 Task: Look for space in Yogyakarta, Indonesia from 1st June, 2023 to 4th June, 2023 for 1 adult in price range Rs.6000 to Rs.16000. Place can be private room with 1  bedroom having 1 bed and 1 bathroom. Property type can be house, flat, guest house. Amenities needed are: wifi. Booking option can be shelf check-in. Required host language is English.
Action: Mouse moved to (614, 96)
Screenshot: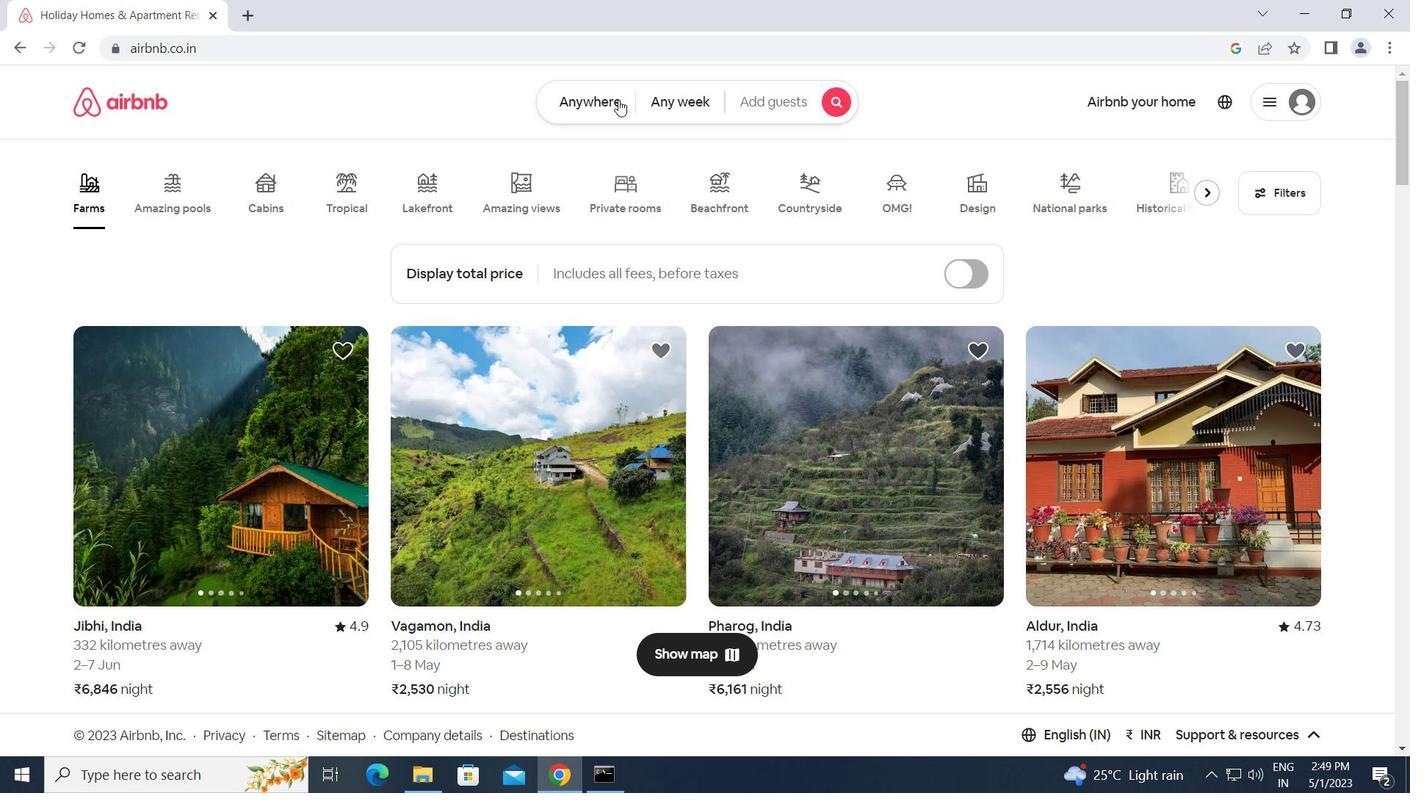 
Action: Mouse pressed left at (614, 96)
Screenshot: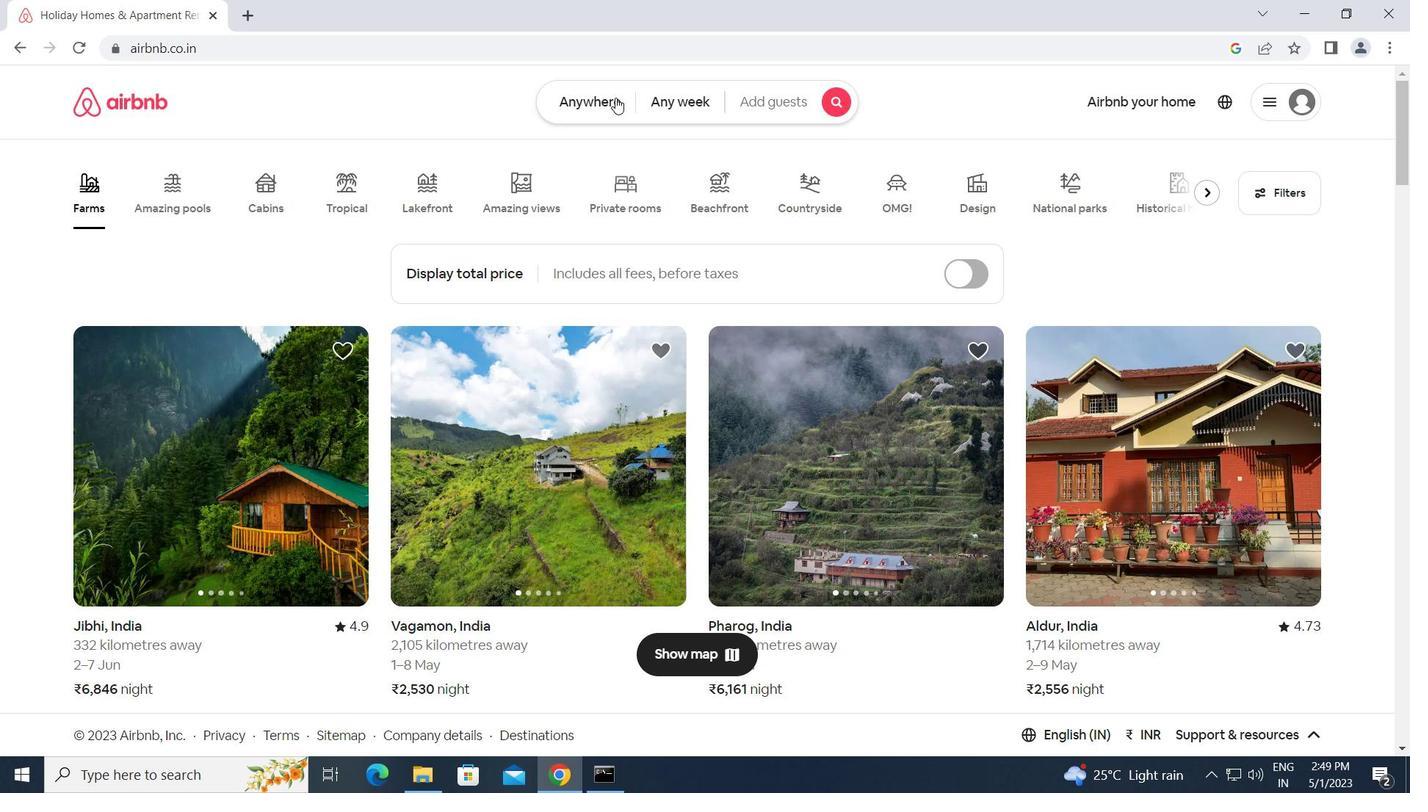 
Action: Mouse moved to (521, 147)
Screenshot: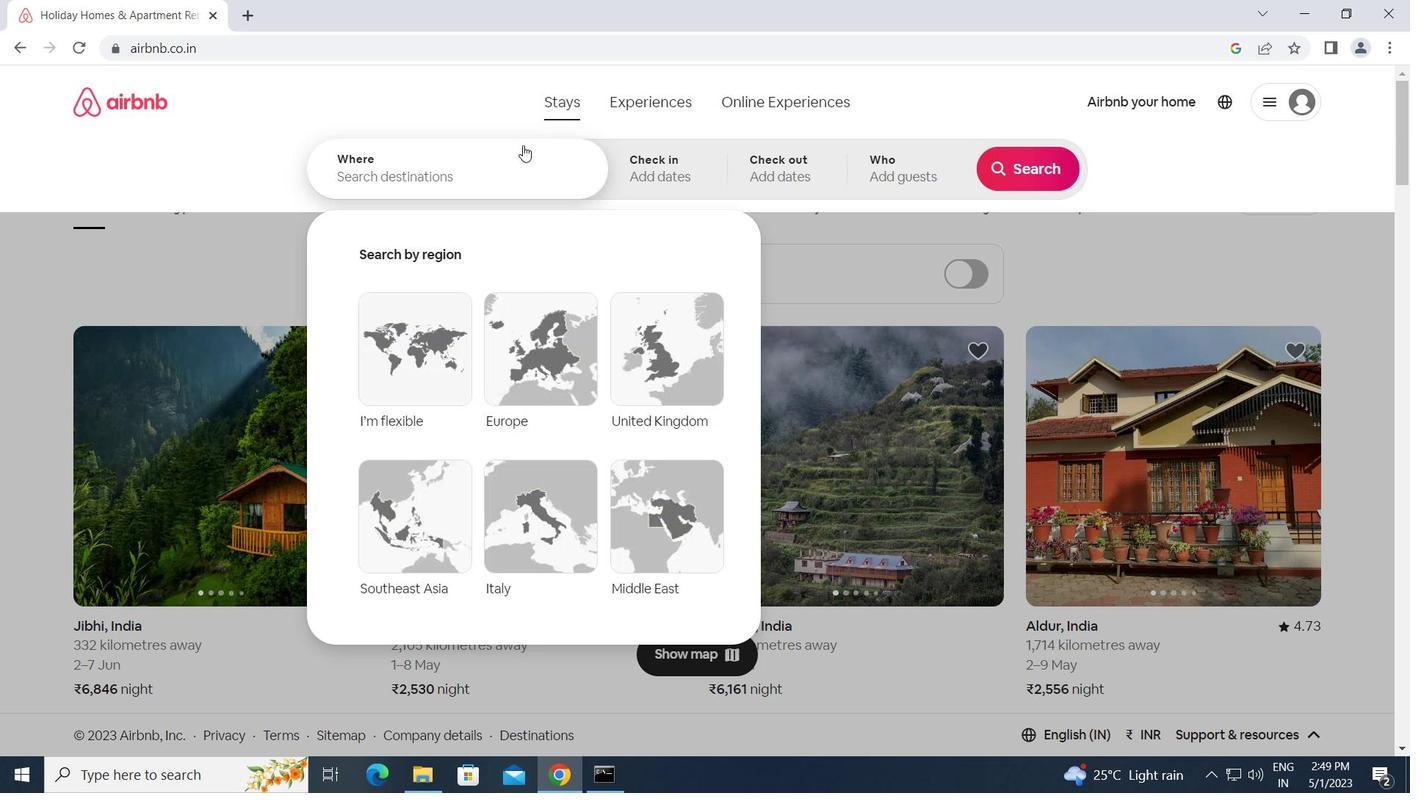 
Action: Mouse pressed left at (521, 147)
Screenshot: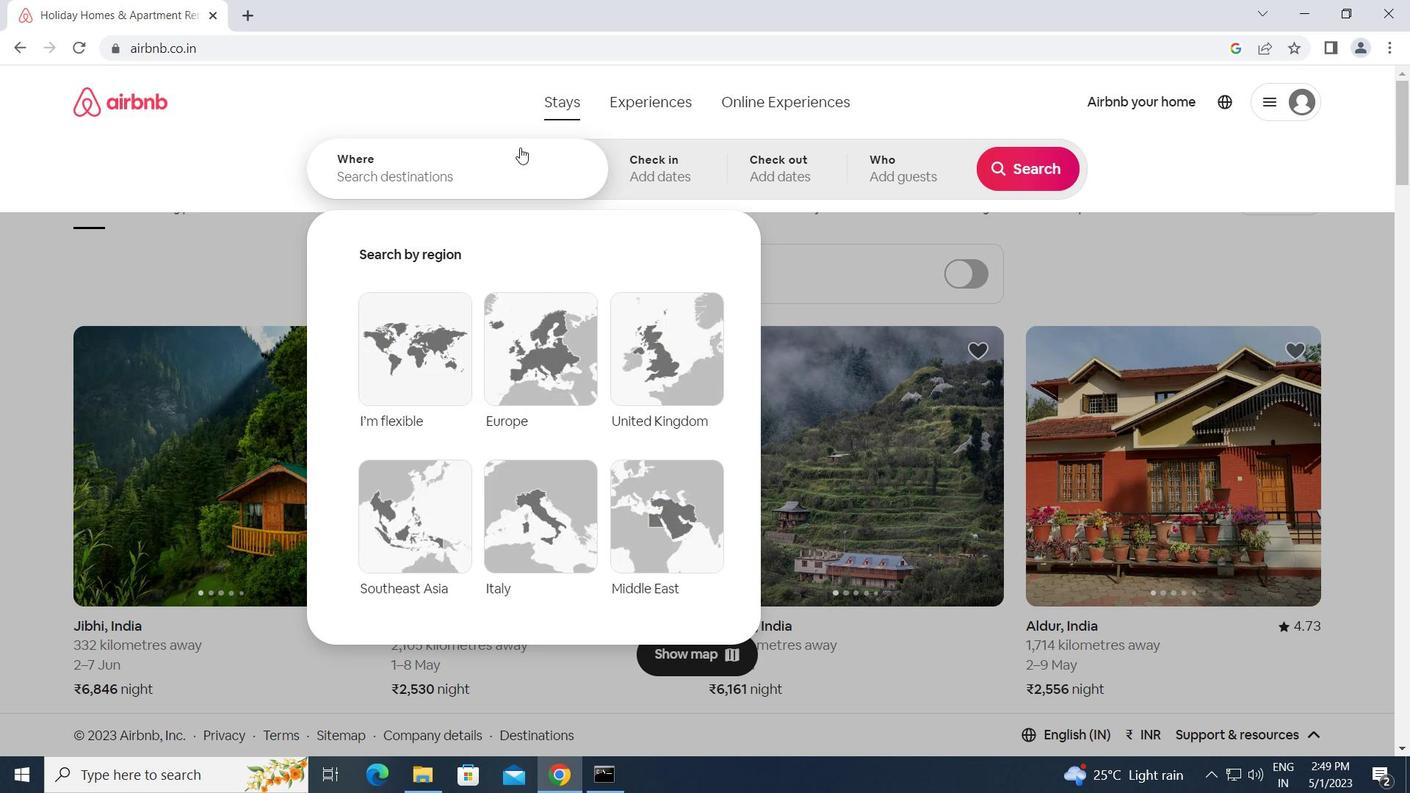
Action: Key pressed y<Key.caps_lock>ogyakarta,<Key.space><Key.caps_lock>i<Key.caps_lock>ndonesia<Key.enter>
Screenshot: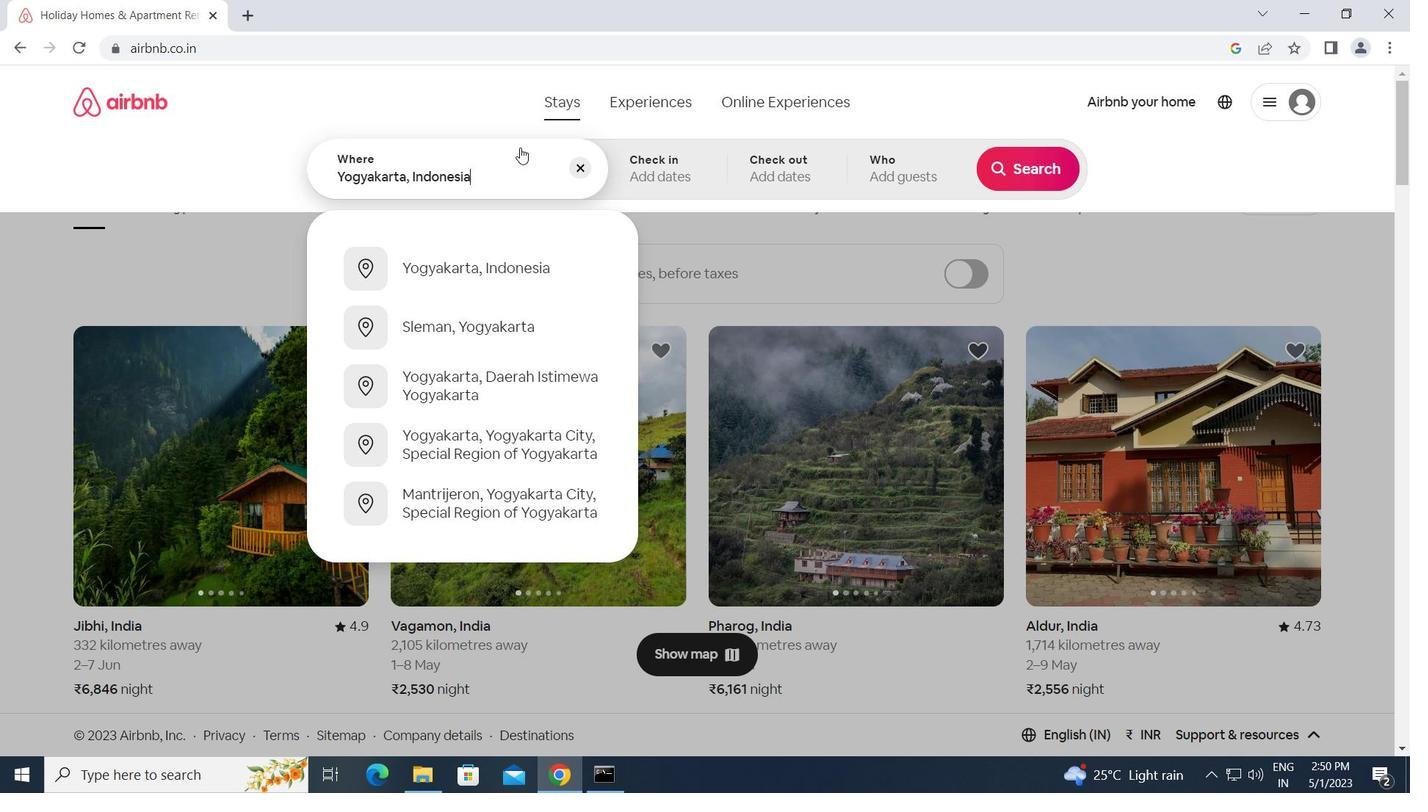 
Action: Mouse moved to (922, 398)
Screenshot: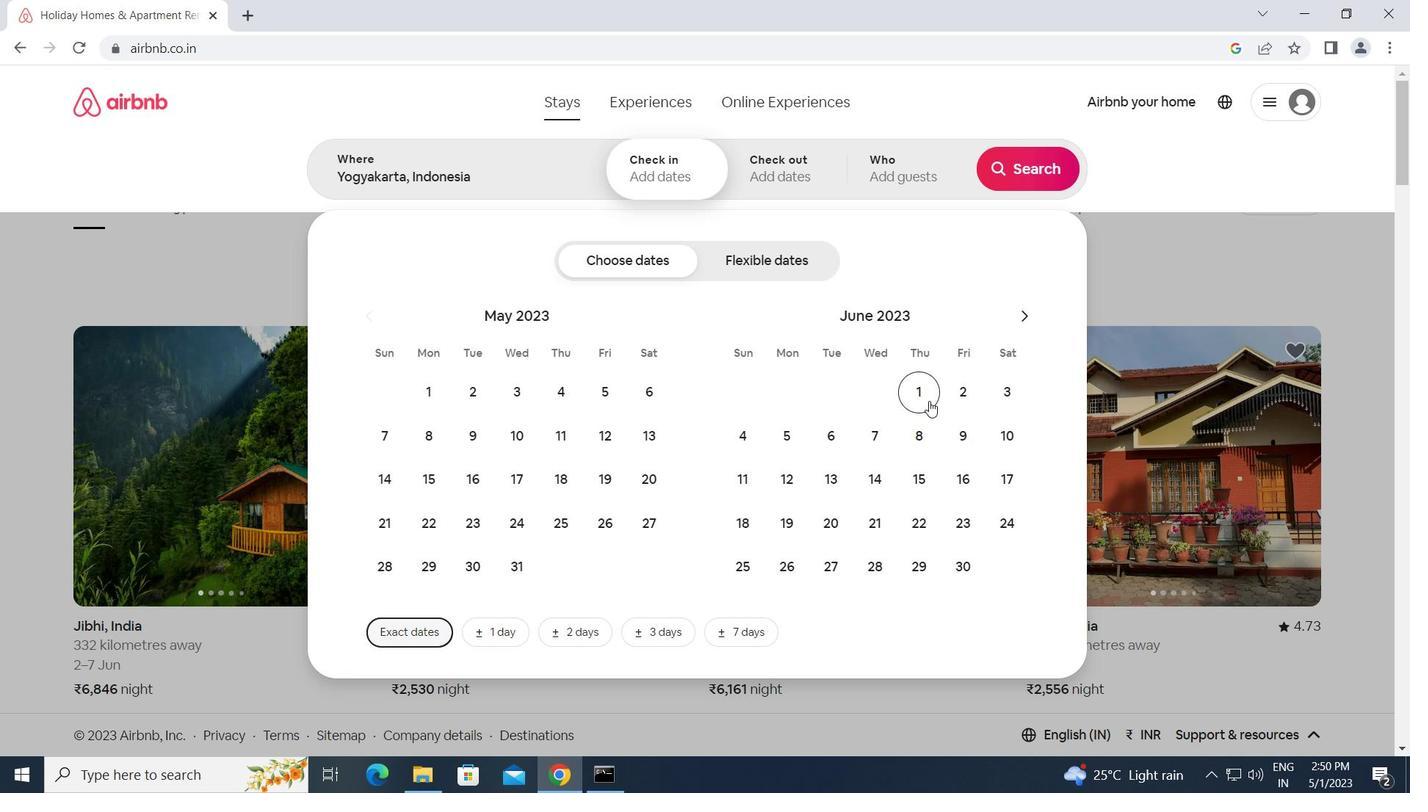
Action: Mouse pressed left at (922, 398)
Screenshot: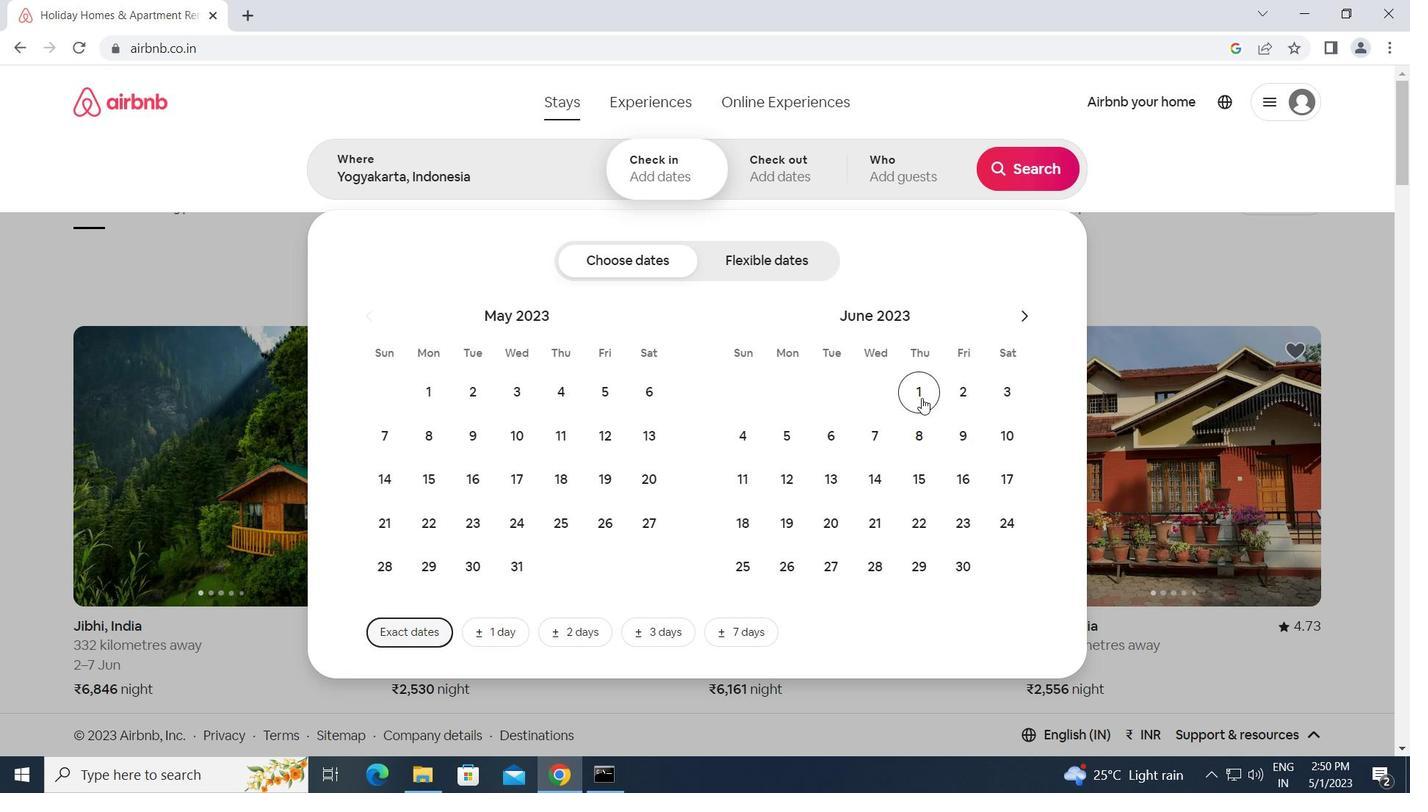 
Action: Mouse moved to (751, 437)
Screenshot: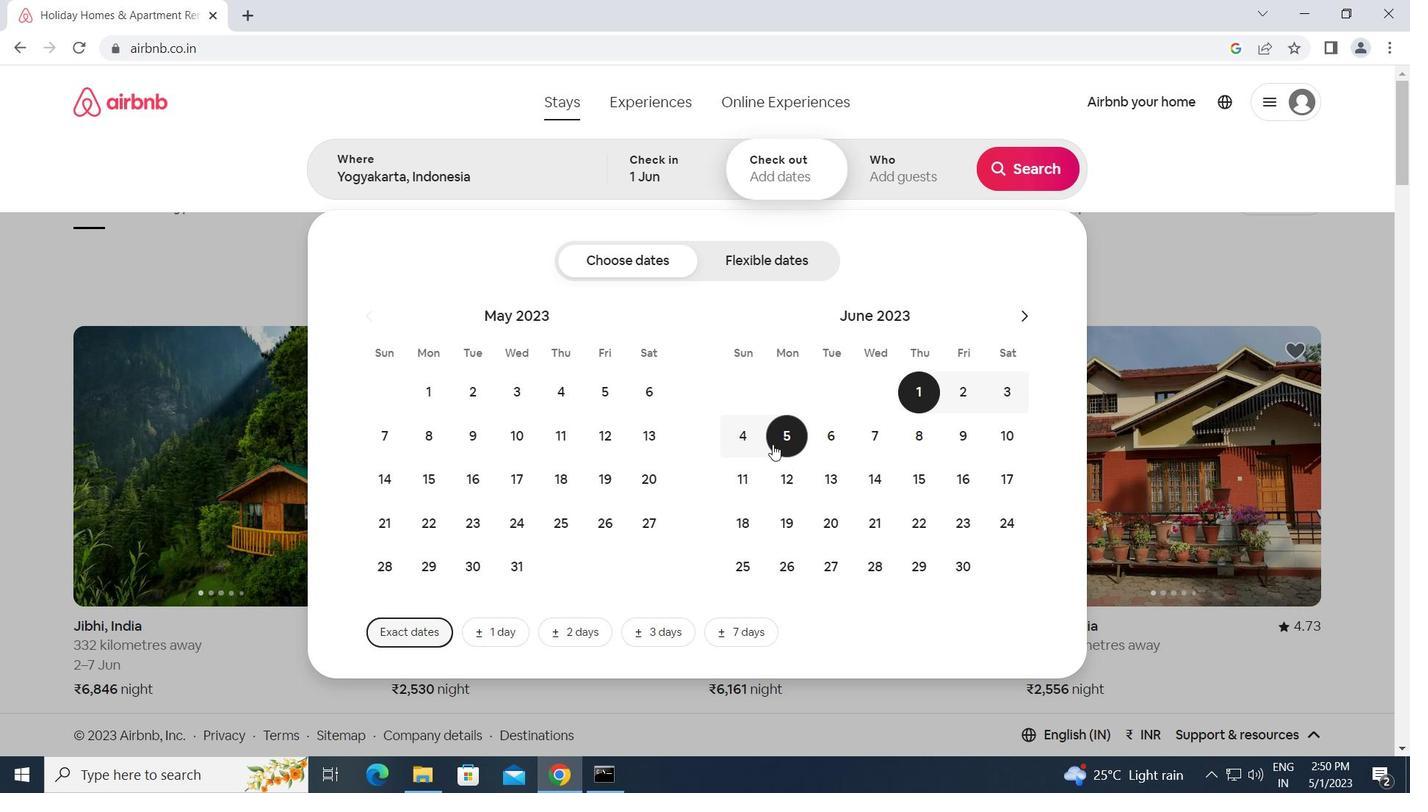 
Action: Mouse pressed left at (751, 437)
Screenshot: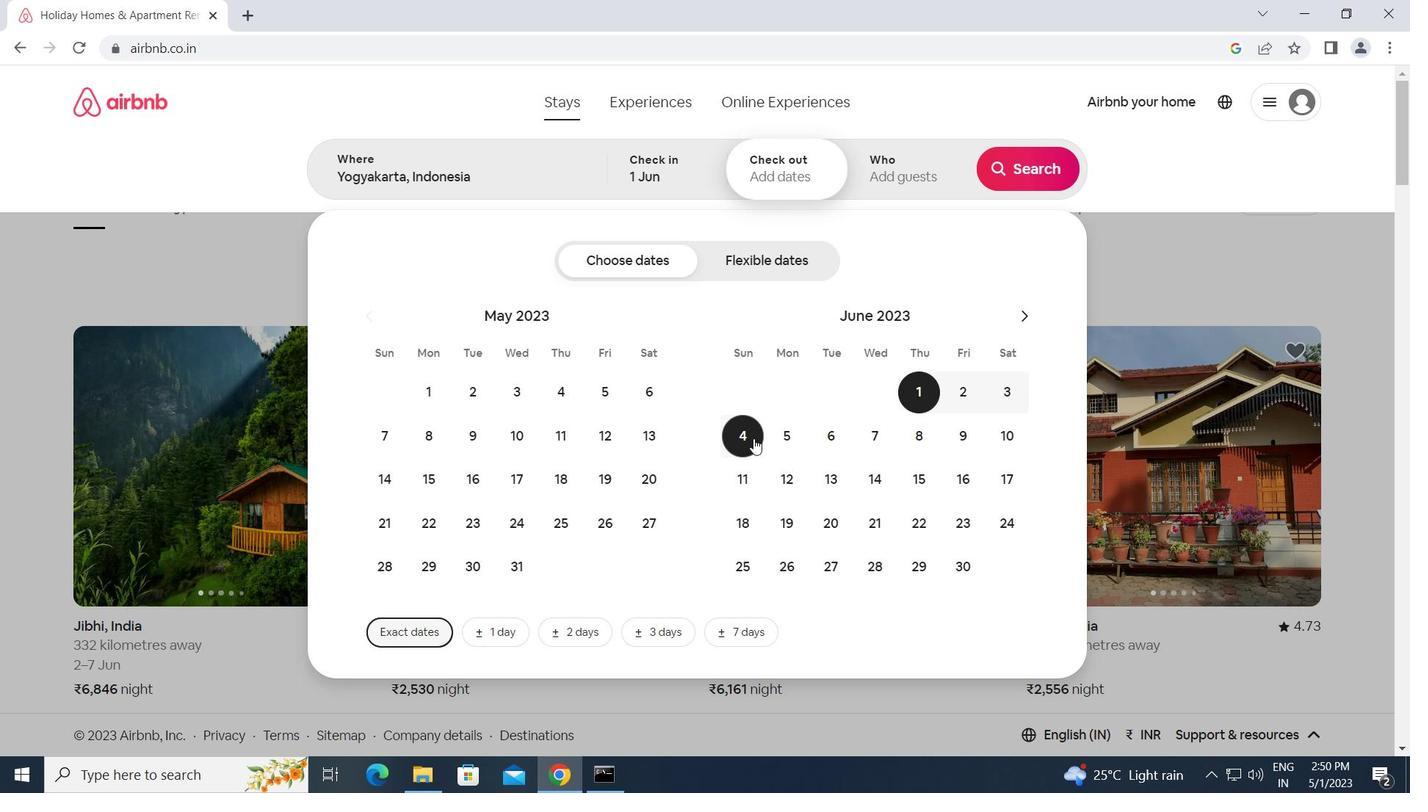 
Action: Mouse moved to (878, 169)
Screenshot: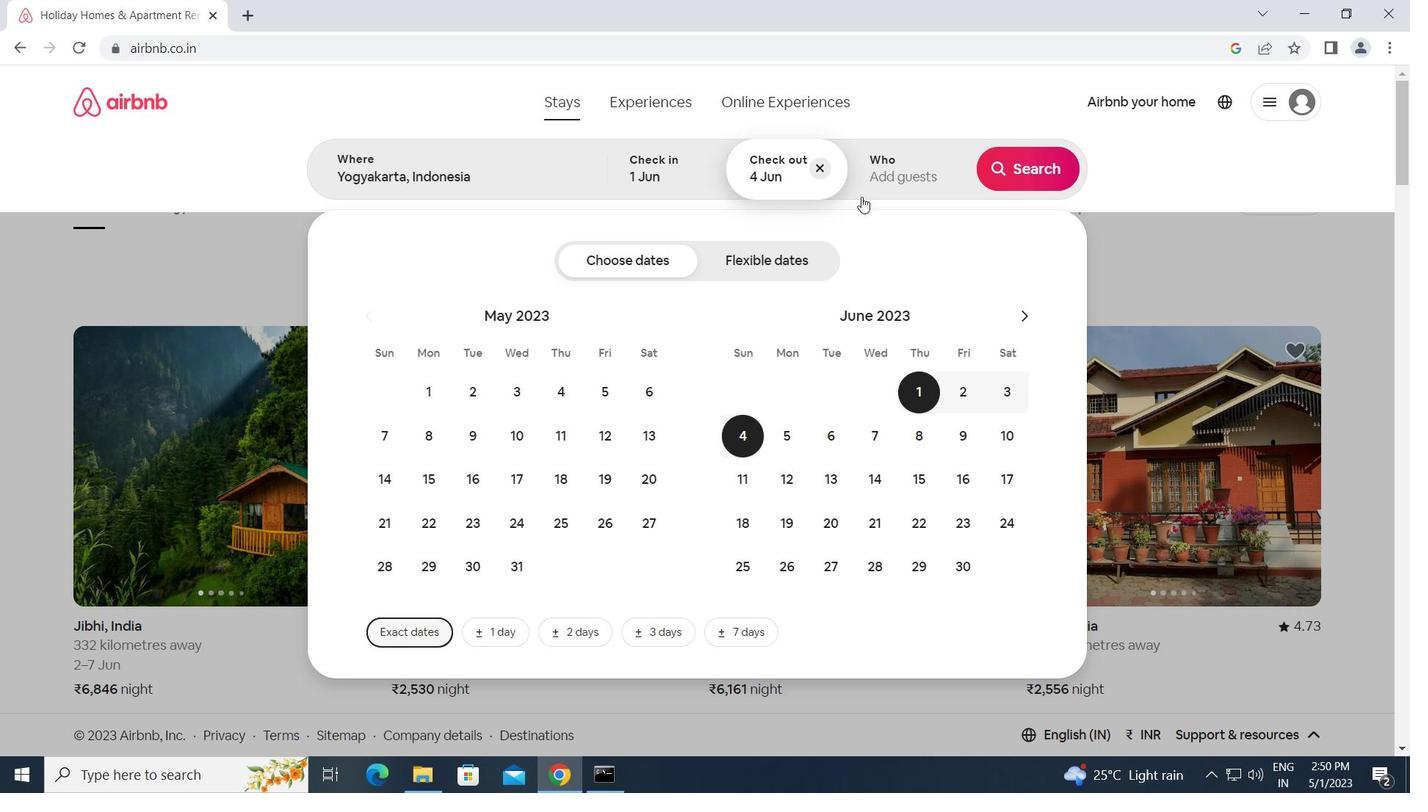
Action: Mouse pressed left at (878, 169)
Screenshot: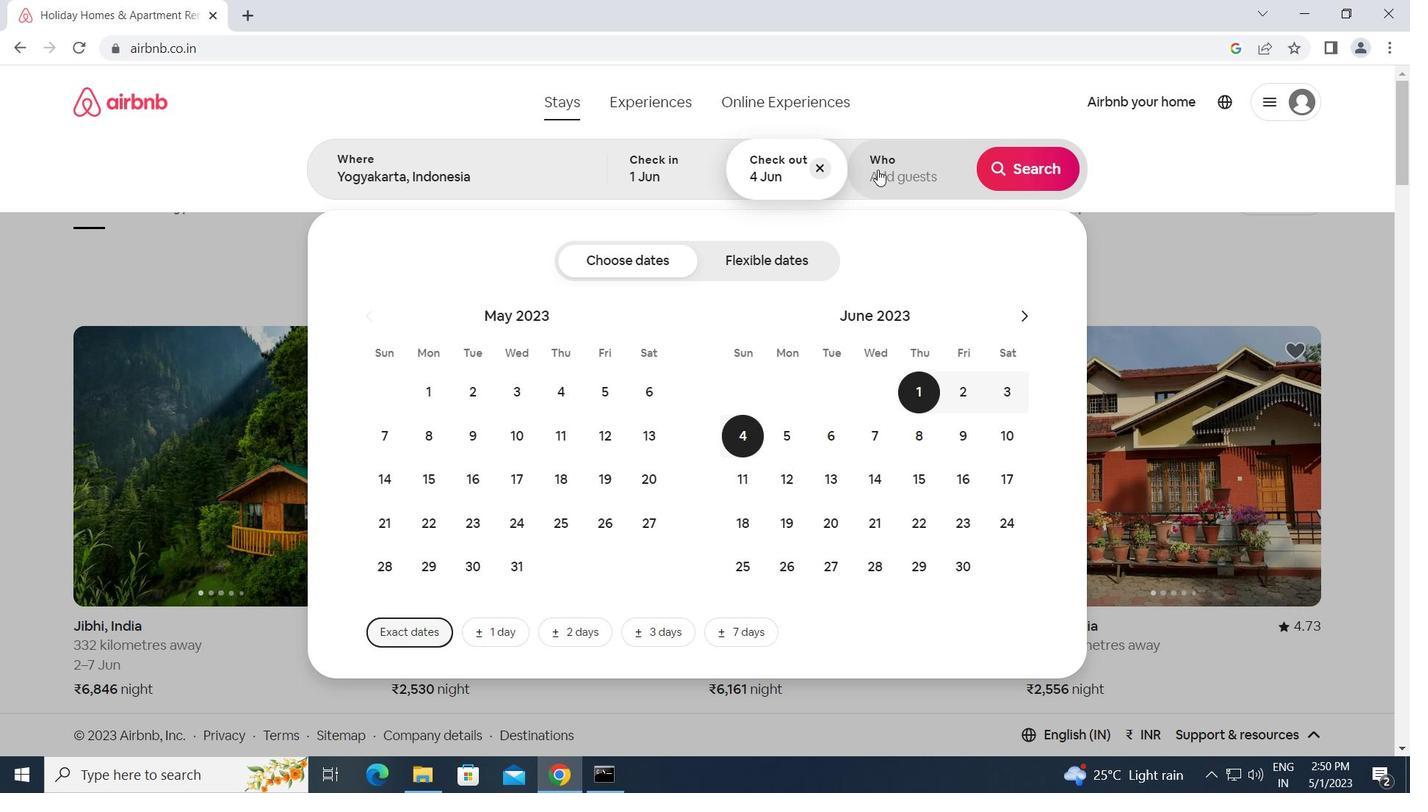 
Action: Mouse moved to (1029, 263)
Screenshot: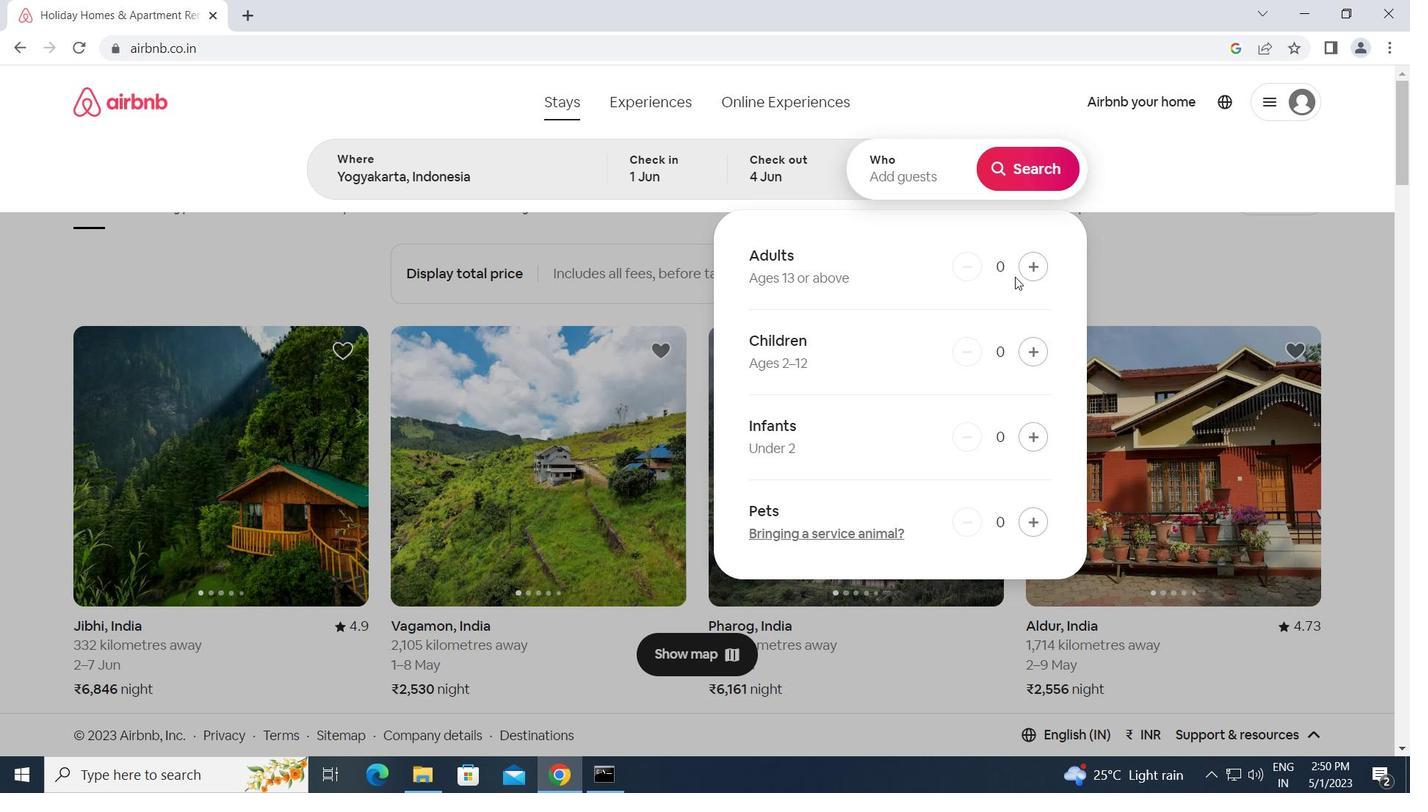 
Action: Mouse pressed left at (1029, 263)
Screenshot: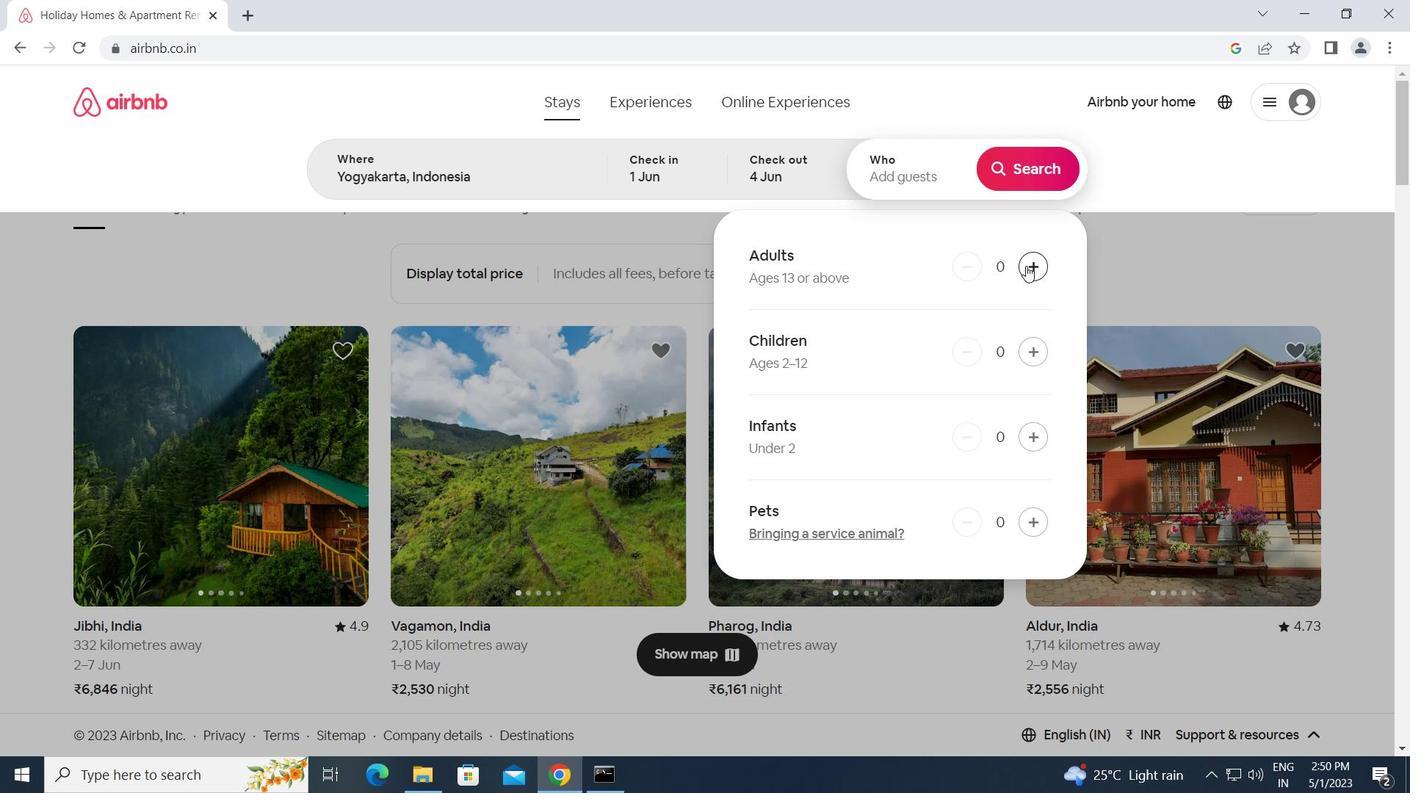 
Action: Mouse moved to (1026, 169)
Screenshot: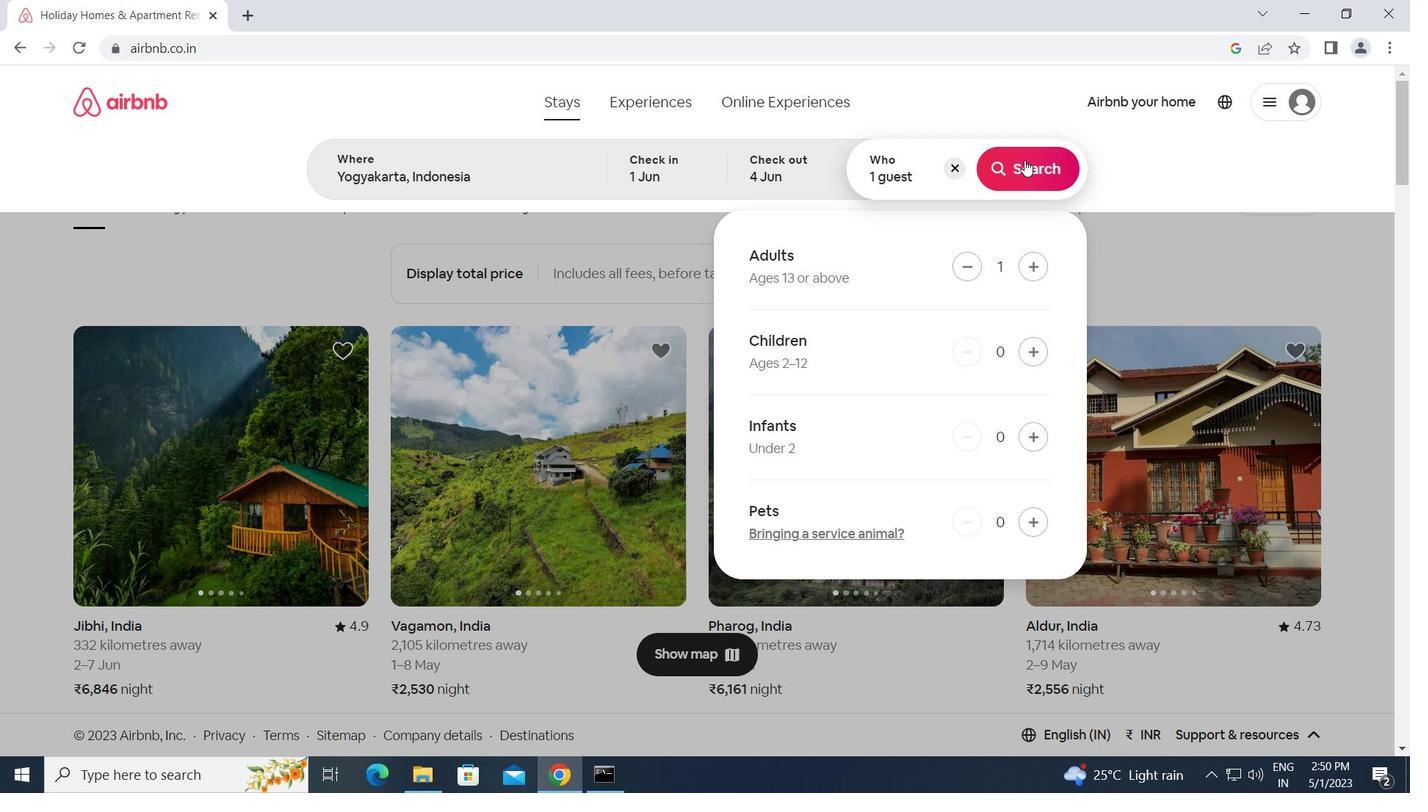
Action: Mouse pressed left at (1026, 169)
Screenshot: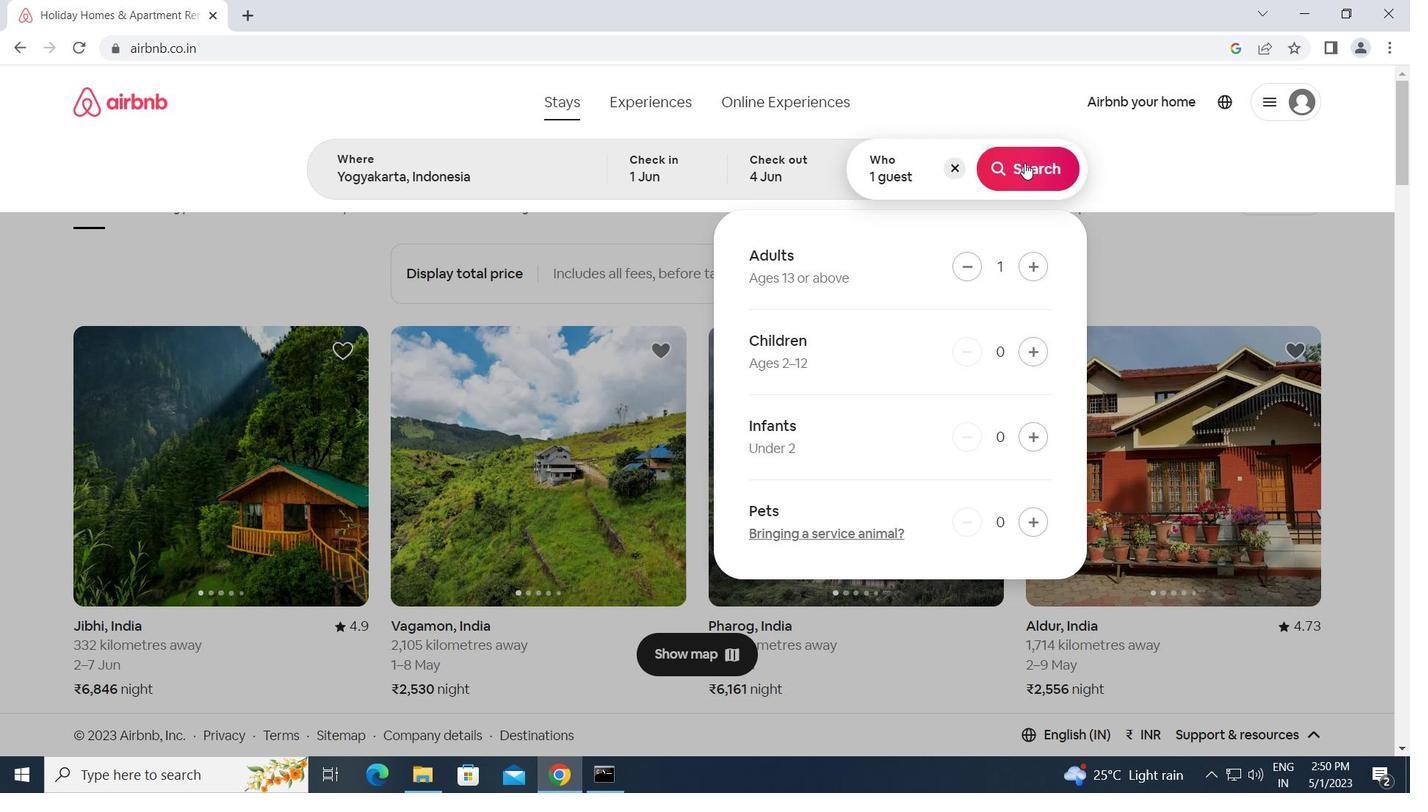 
Action: Mouse moved to (1338, 171)
Screenshot: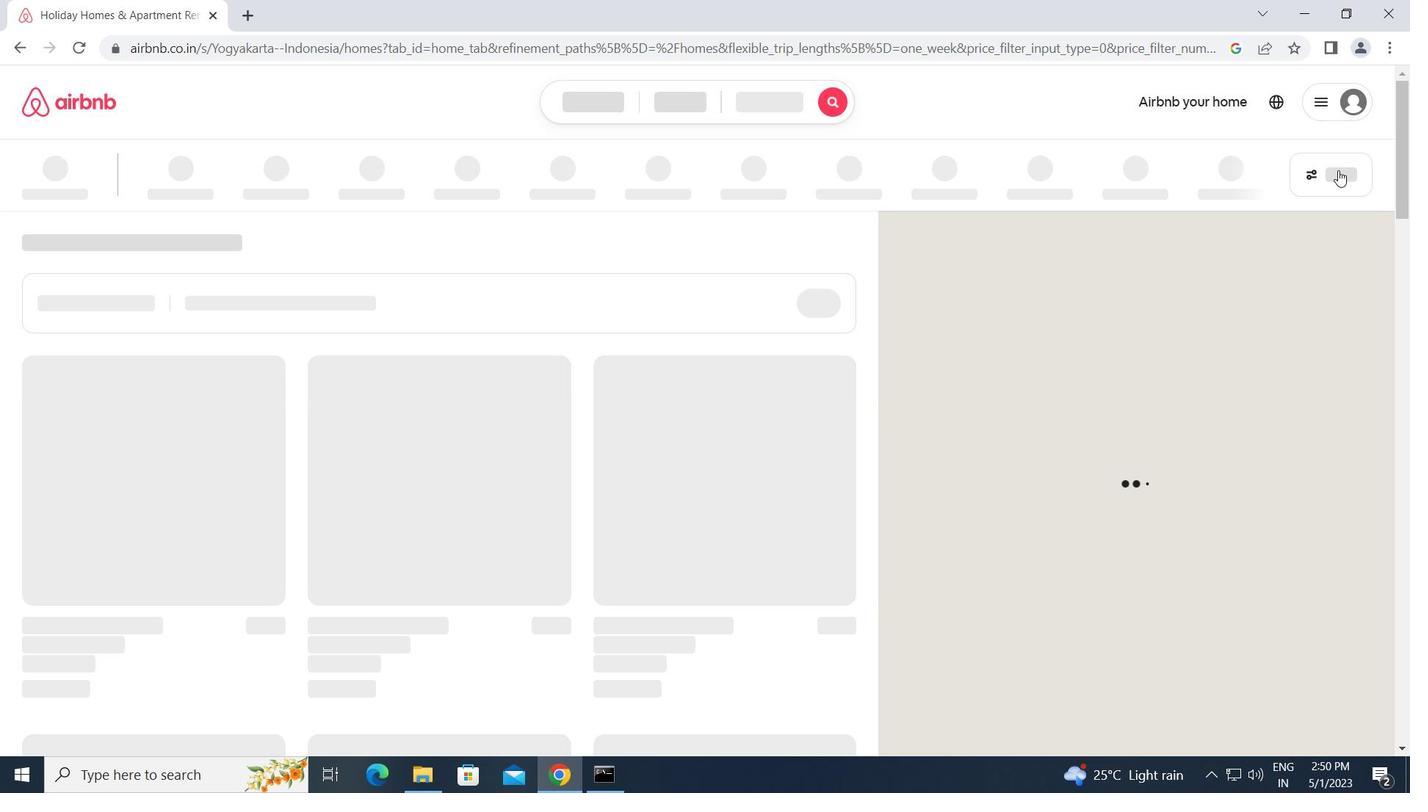 
Action: Mouse pressed left at (1338, 171)
Screenshot: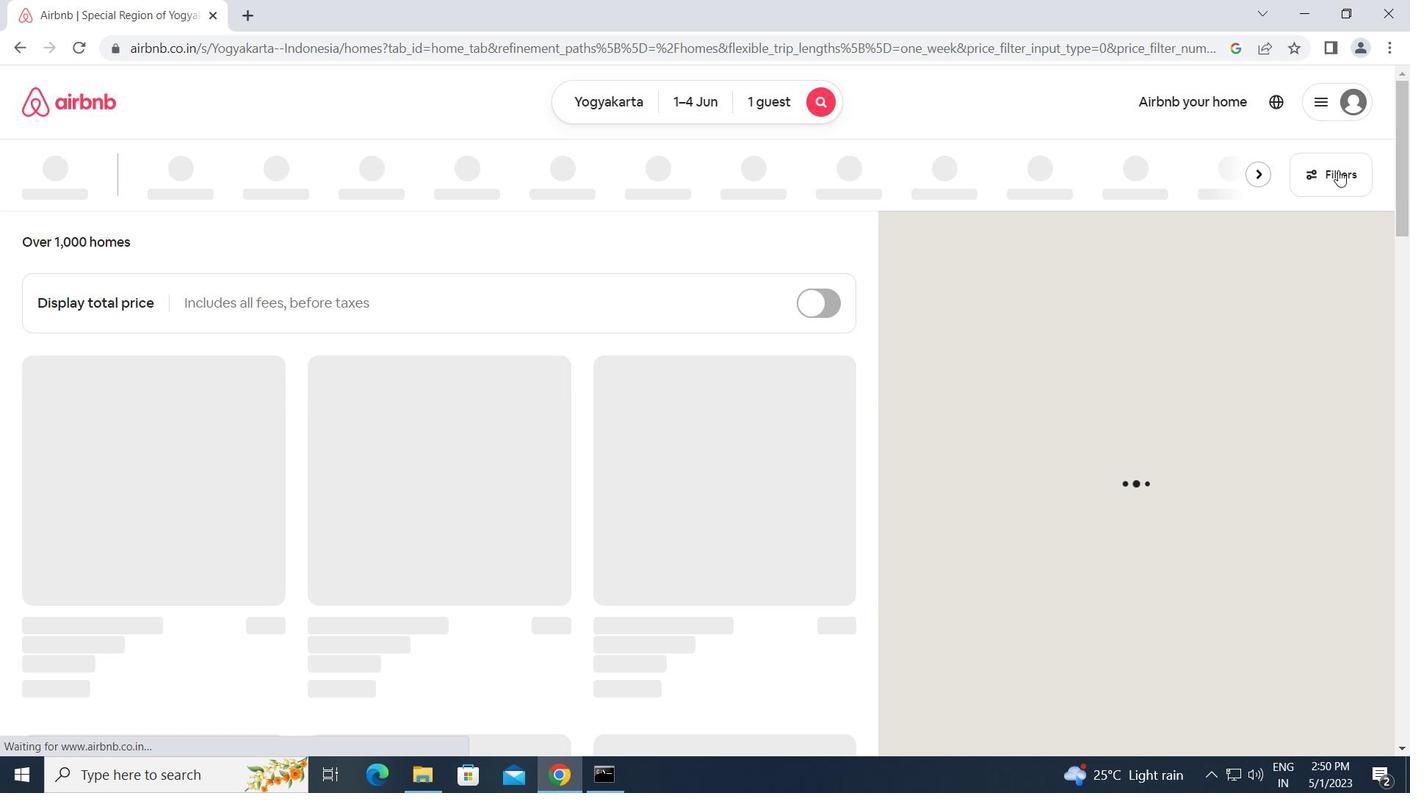 
Action: Mouse moved to (483, 409)
Screenshot: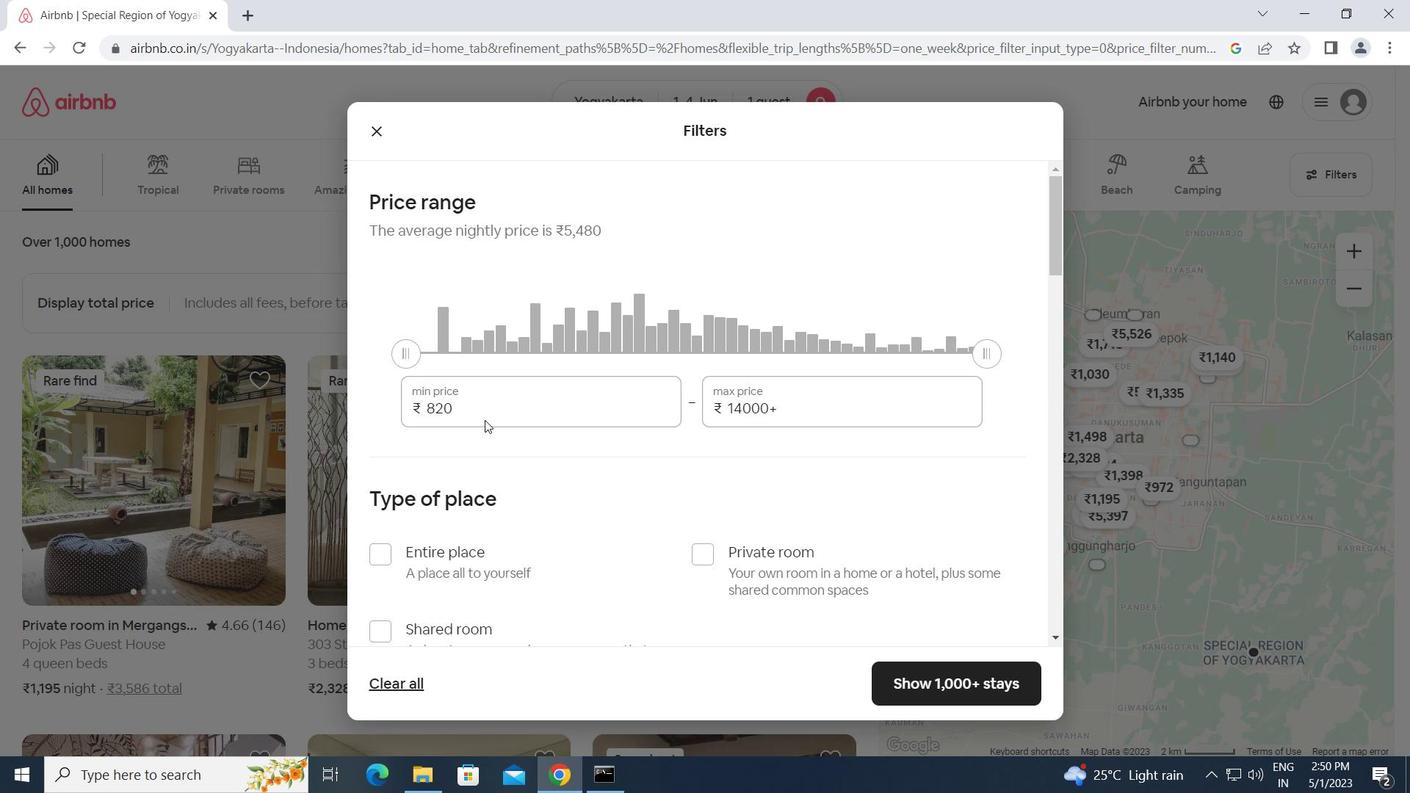 
Action: Mouse pressed left at (483, 409)
Screenshot: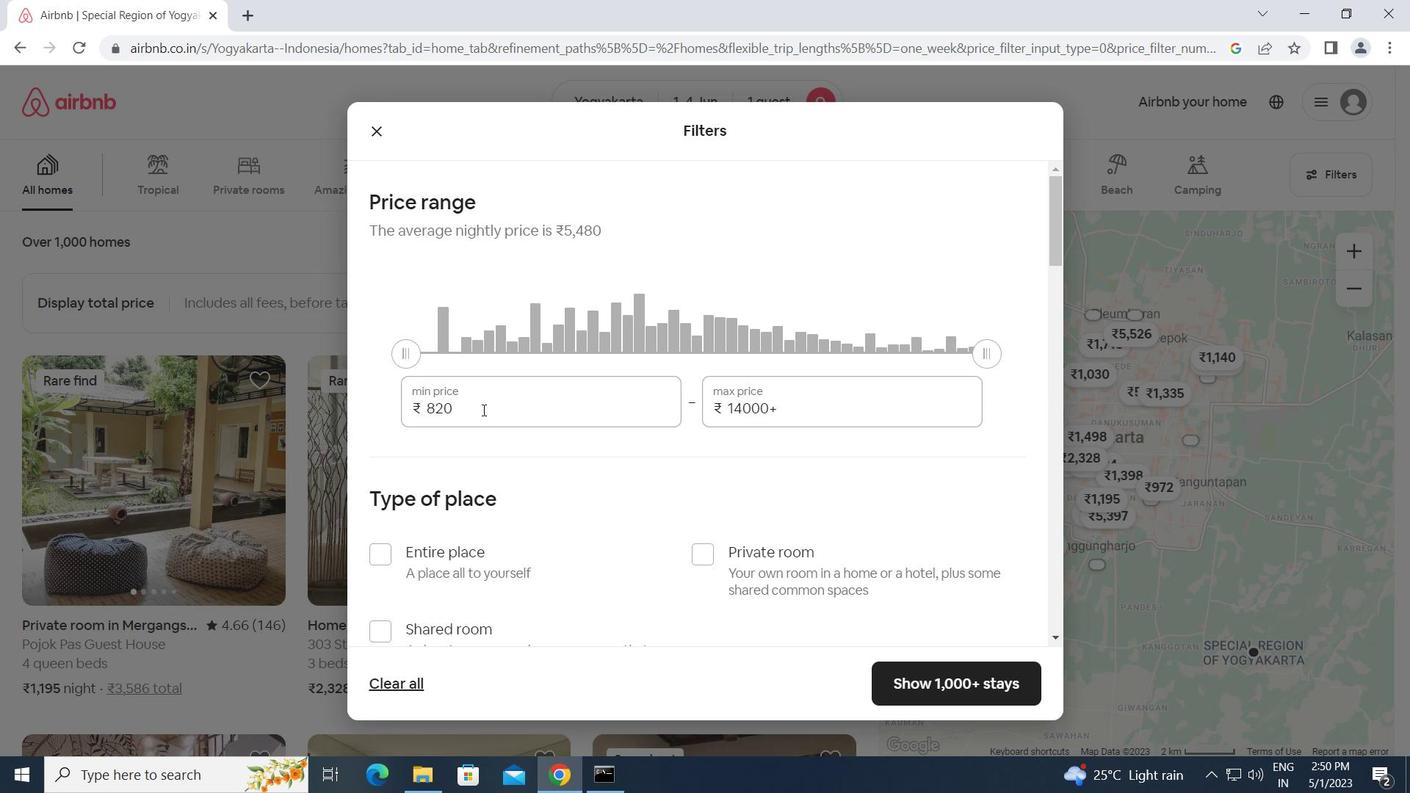 
Action: Mouse moved to (380, 416)
Screenshot: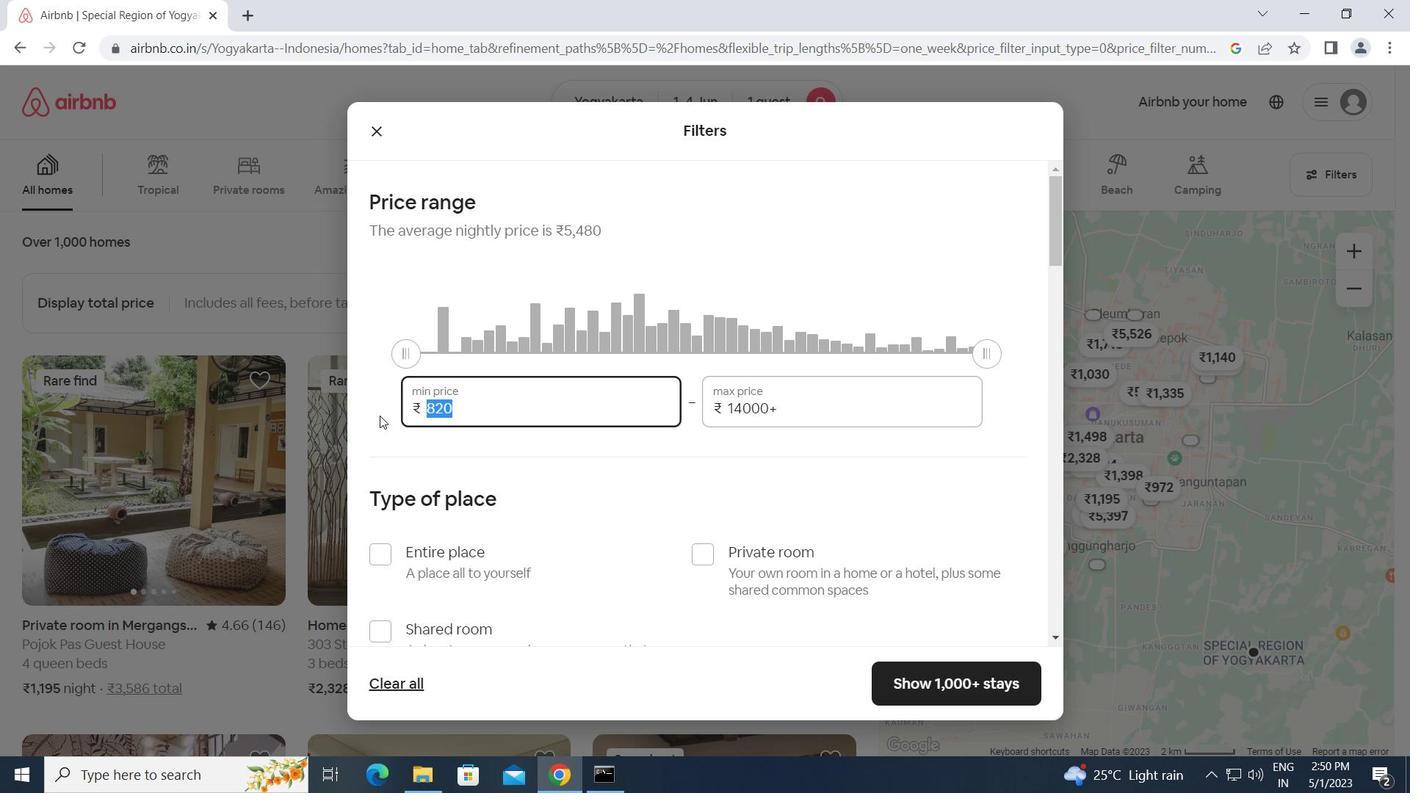 
Action: Key pressed 6000<Key.tab><Key.backspace><Key.backspace><Key.backspace><Key.backspace><Key.backspace><Key.backspace><Key.backspace><Key.backspace><Key.backspace><Key.backspace><Key.backspace><Key.backspace><Key.backspace><Key.backspace>16000
Screenshot: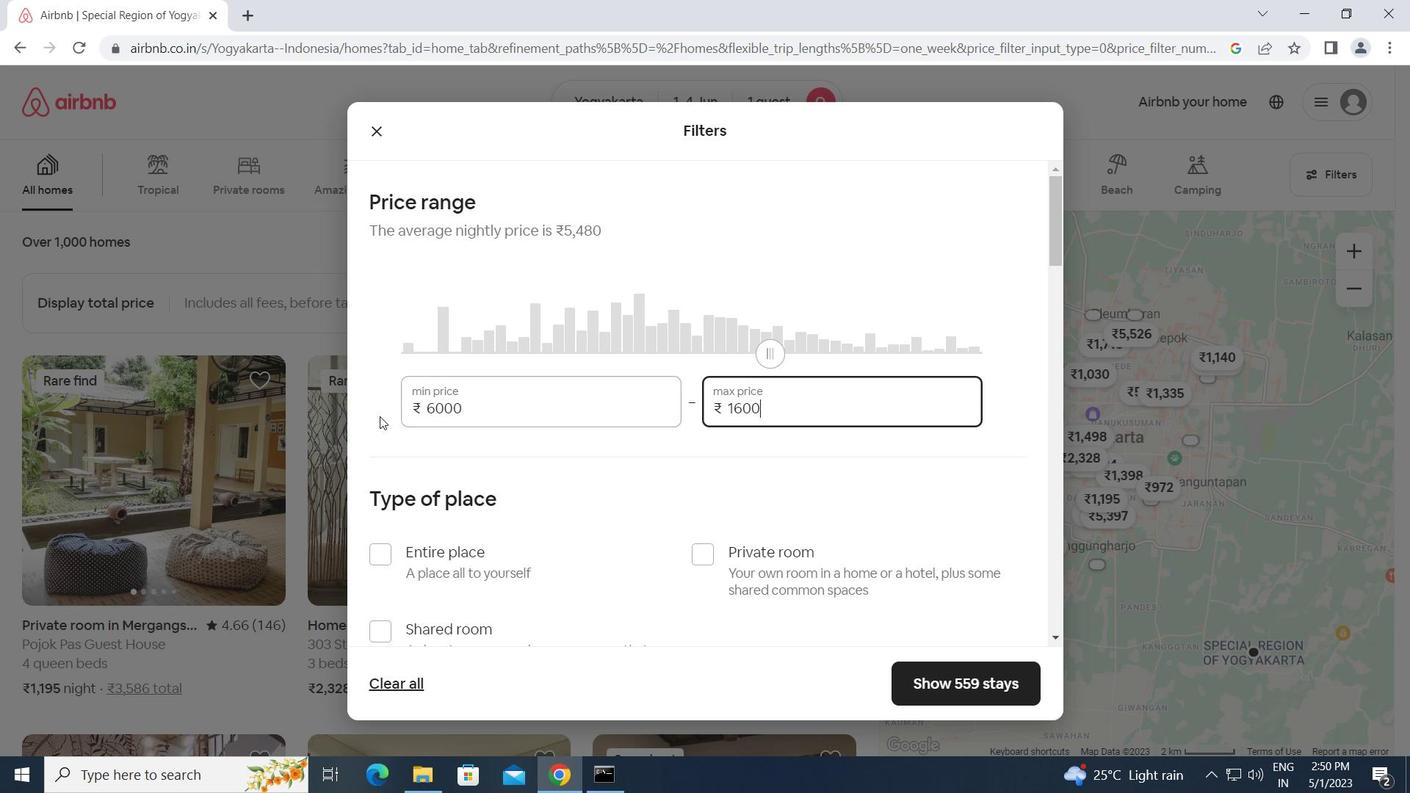 
Action: Mouse moved to (388, 424)
Screenshot: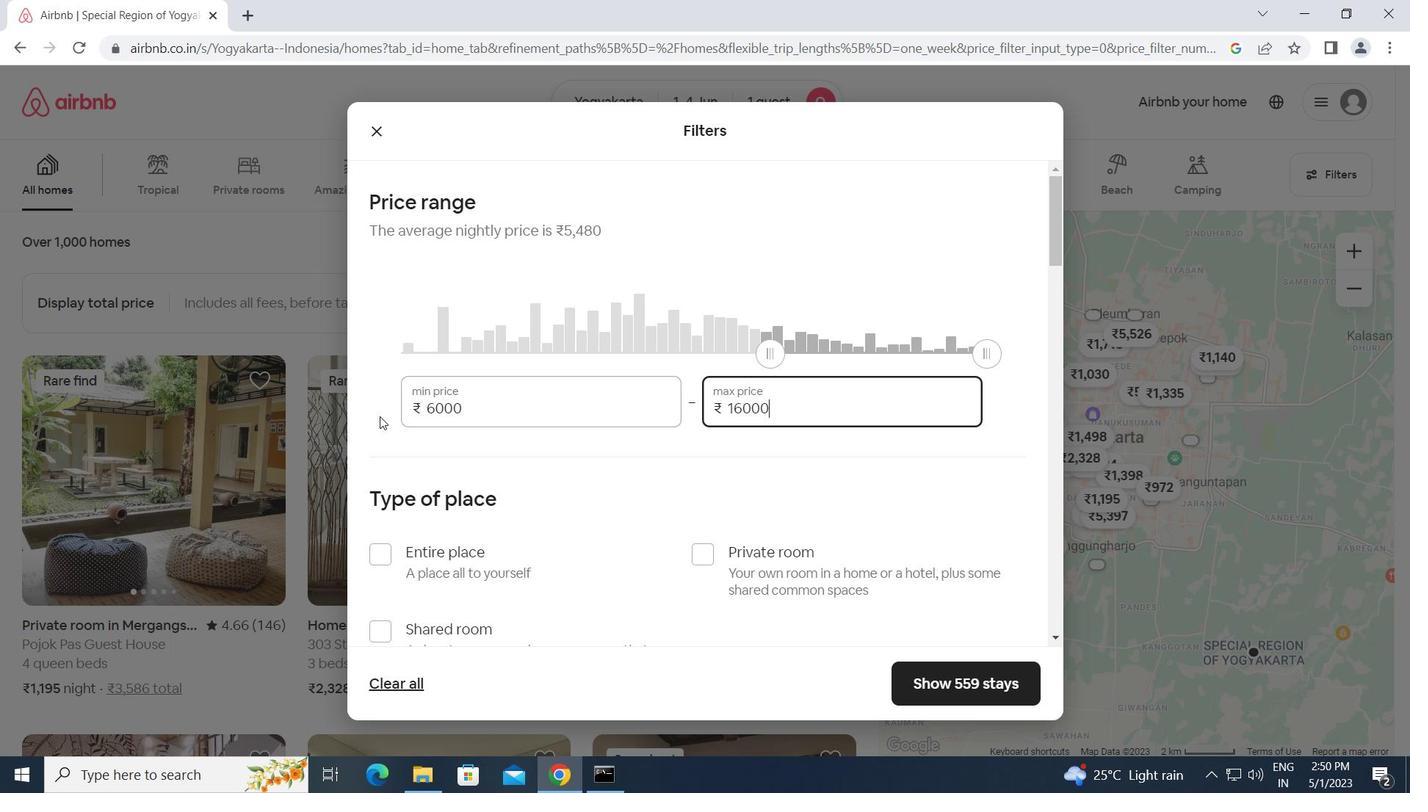 
Action: Mouse scrolled (388, 424) with delta (0, 0)
Screenshot: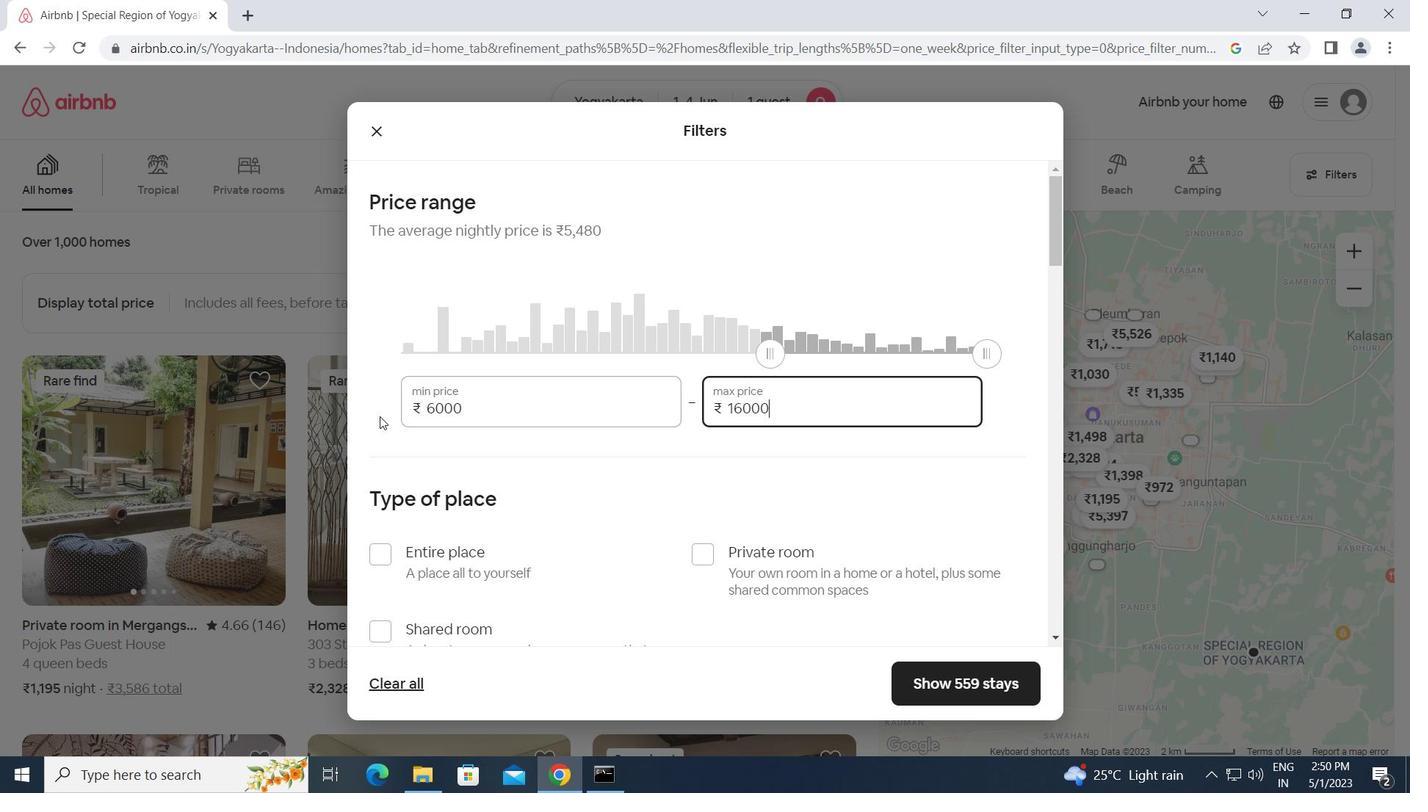 
Action: Mouse moved to (393, 428)
Screenshot: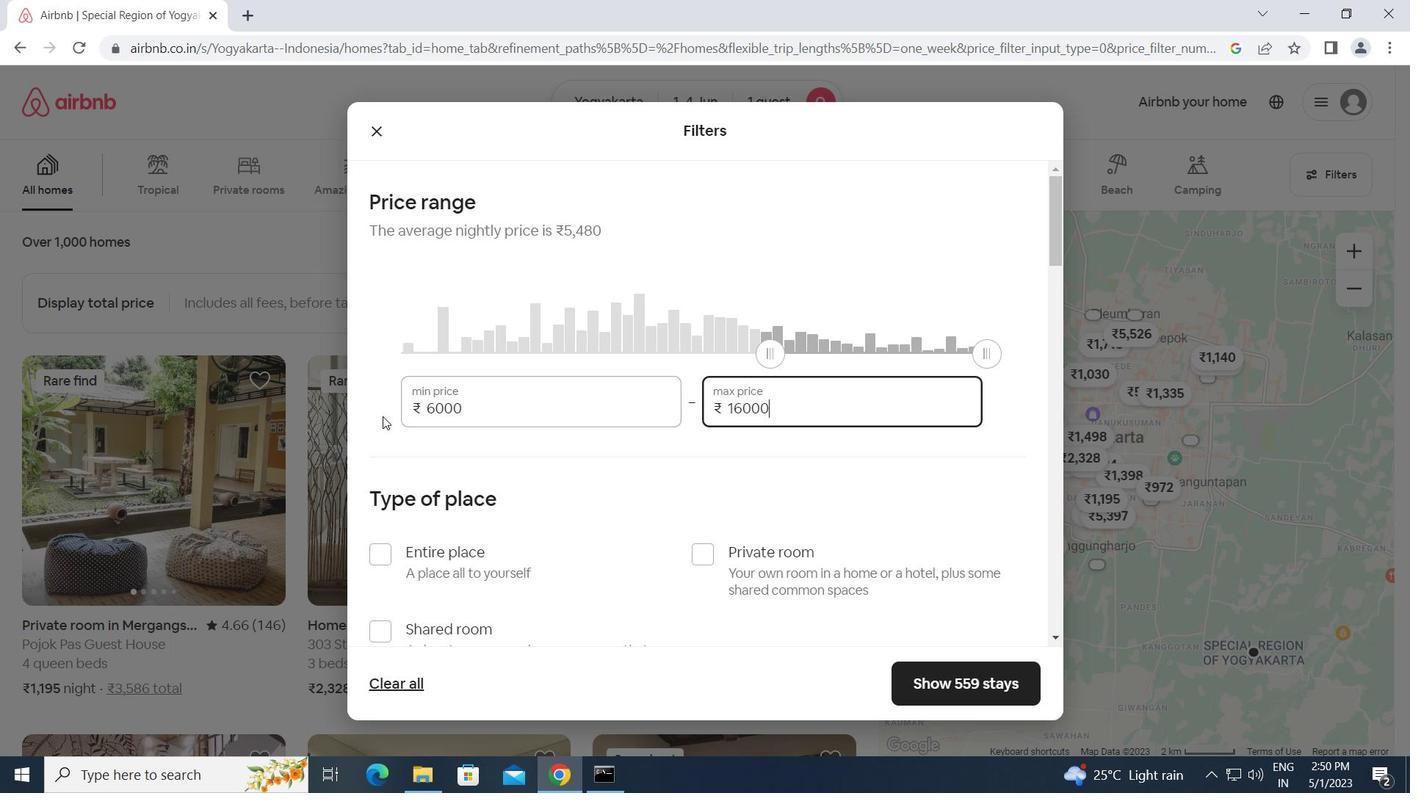 
Action: Mouse scrolled (393, 427) with delta (0, 0)
Screenshot: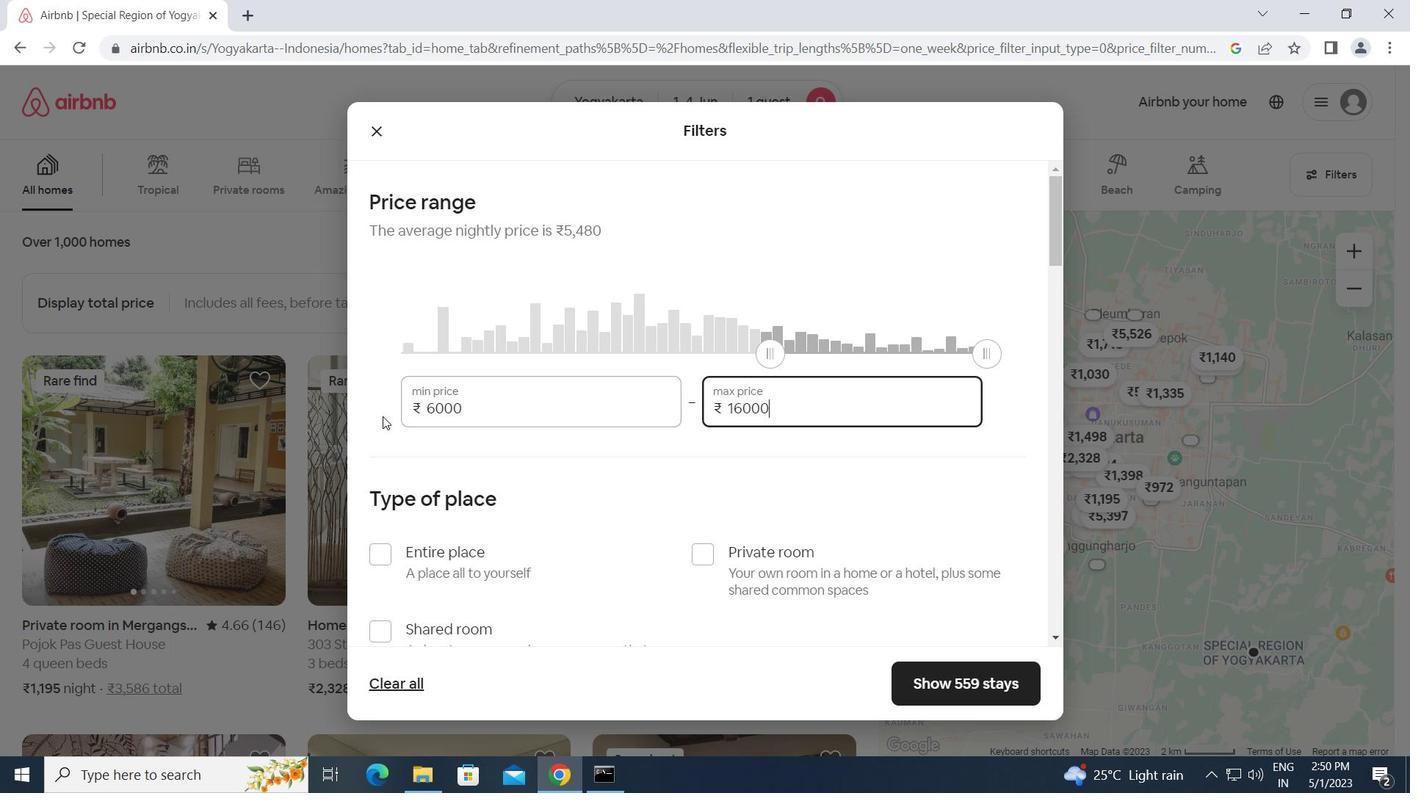 
Action: Mouse moved to (701, 370)
Screenshot: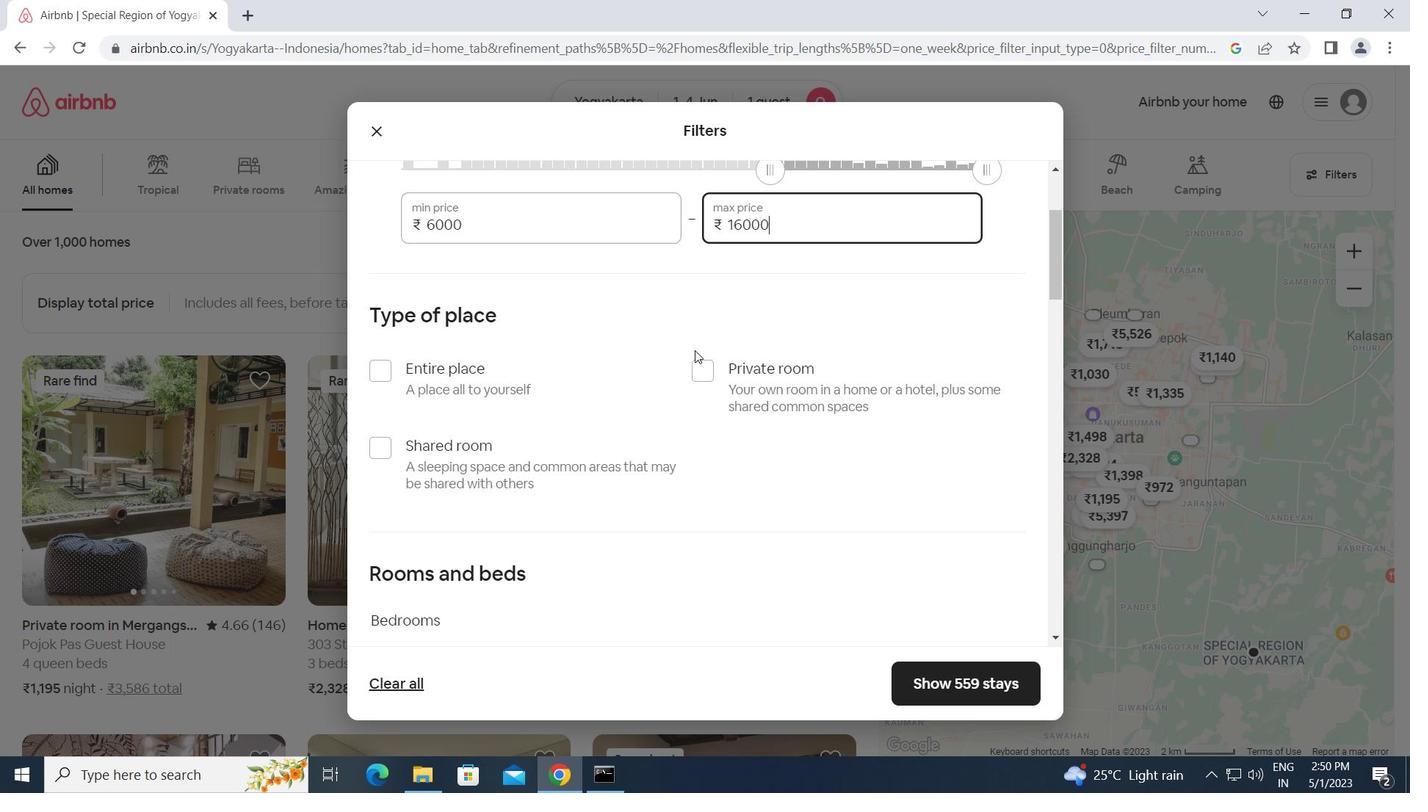 
Action: Mouse pressed left at (701, 370)
Screenshot: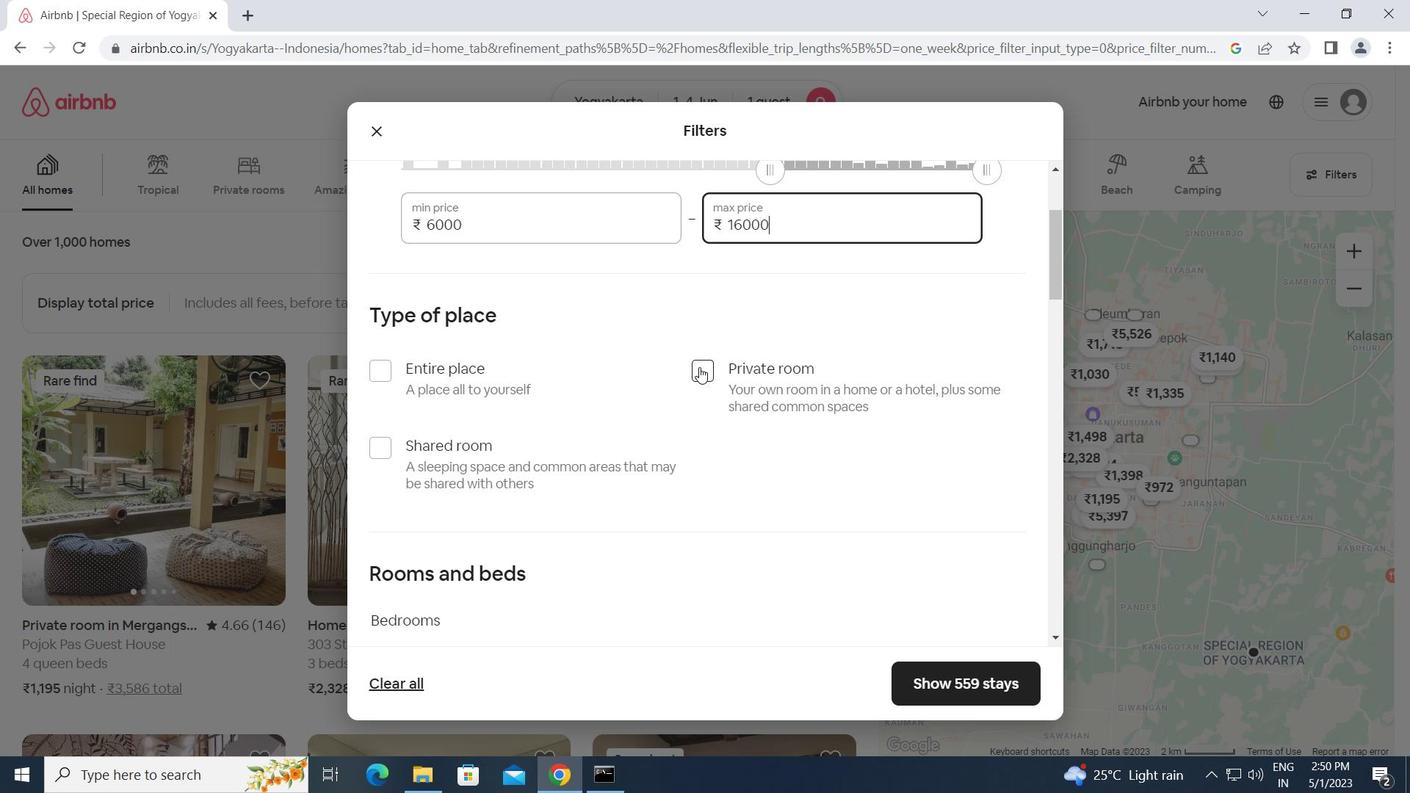 
Action: Mouse moved to (641, 432)
Screenshot: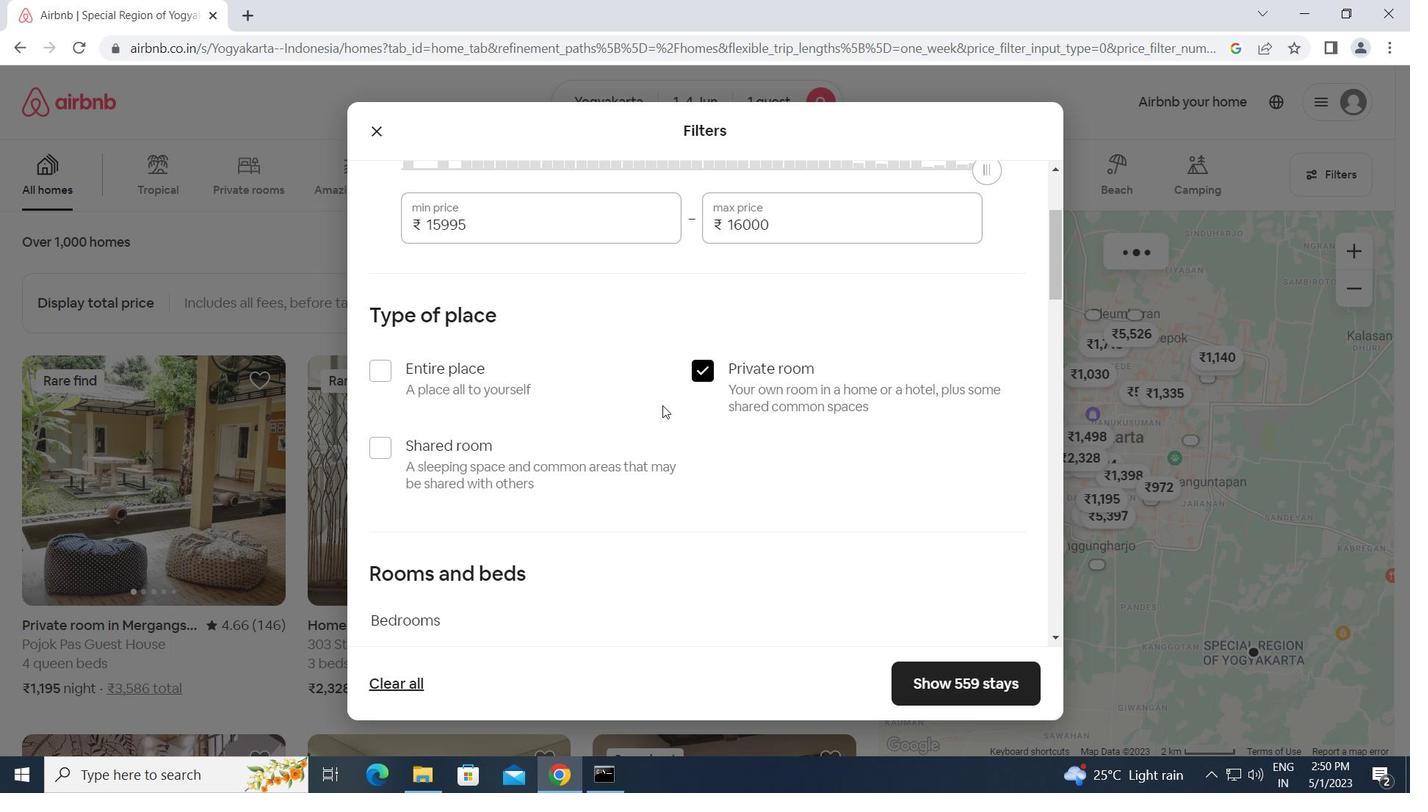 
Action: Mouse scrolled (641, 431) with delta (0, 0)
Screenshot: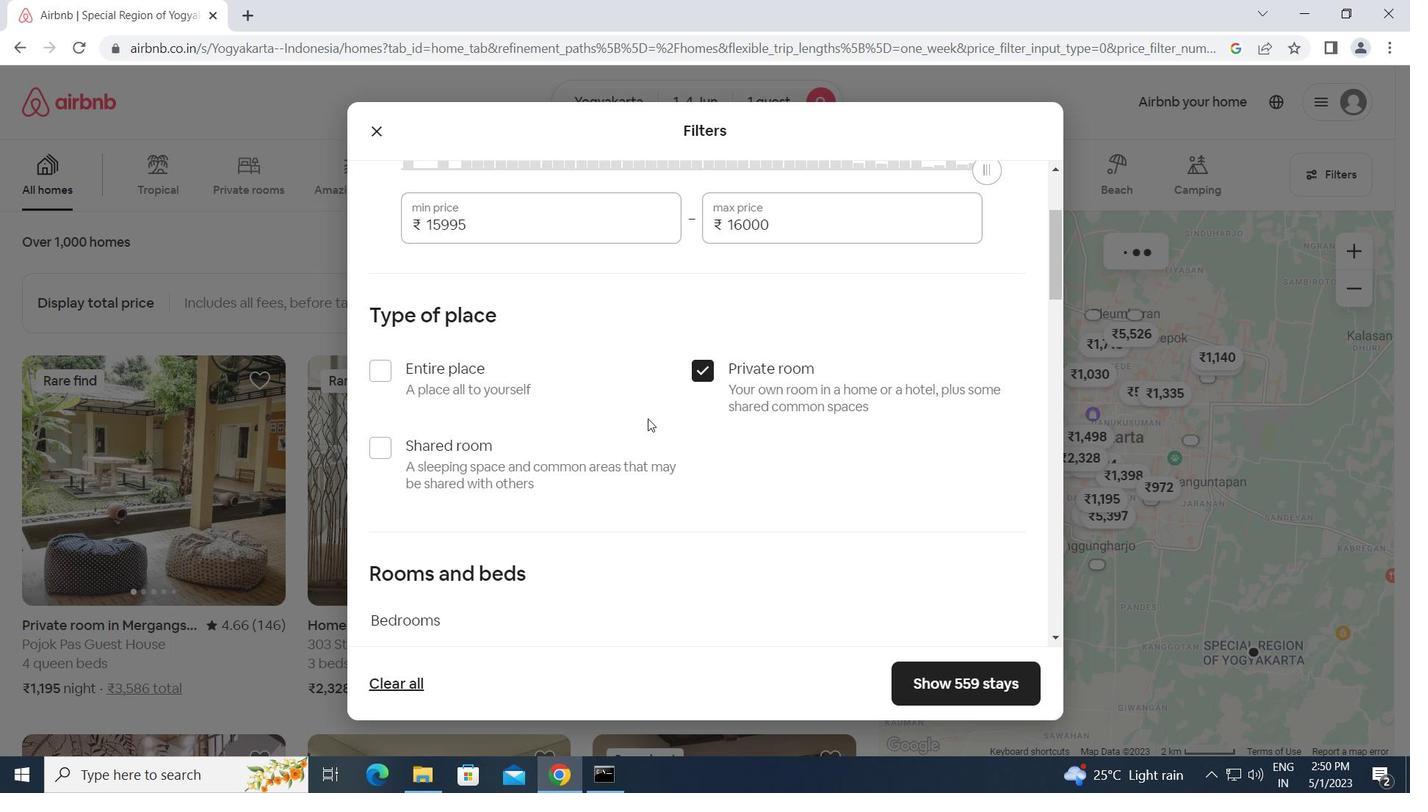 
Action: Mouse scrolled (641, 431) with delta (0, 0)
Screenshot: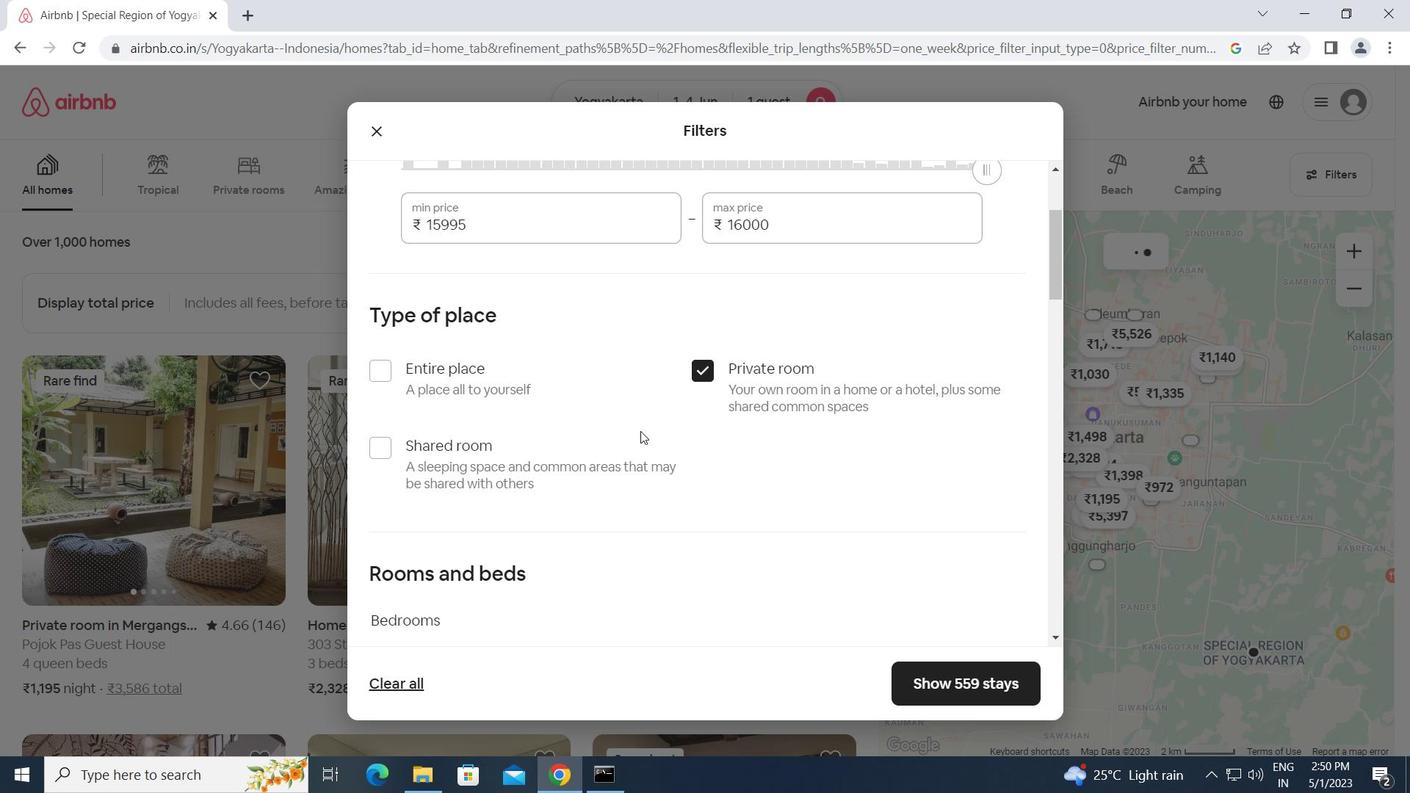 
Action: Mouse scrolled (641, 431) with delta (0, 0)
Screenshot: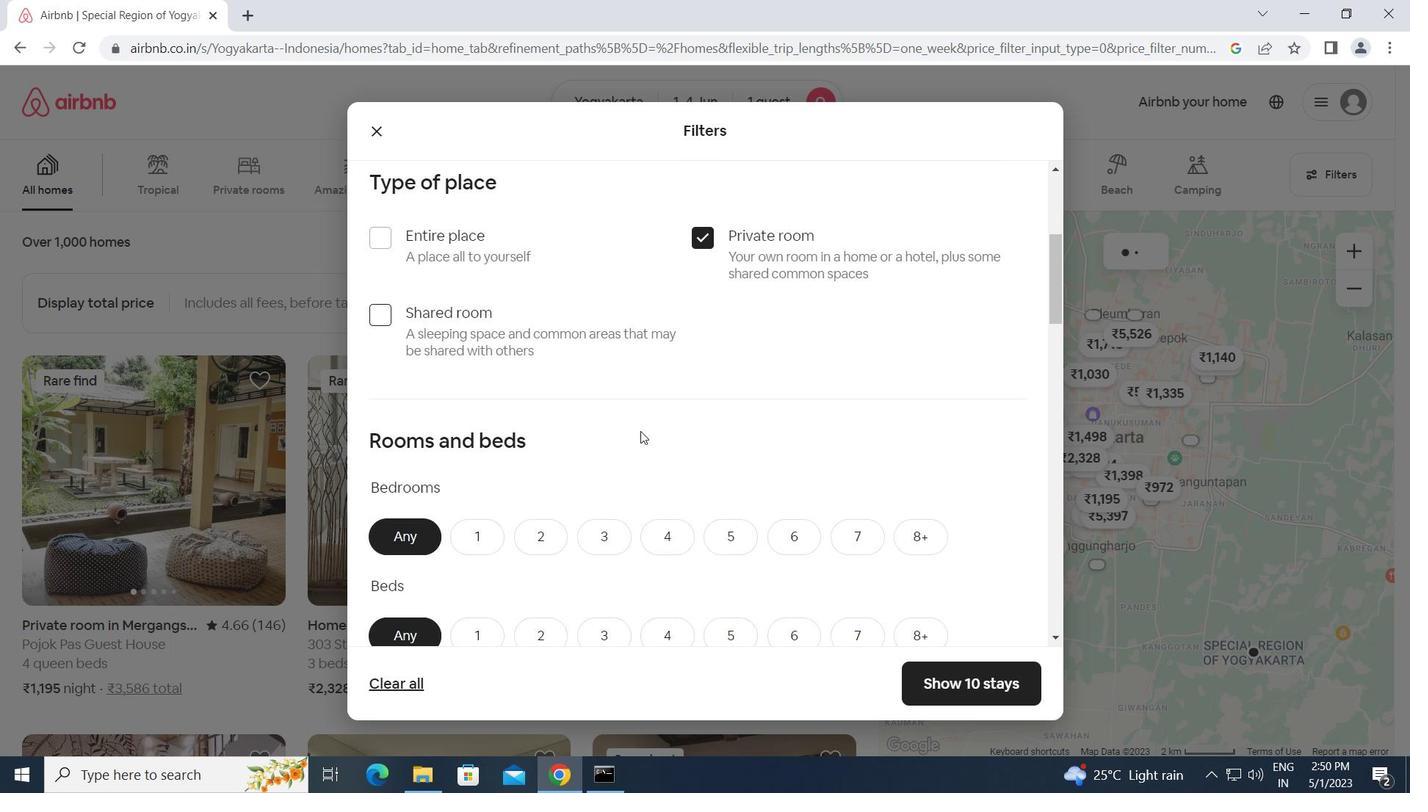 
Action: Mouse moved to (491, 408)
Screenshot: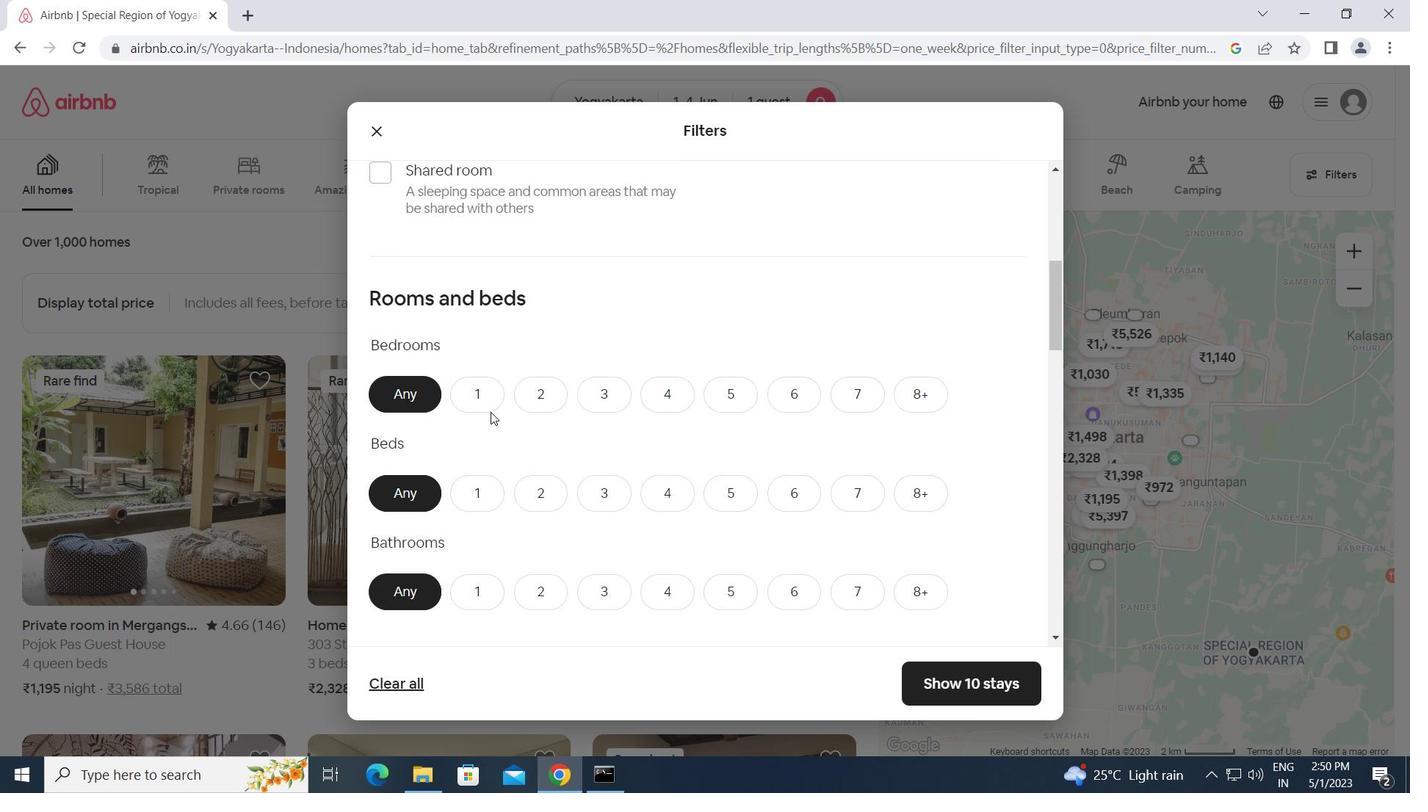 
Action: Mouse pressed left at (491, 408)
Screenshot: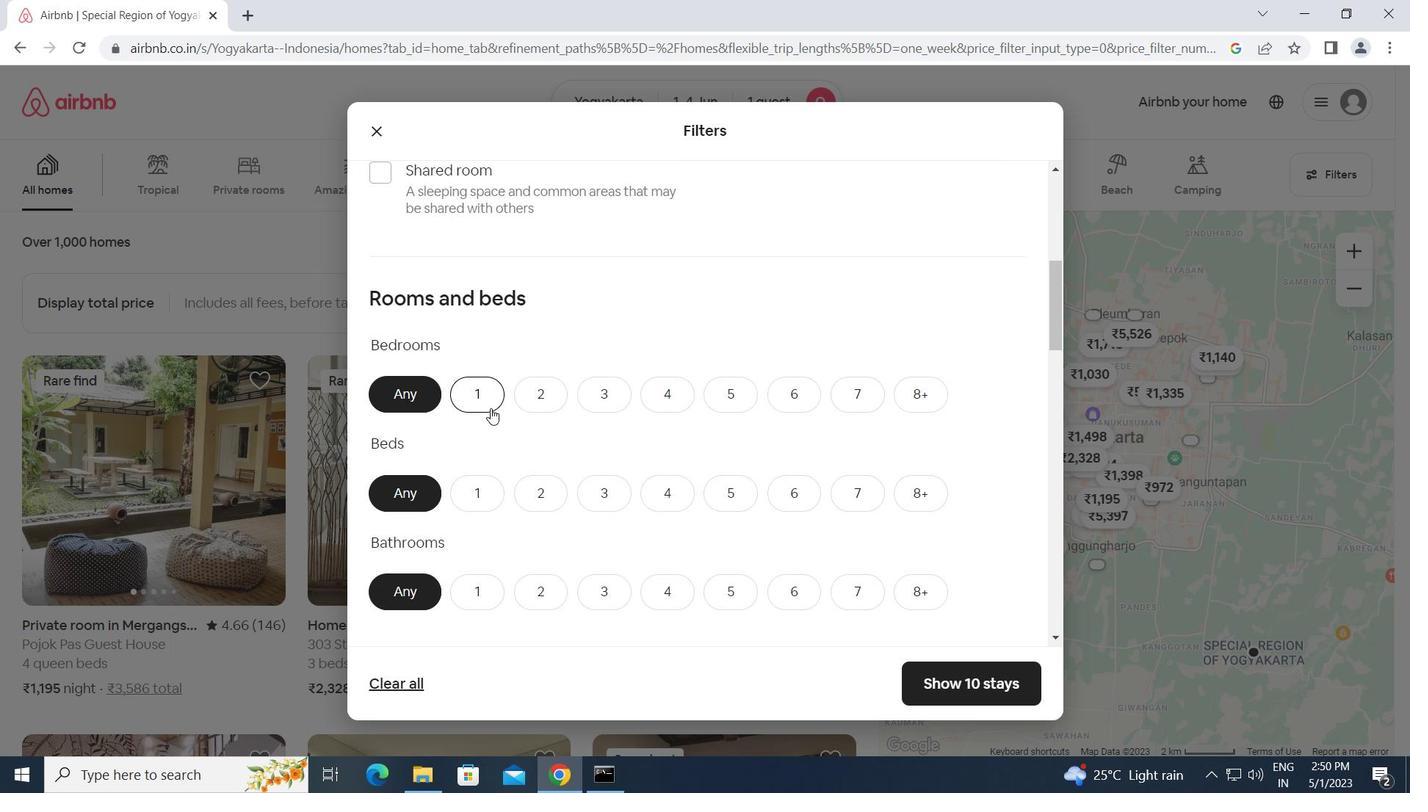 
Action: Mouse moved to (498, 482)
Screenshot: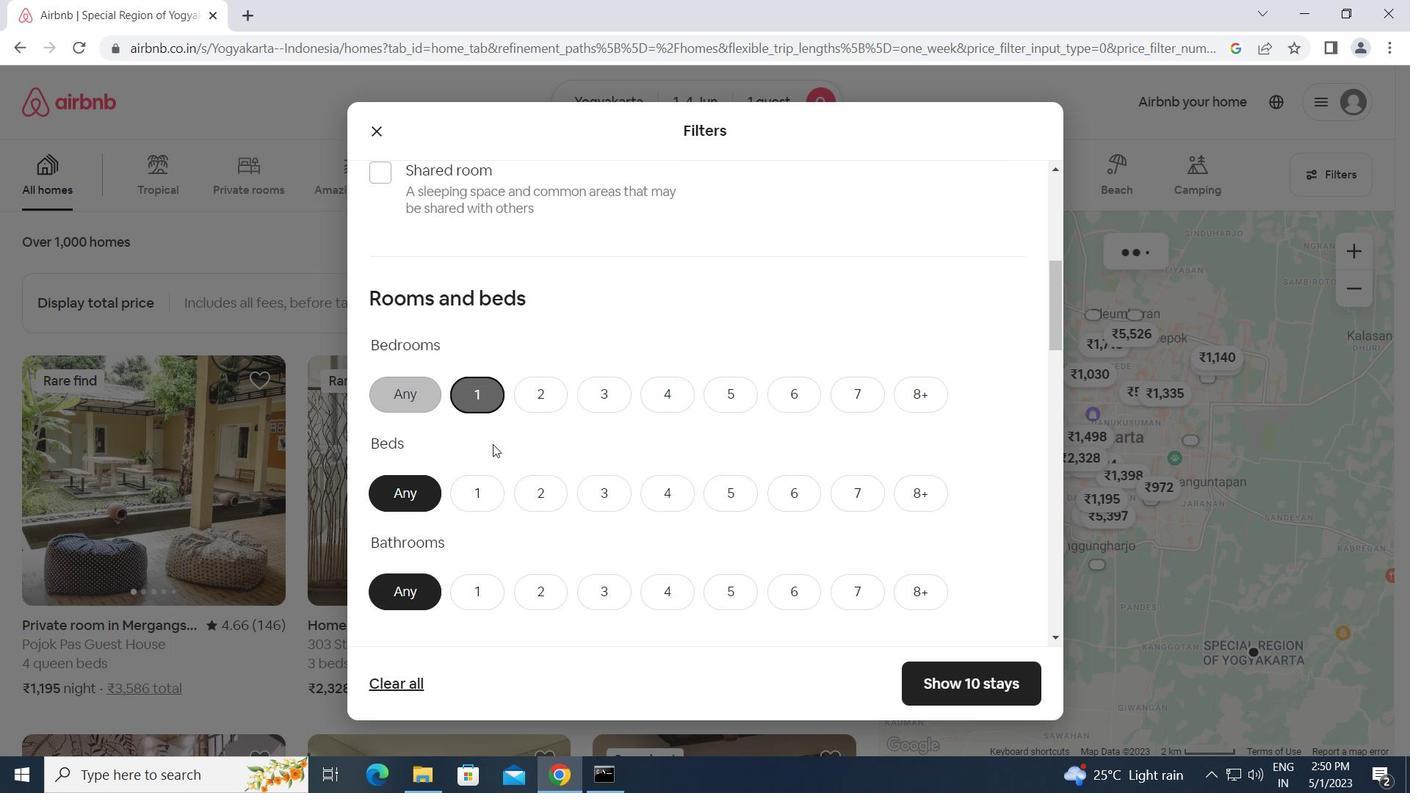 
Action: Mouse pressed left at (498, 482)
Screenshot: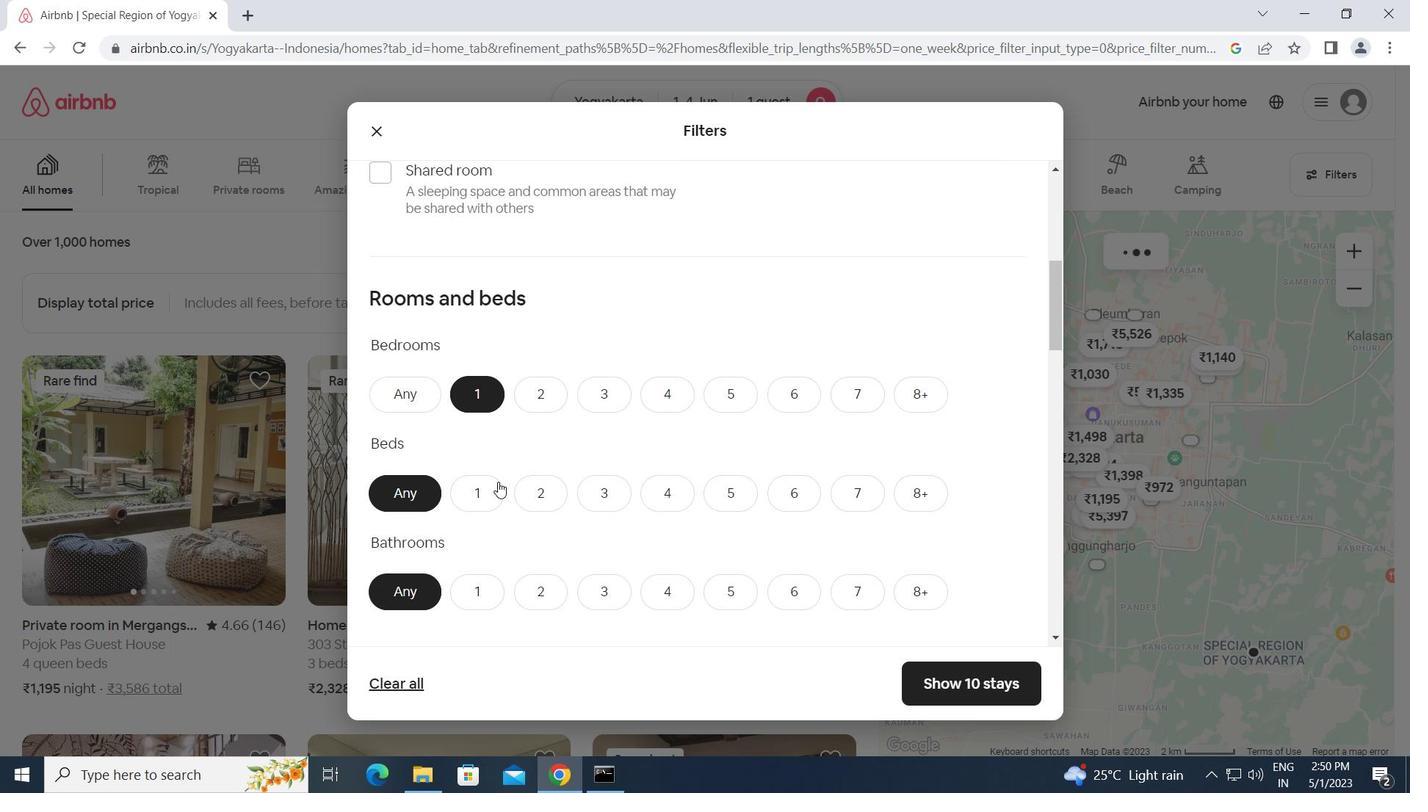 
Action: Mouse moved to (487, 574)
Screenshot: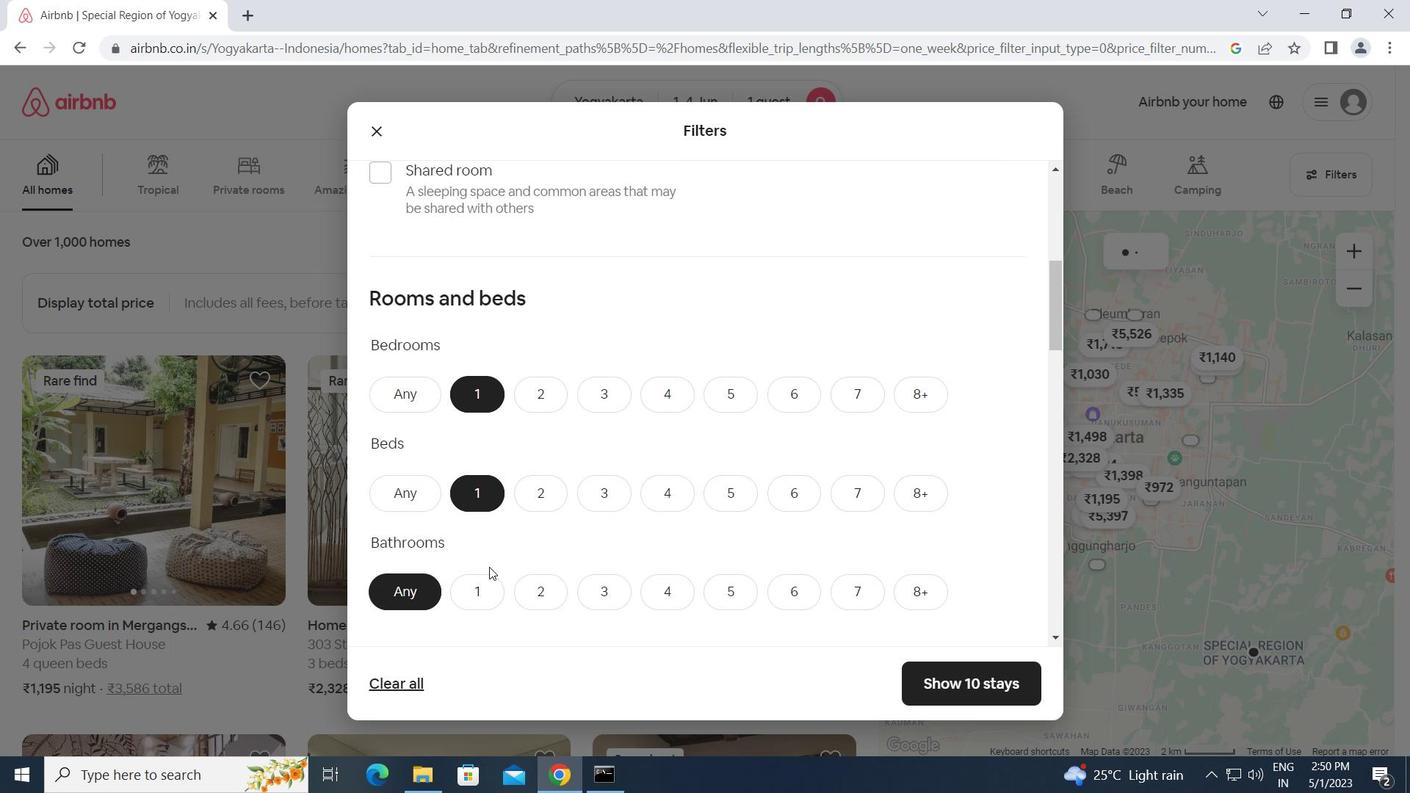 
Action: Mouse pressed left at (487, 574)
Screenshot: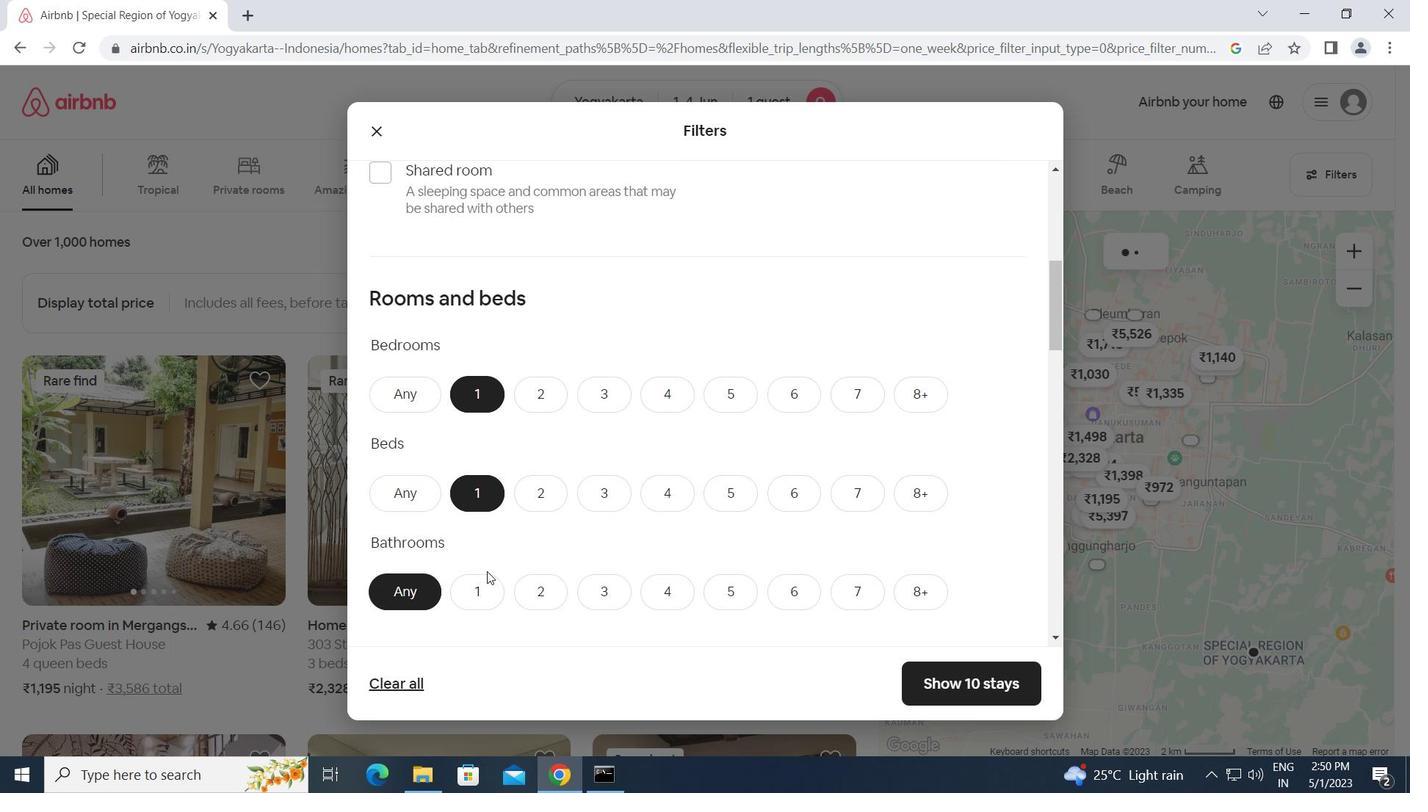 
Action: Mouse moved to (490, 576)
Screenshot: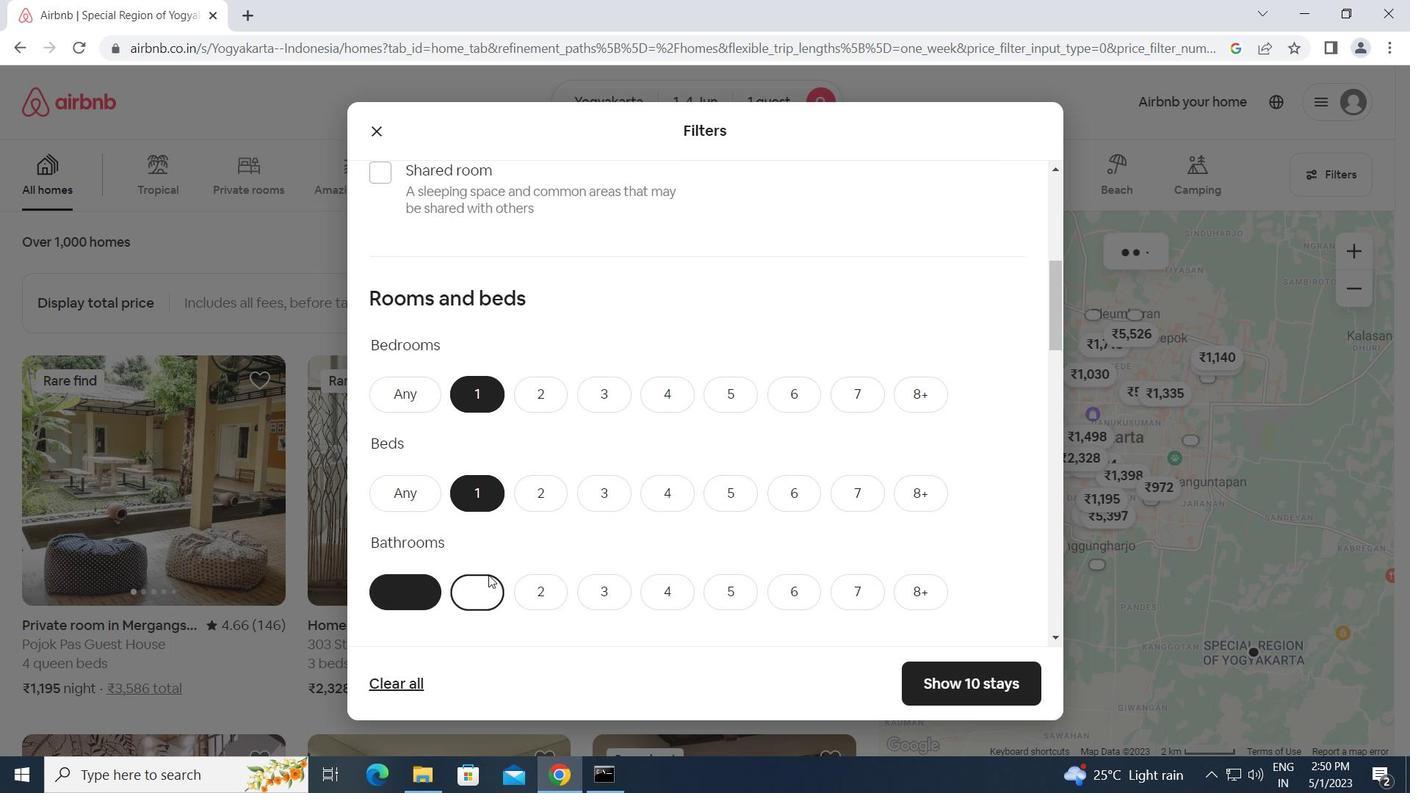 
Action: Mouse scrolled (490, 576) with delta (0, 0)
Screenshot: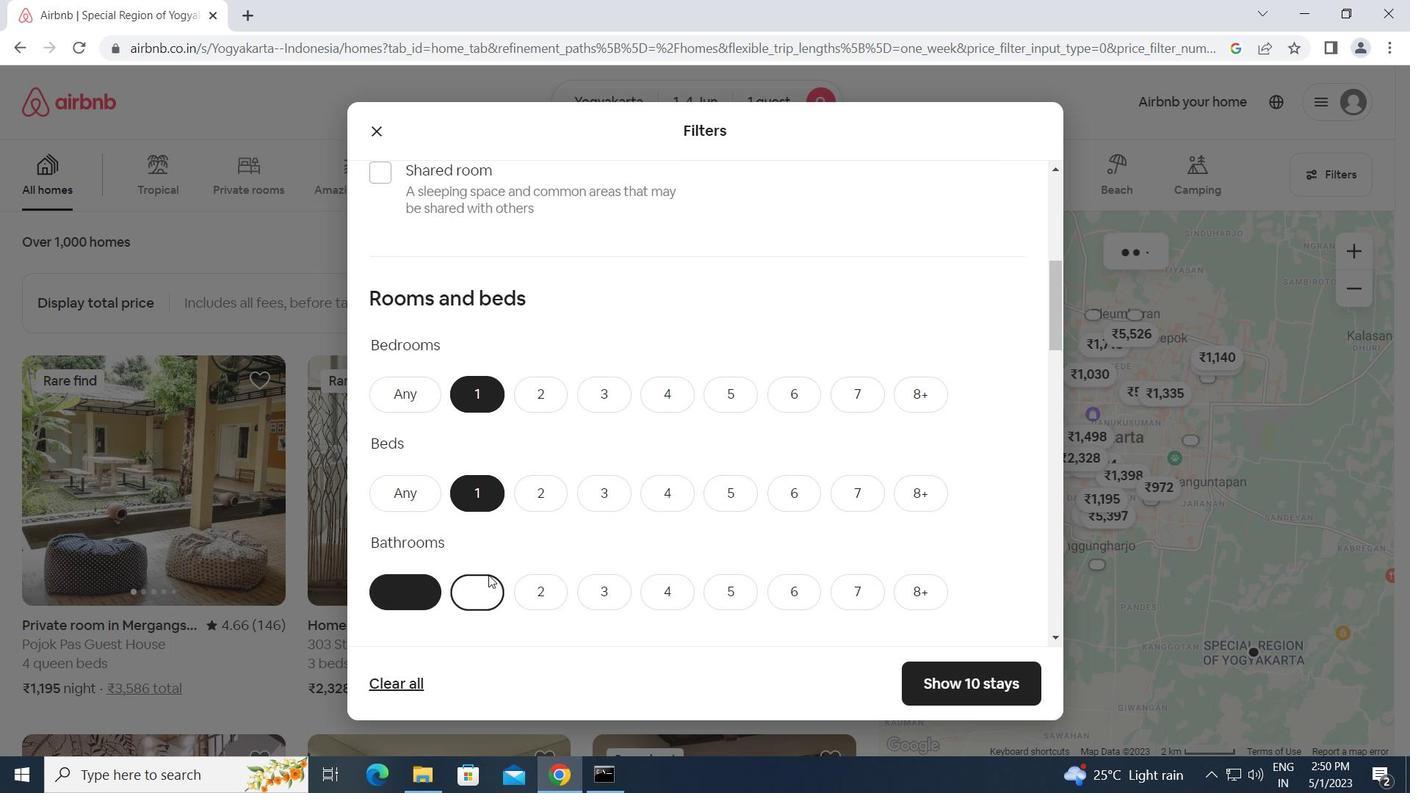 
Action: Mouse moved to (490, 577)
Screenshot: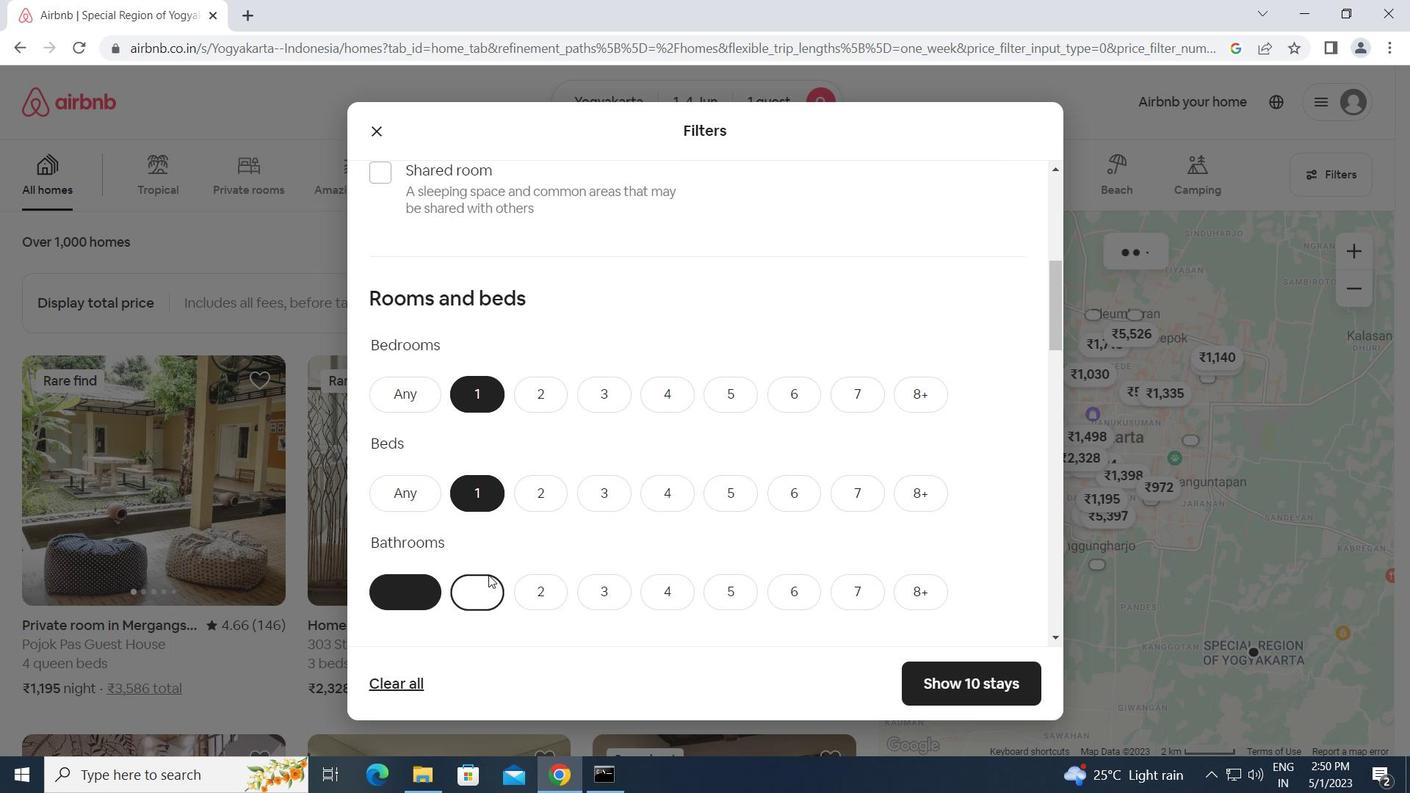 
Action: Mouse scrolled (490, 576) with delta (0, 0)
Screenshot: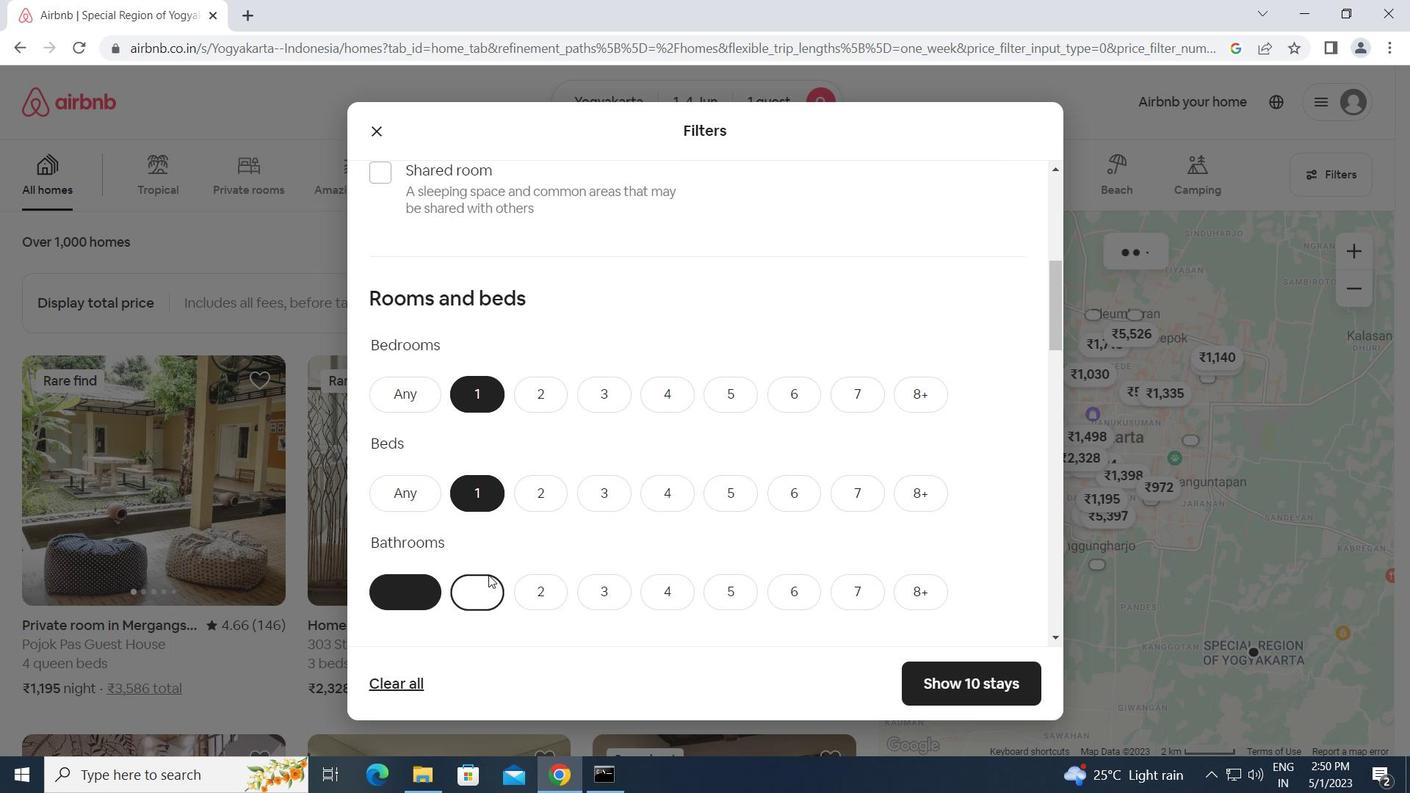 
Action: Mouse scrolled (490, 576) with delta (0, 0)
Screenshot: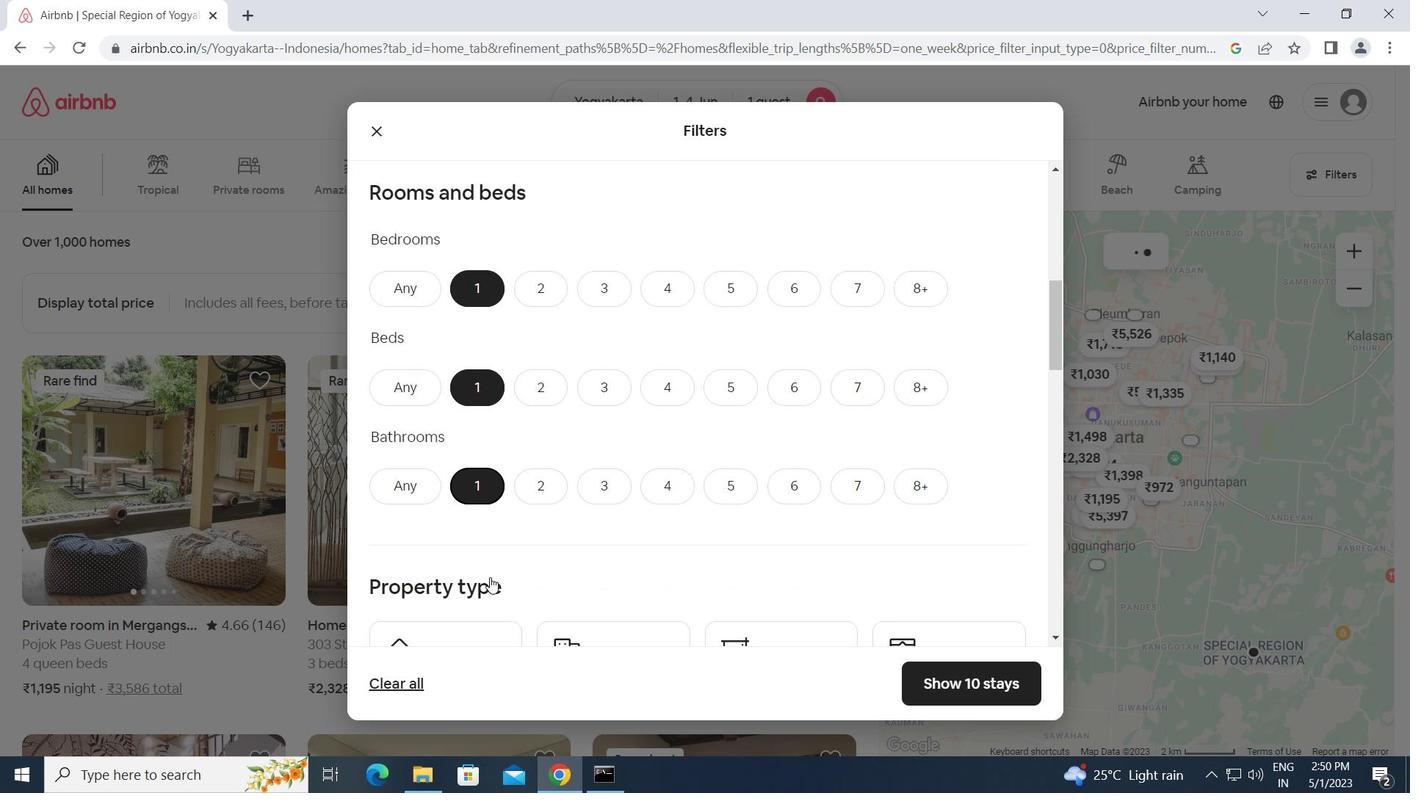 
Action: Mouse moved to (468, 534)
Screenshot: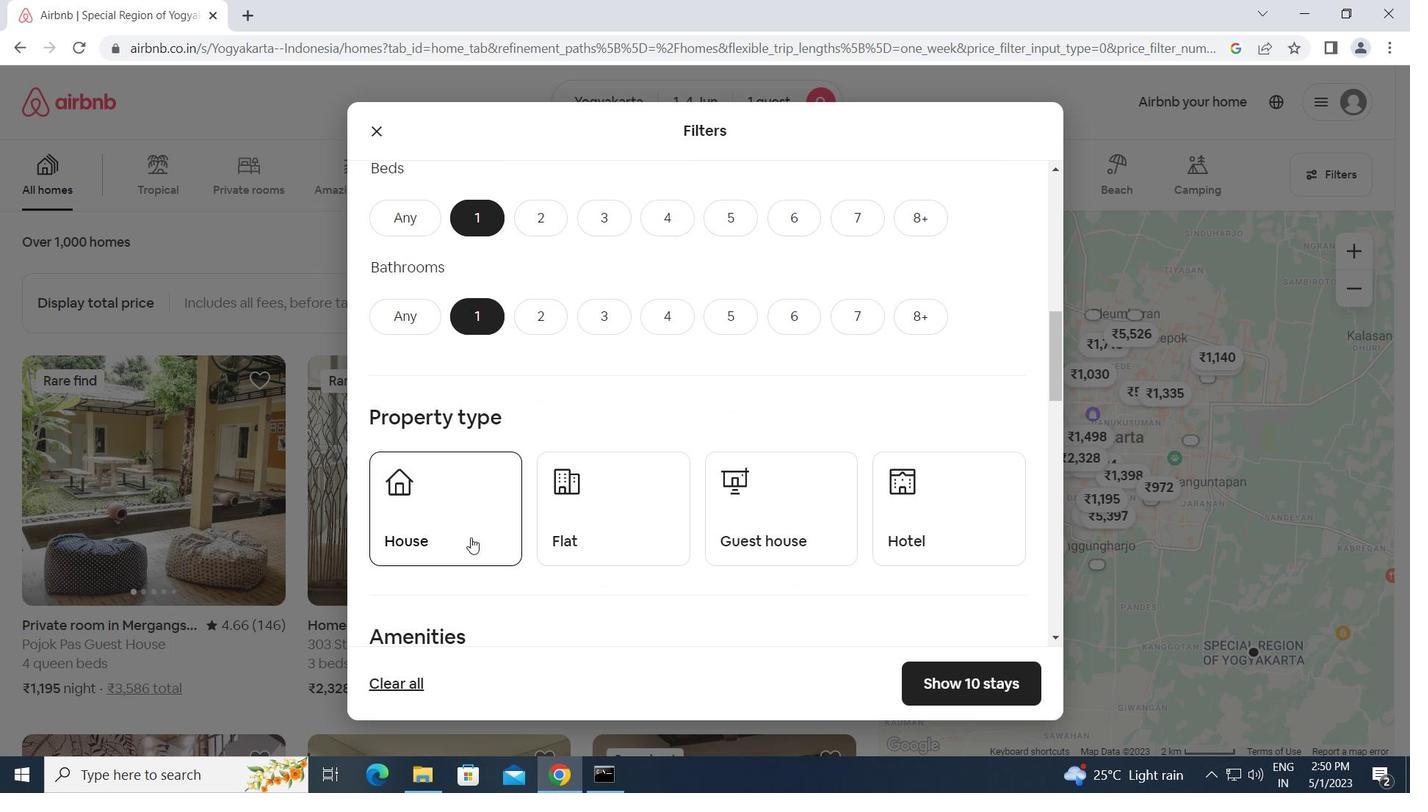 
Action: Mouse pressed left at (468, 534)
Screenshot: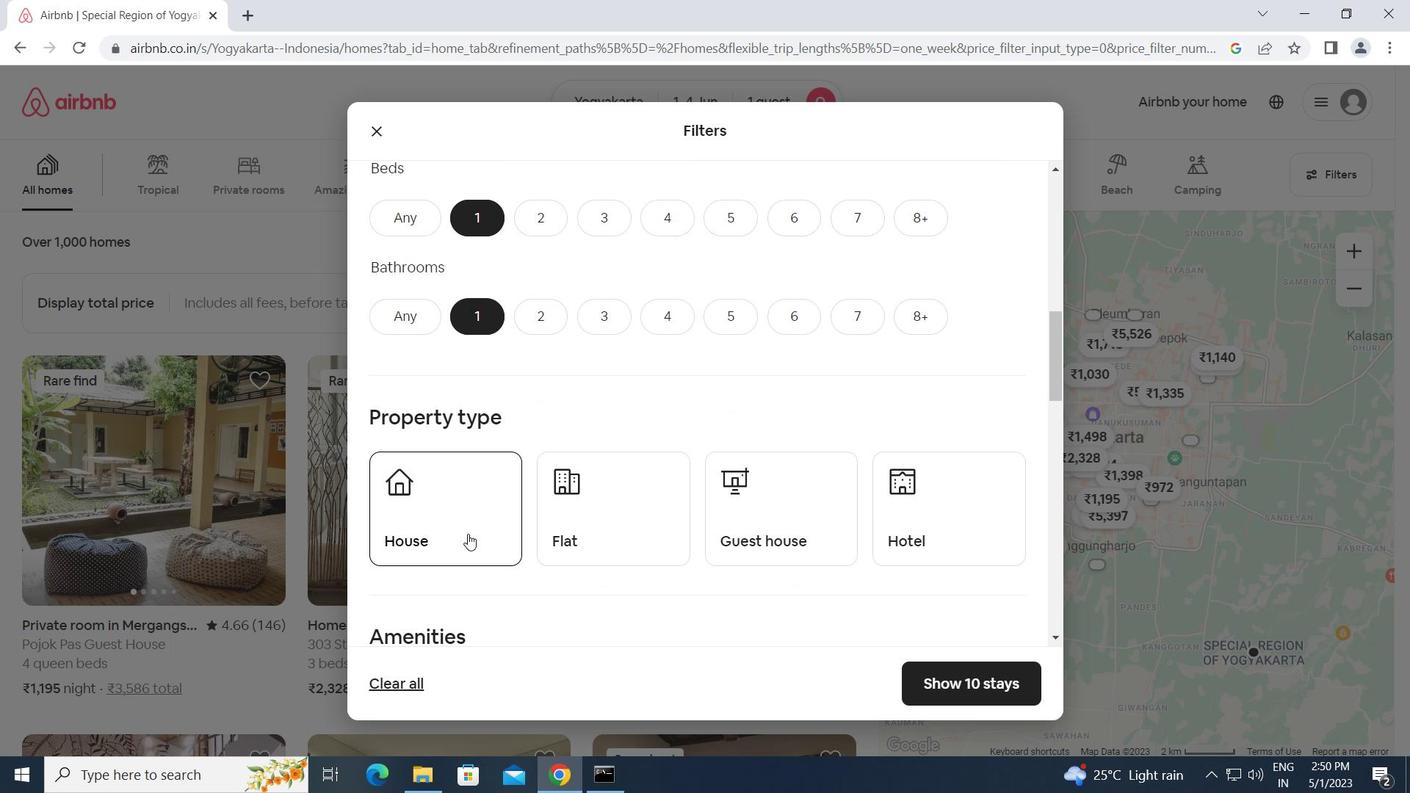 
Action: Mouse moved to (635, 529)
Screenshot: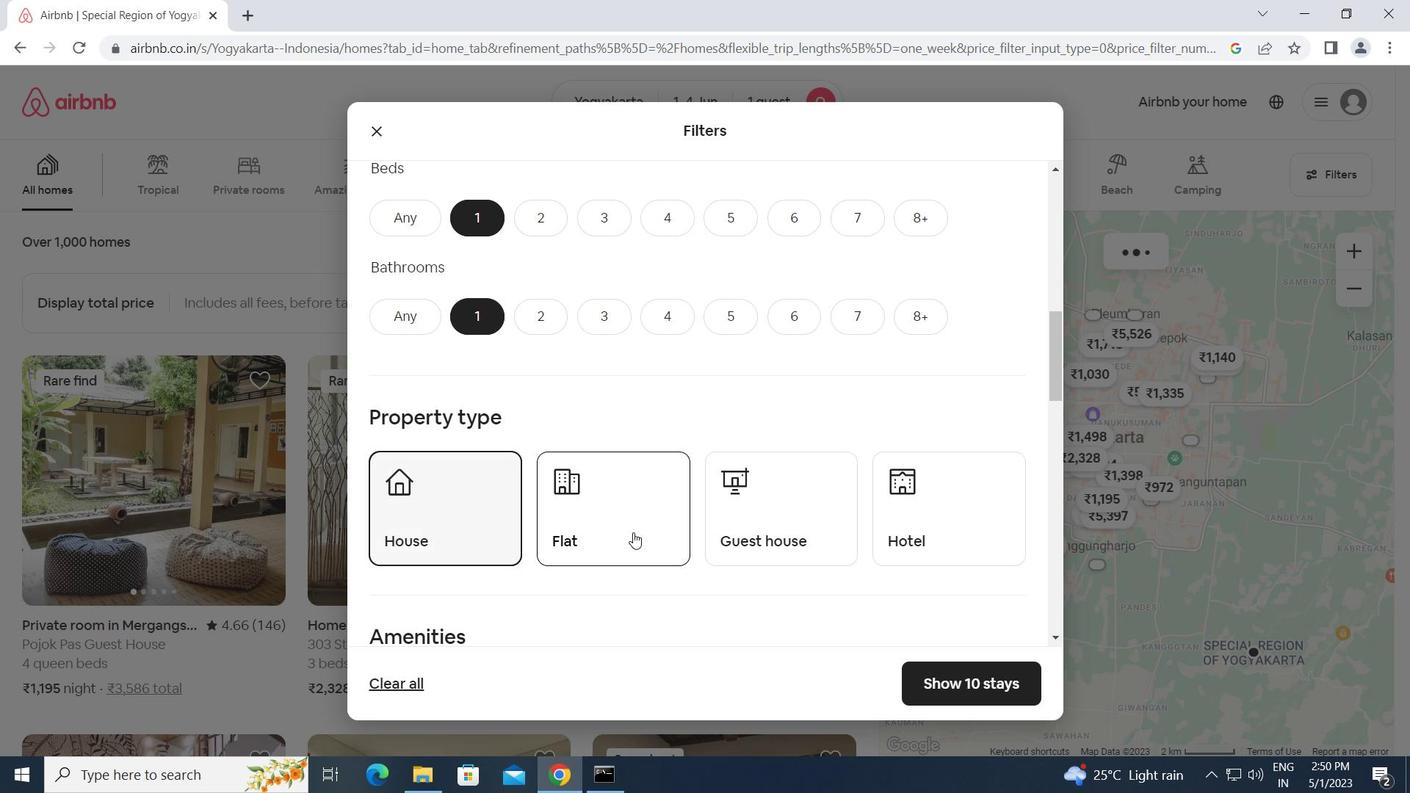 
Action: Mouse pressed left at (635, 529)
Screenshot: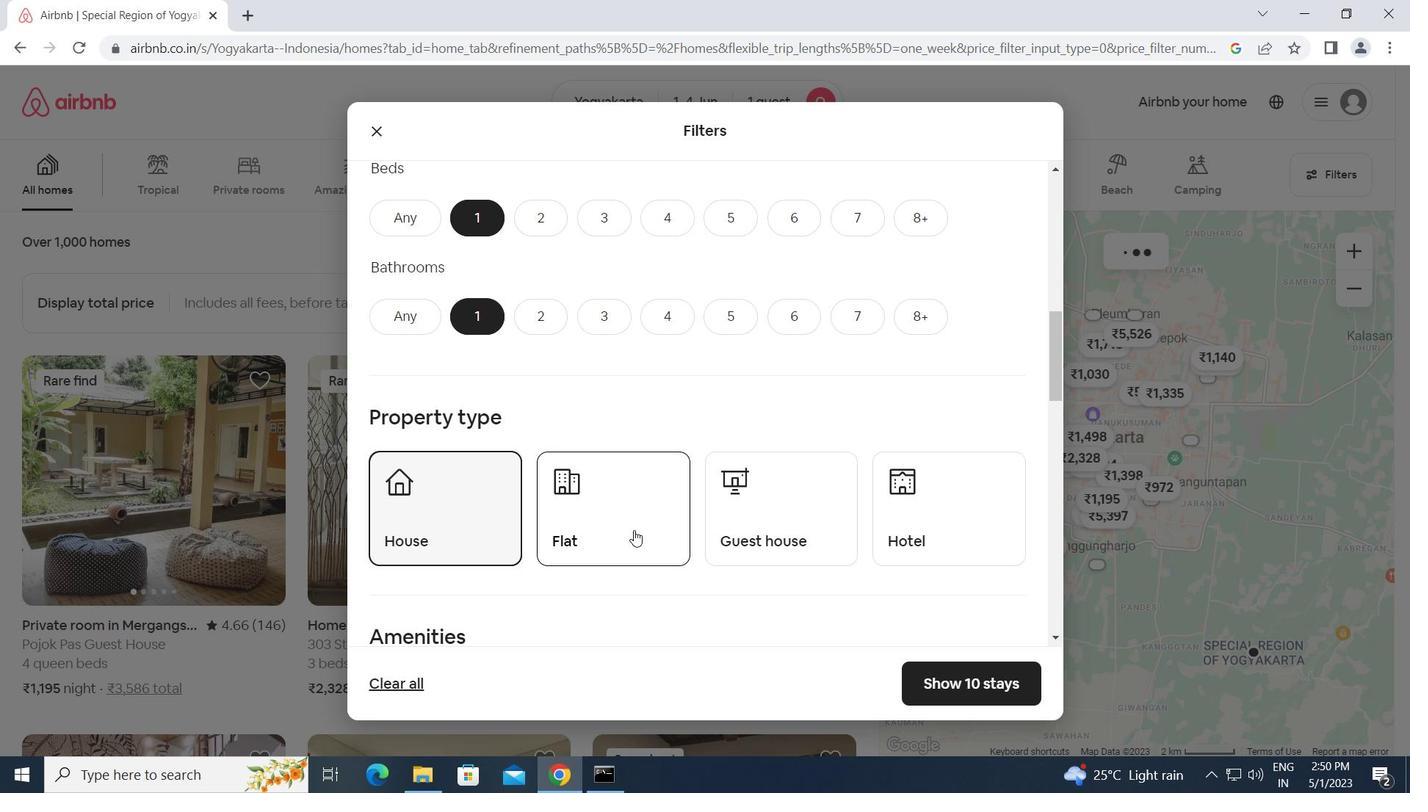 
Action: Mouse moved to (789, 521)
Screenshot: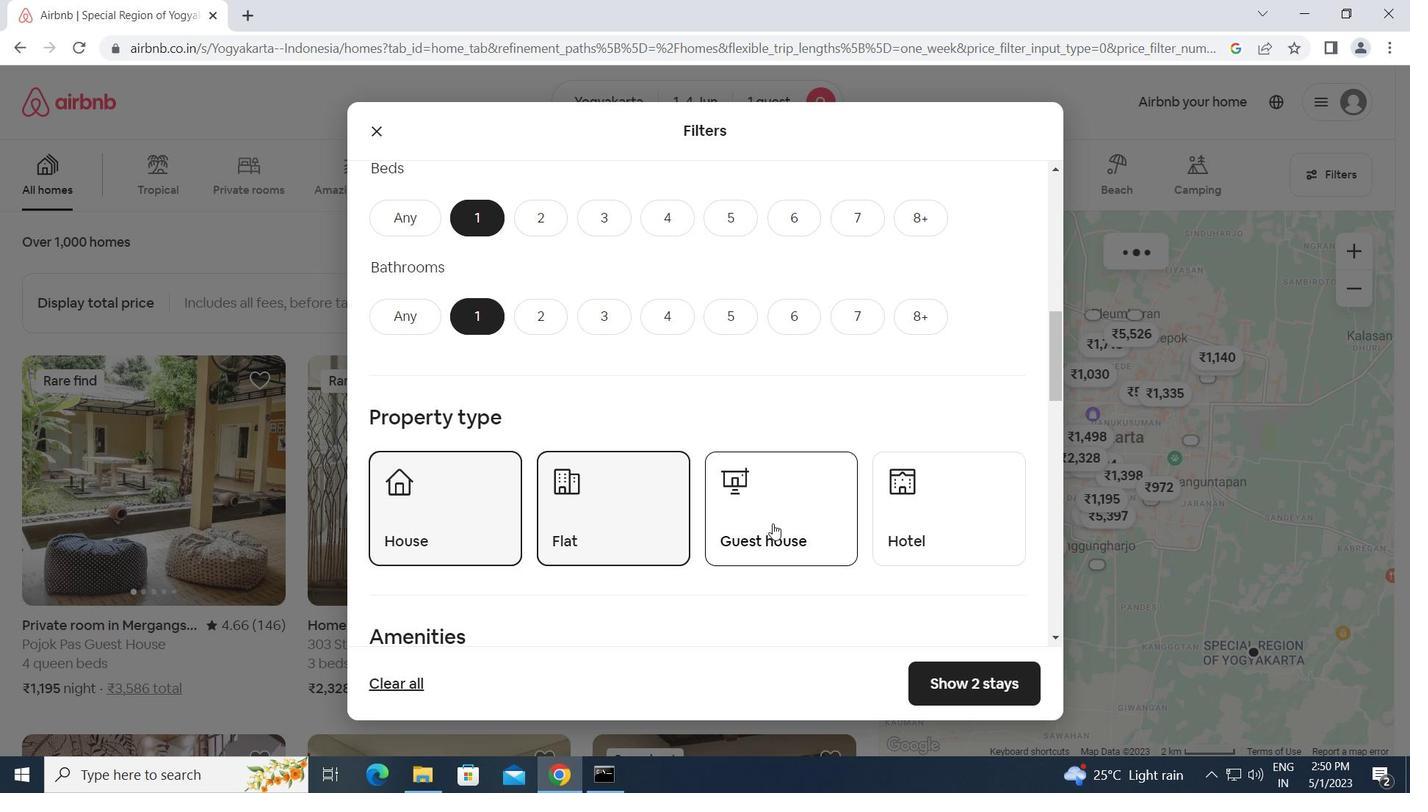 
Action: Mouse pressed left at (789, 521)
Screenshot: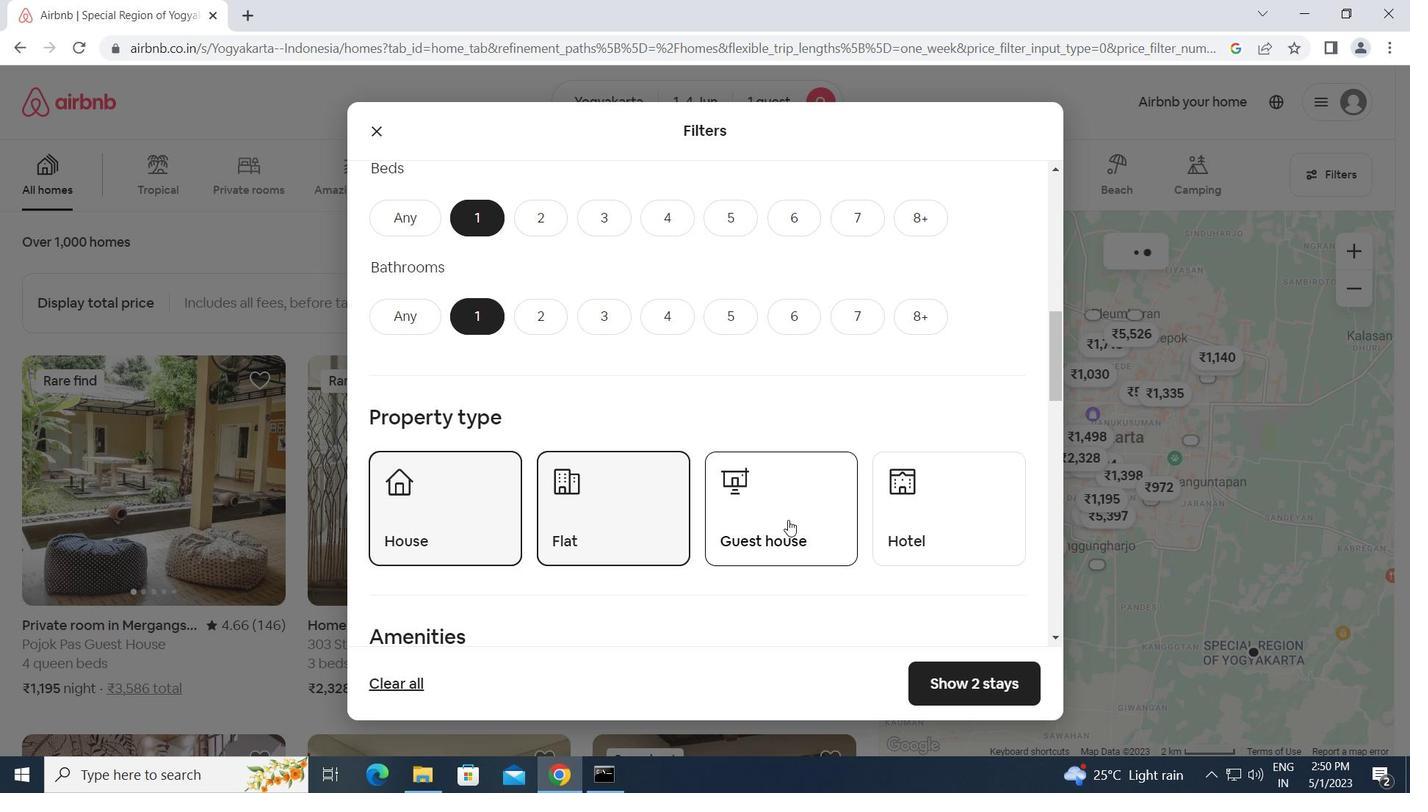 
Action: Mouse moved to (713, 553)
Screenshot: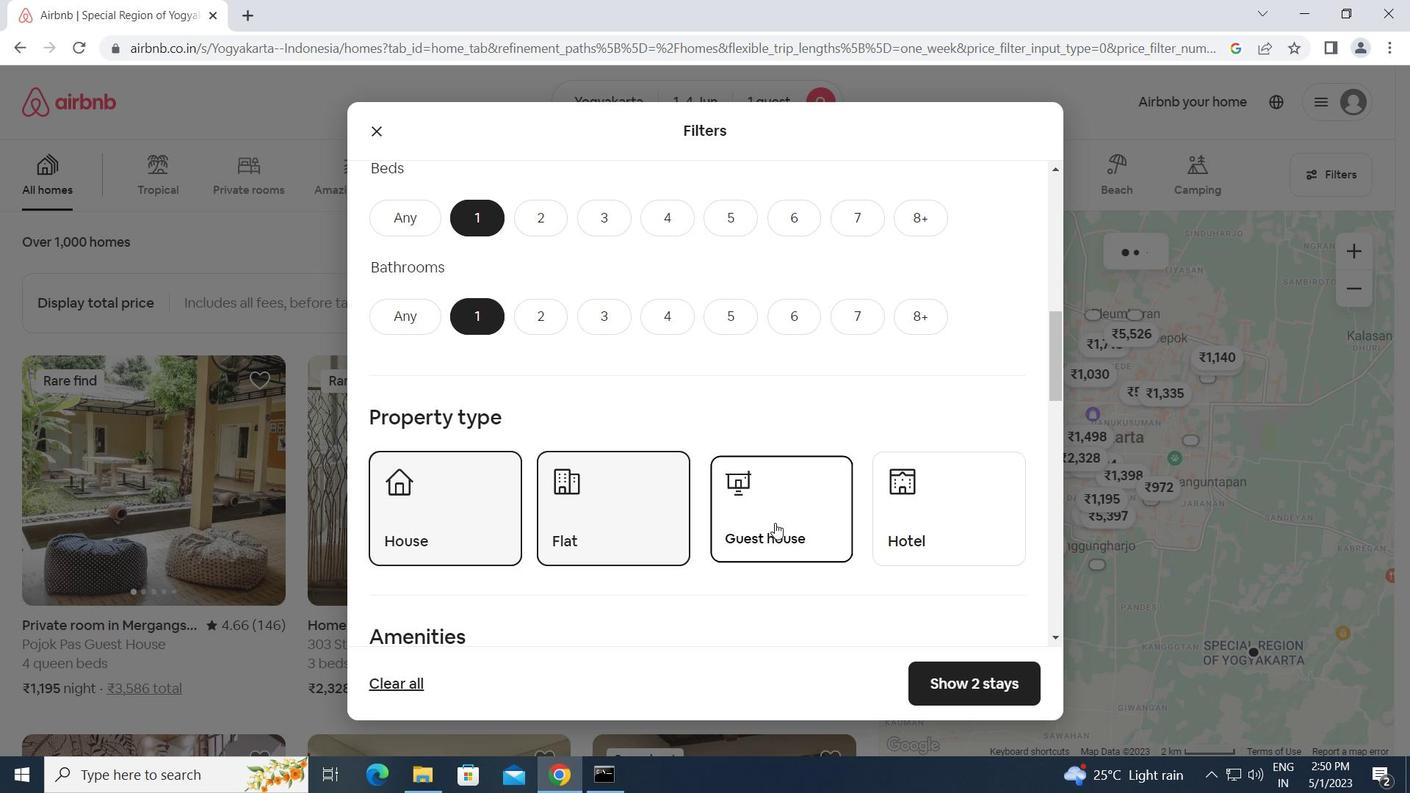 
Action: Mouse scrolled (713, 552) with delta (0, 0)
Screenshot: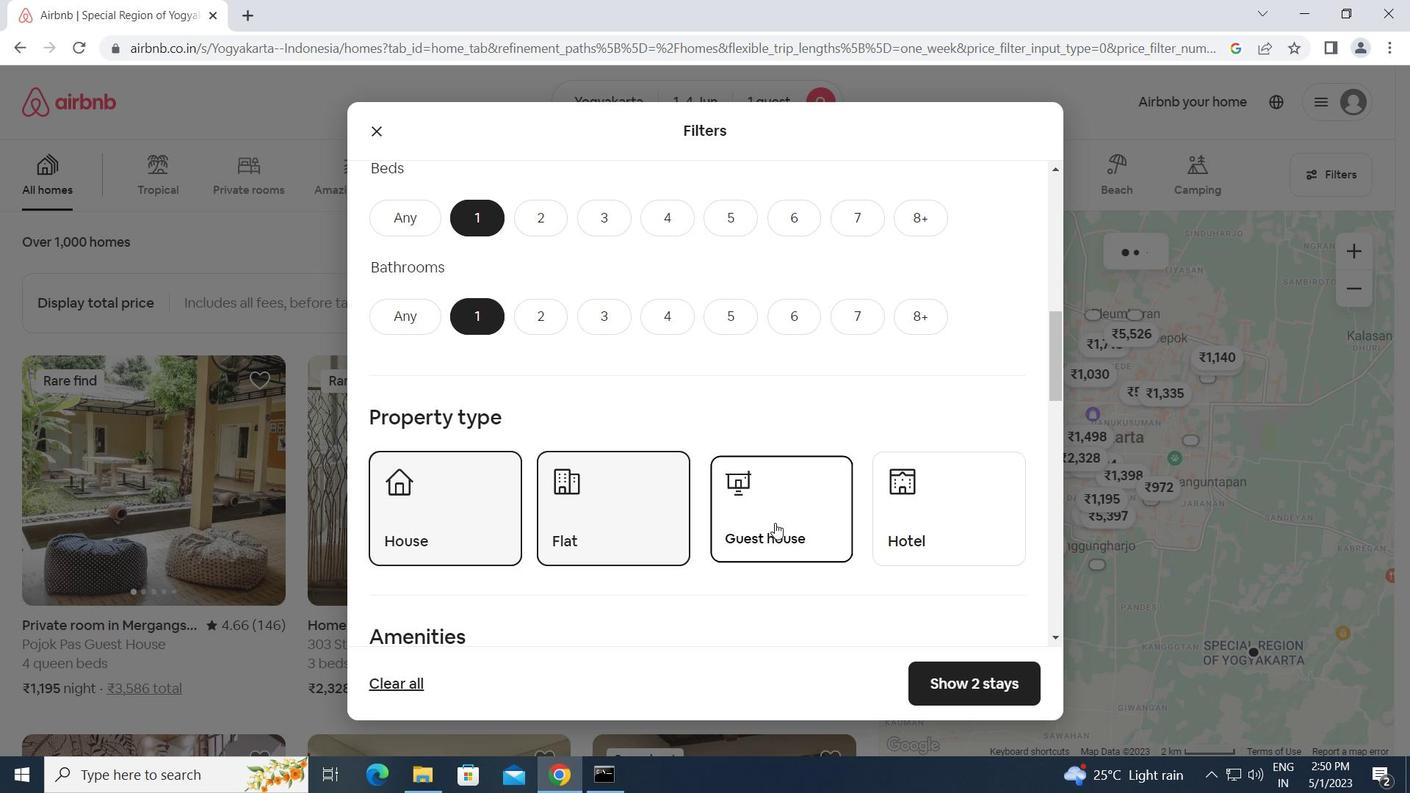 
Action: Mouse moved to (712, 554)
Screenshot: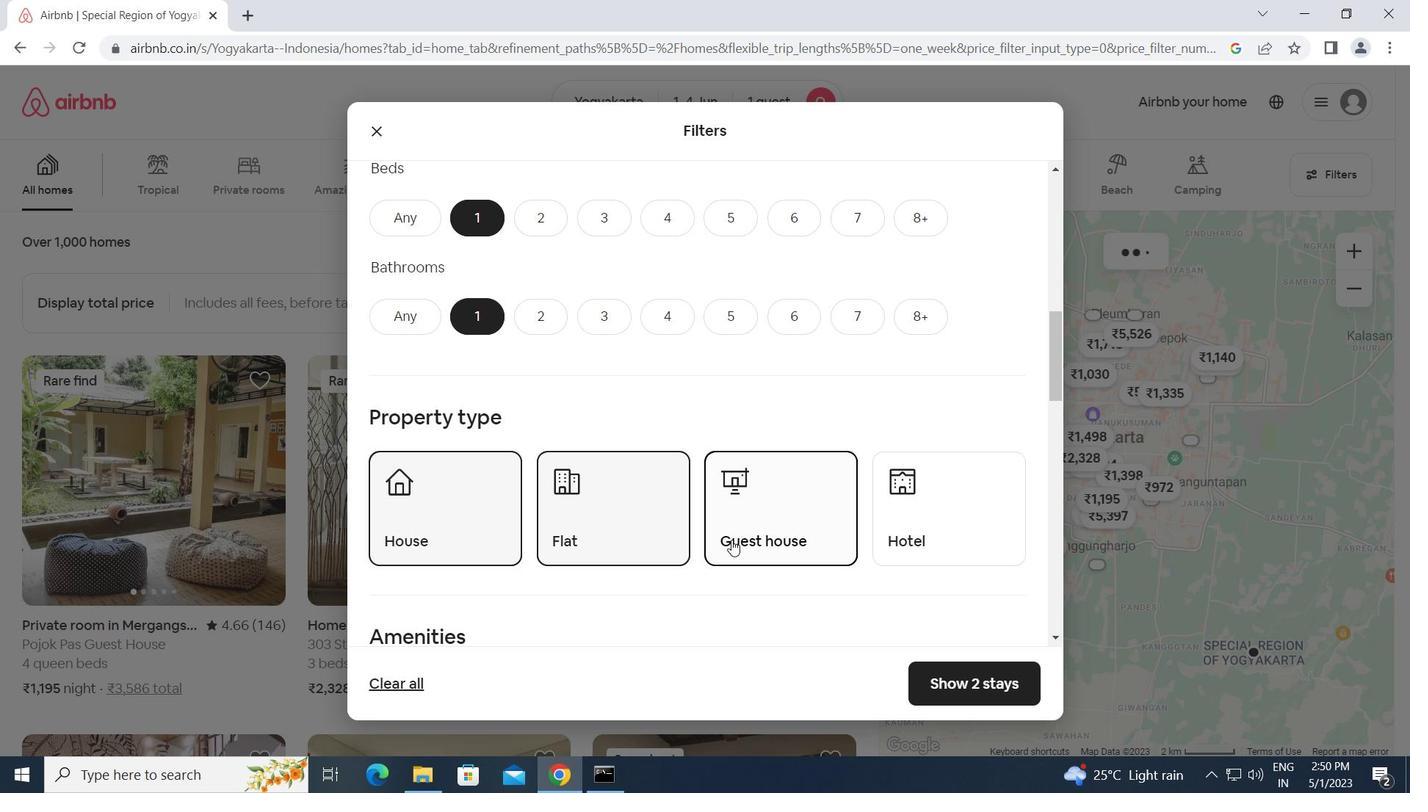
Action: Mouse scrolled (712, 553) with delta (0, 0)
Screenshot: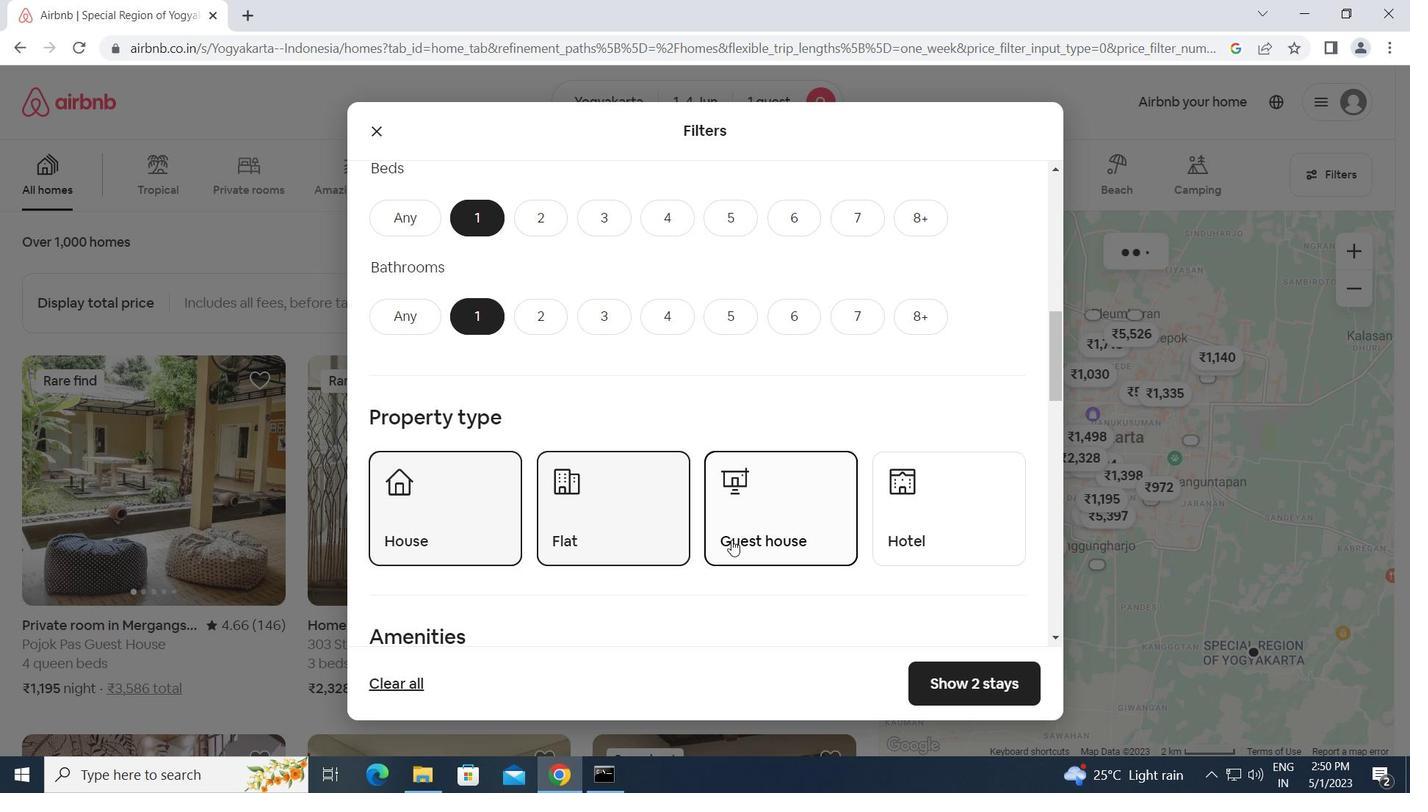 
Action: Mouse scrolled (712, 553) with delta (0, 0)
Screenshot: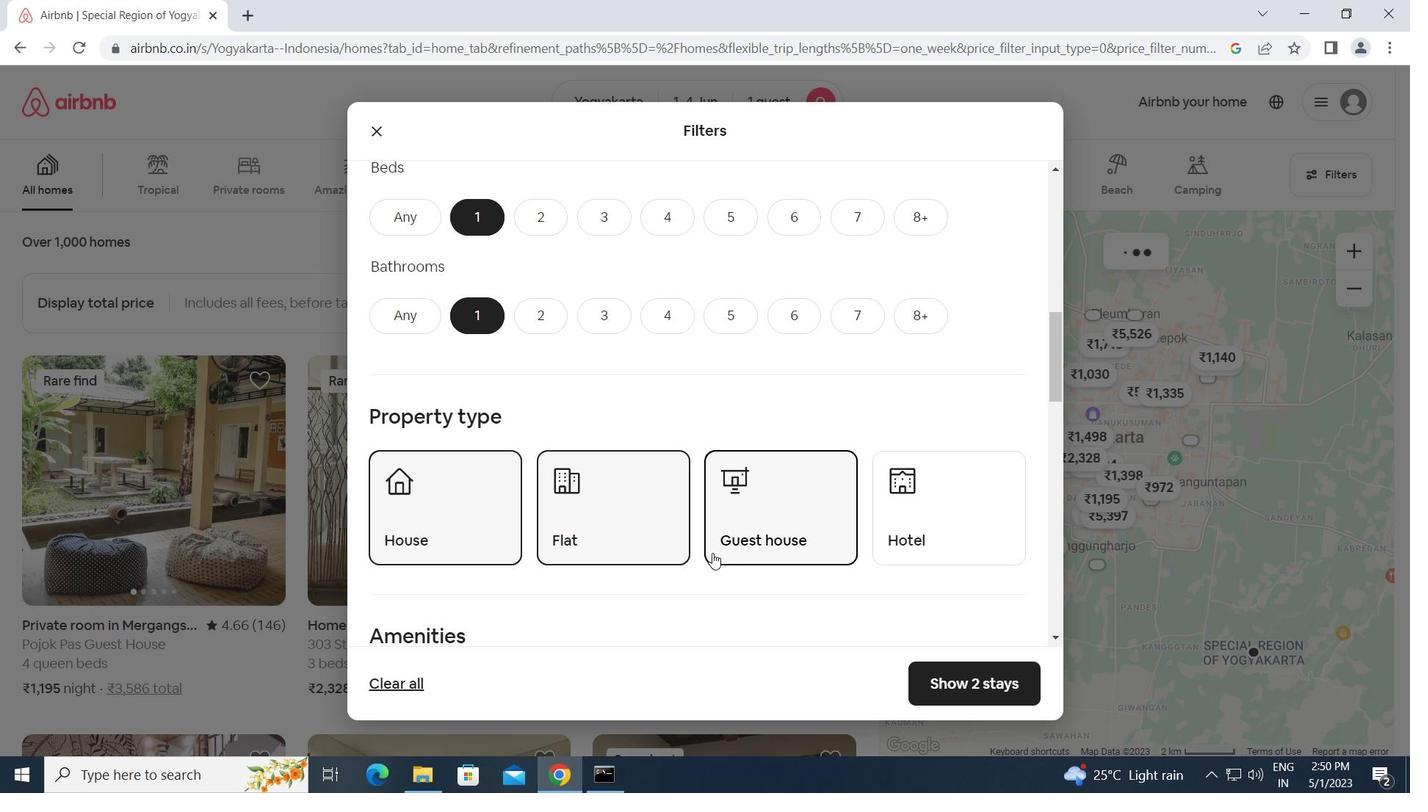 
Action: Mouse moved to (386, 458)
Screenshot: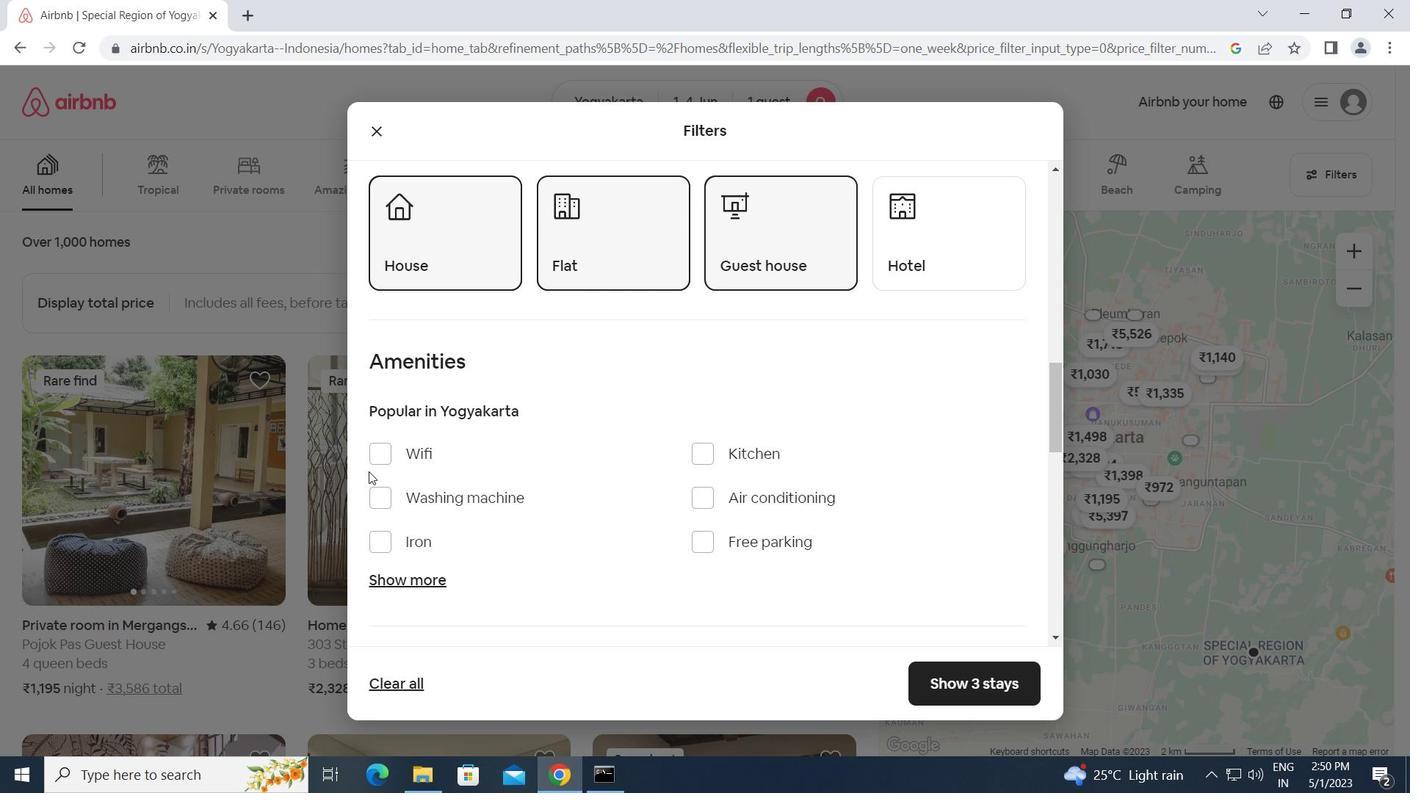 
Action: Mouse pressed left at (386, 458)
Screenshot: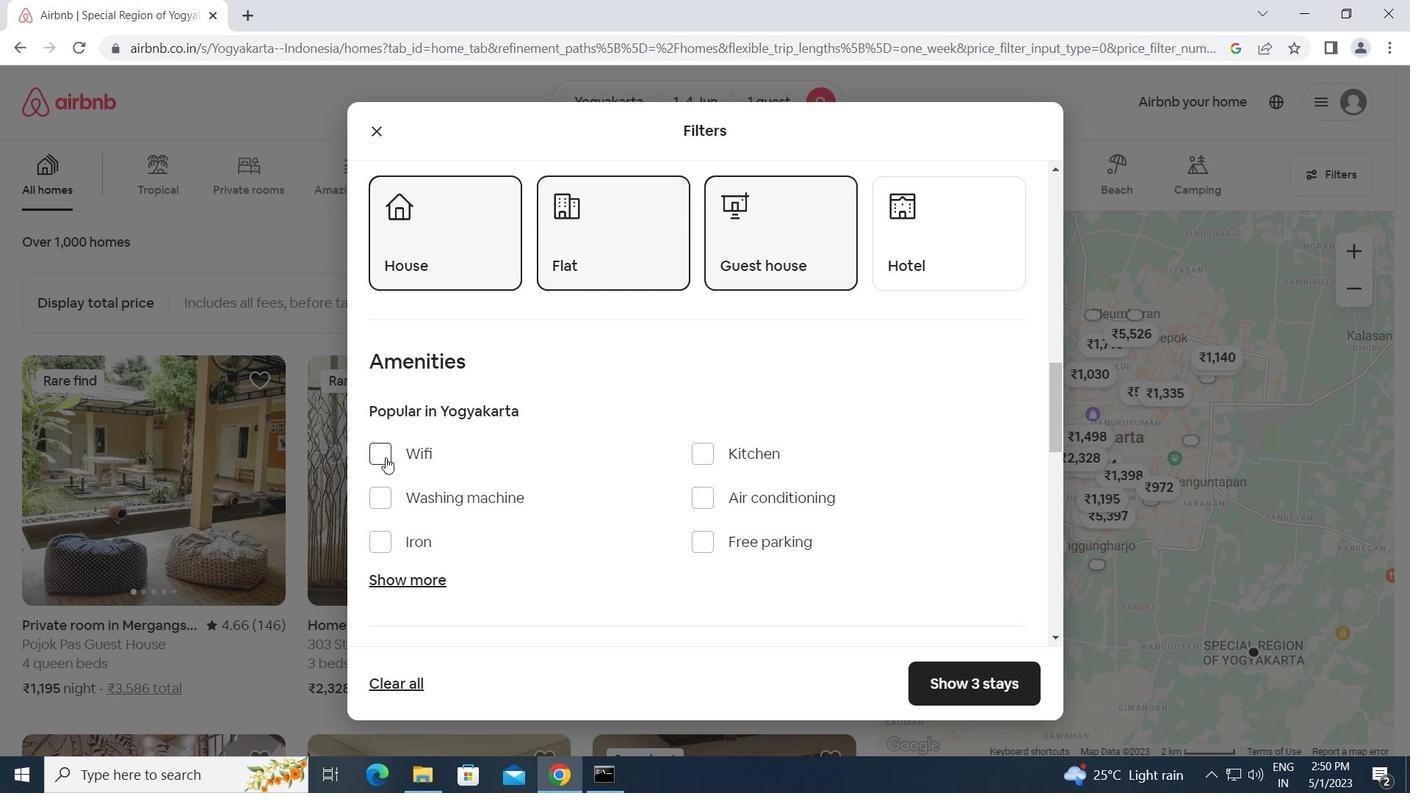 
Action: Mouse moved to (649, 543)
Screenshot: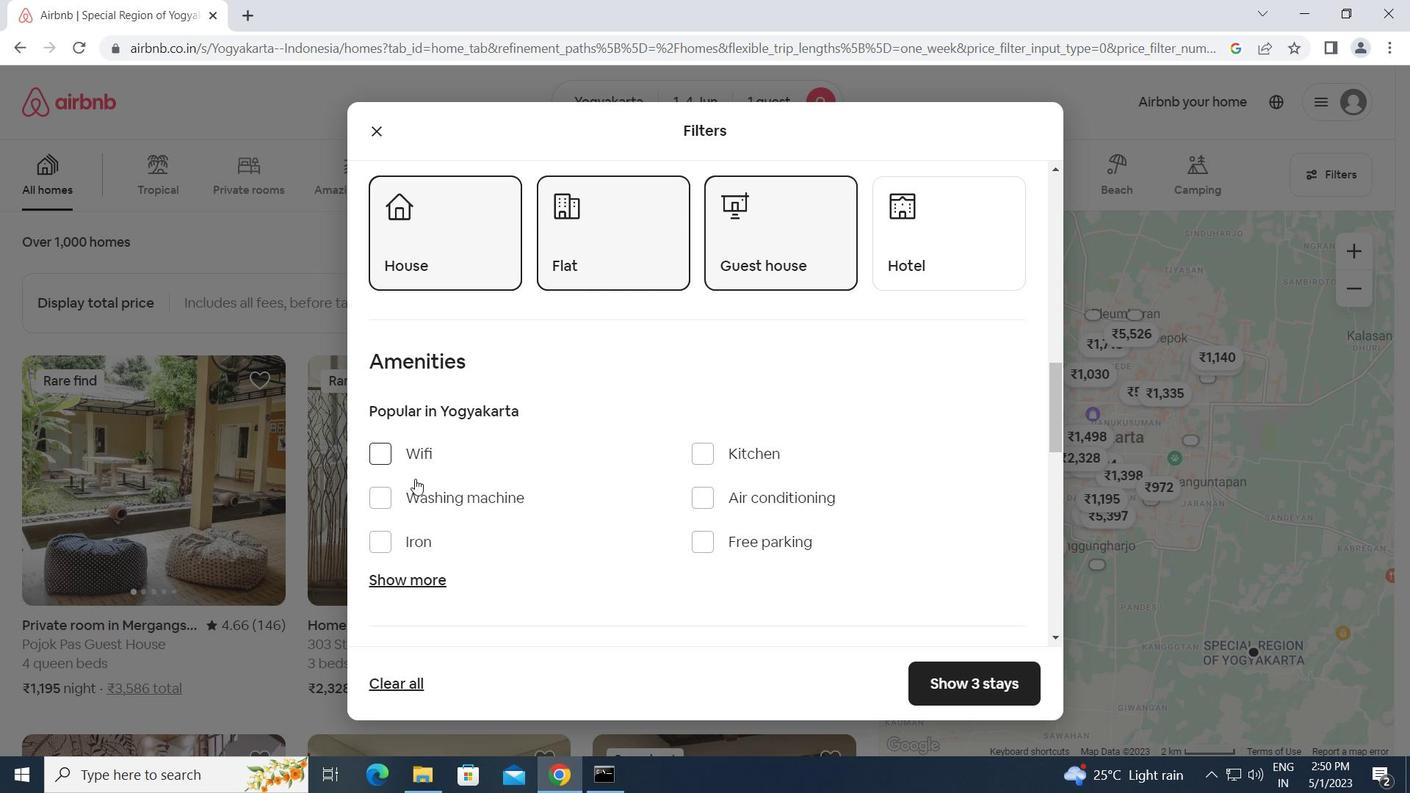 
Action: Mouse scrolled (649, 542) with delta (0, 0)
Screenshot: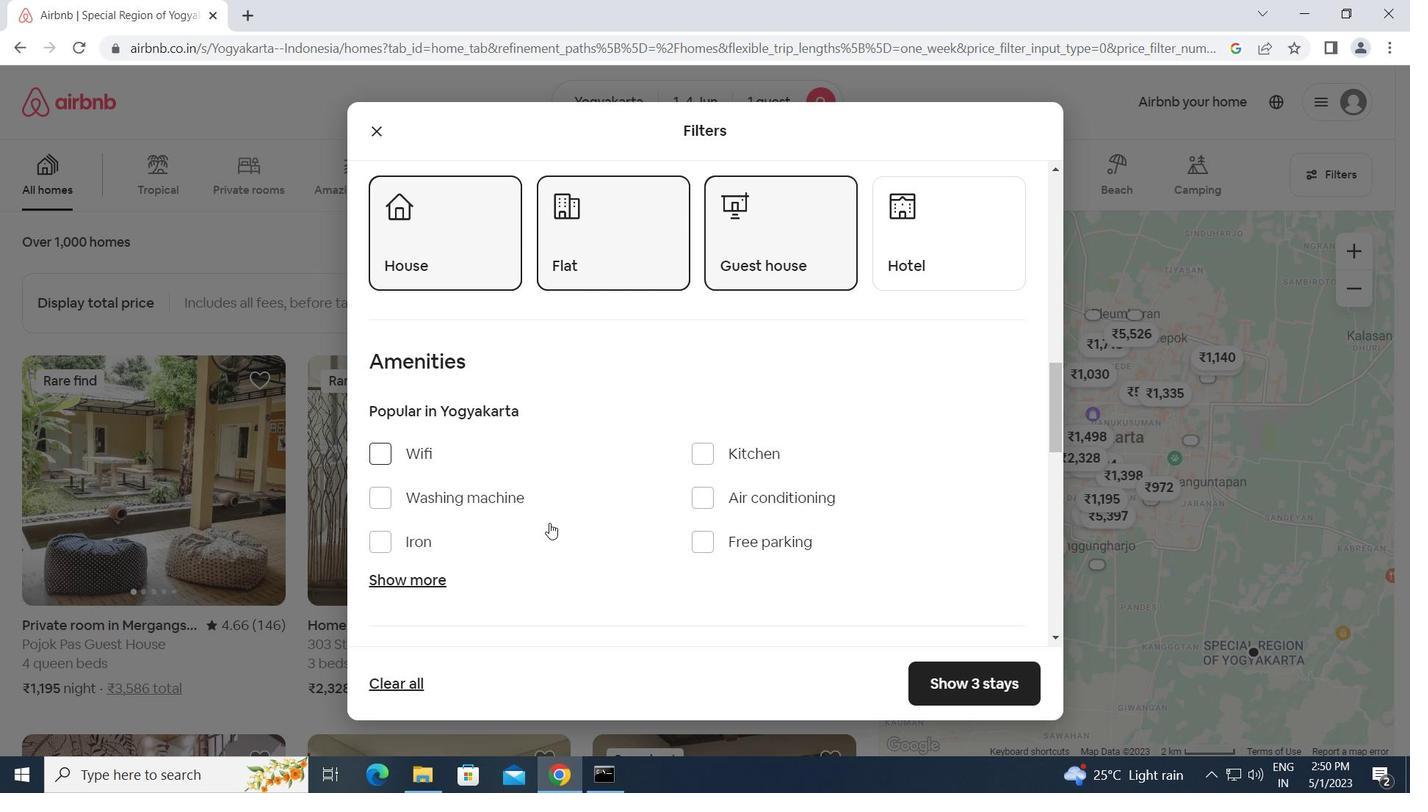 
Action: Mouse scrolled (649, 542) with delta (0, 0)
Screenshot: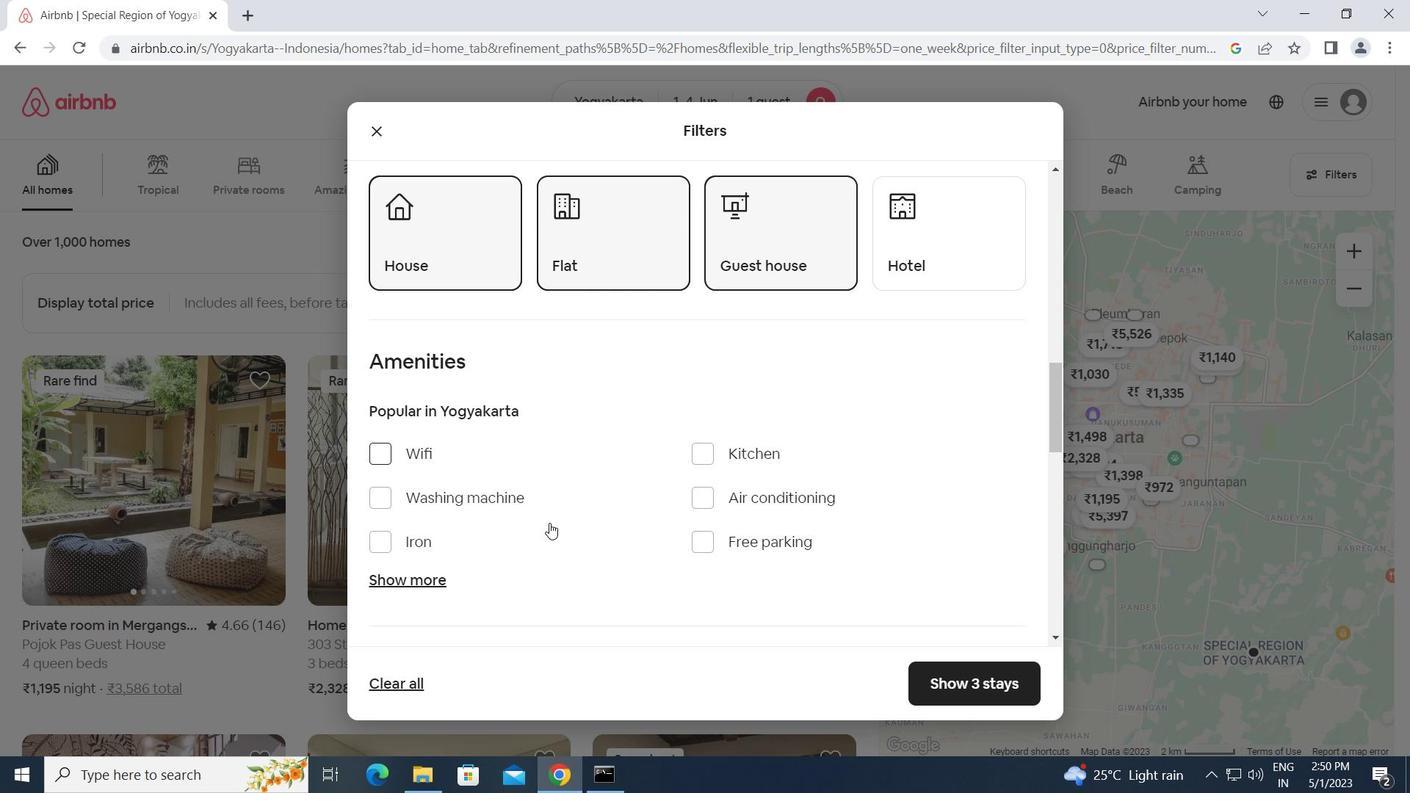 
Action: Mouse scrolled (649, 542) with delta (0, 0)
Screenshot: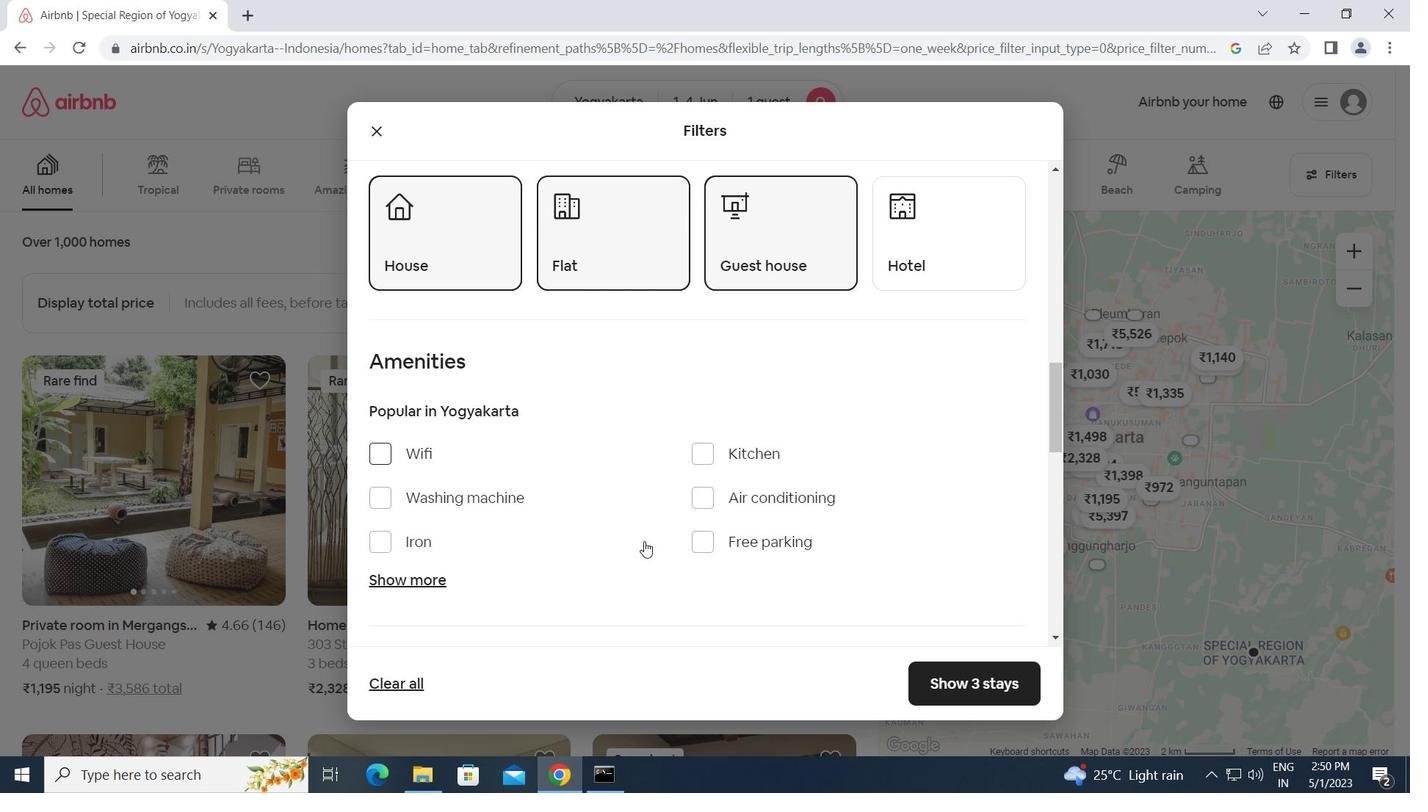 
Action: Mouse scrolled (649, 542) with delta (0, 0)
Screenshot: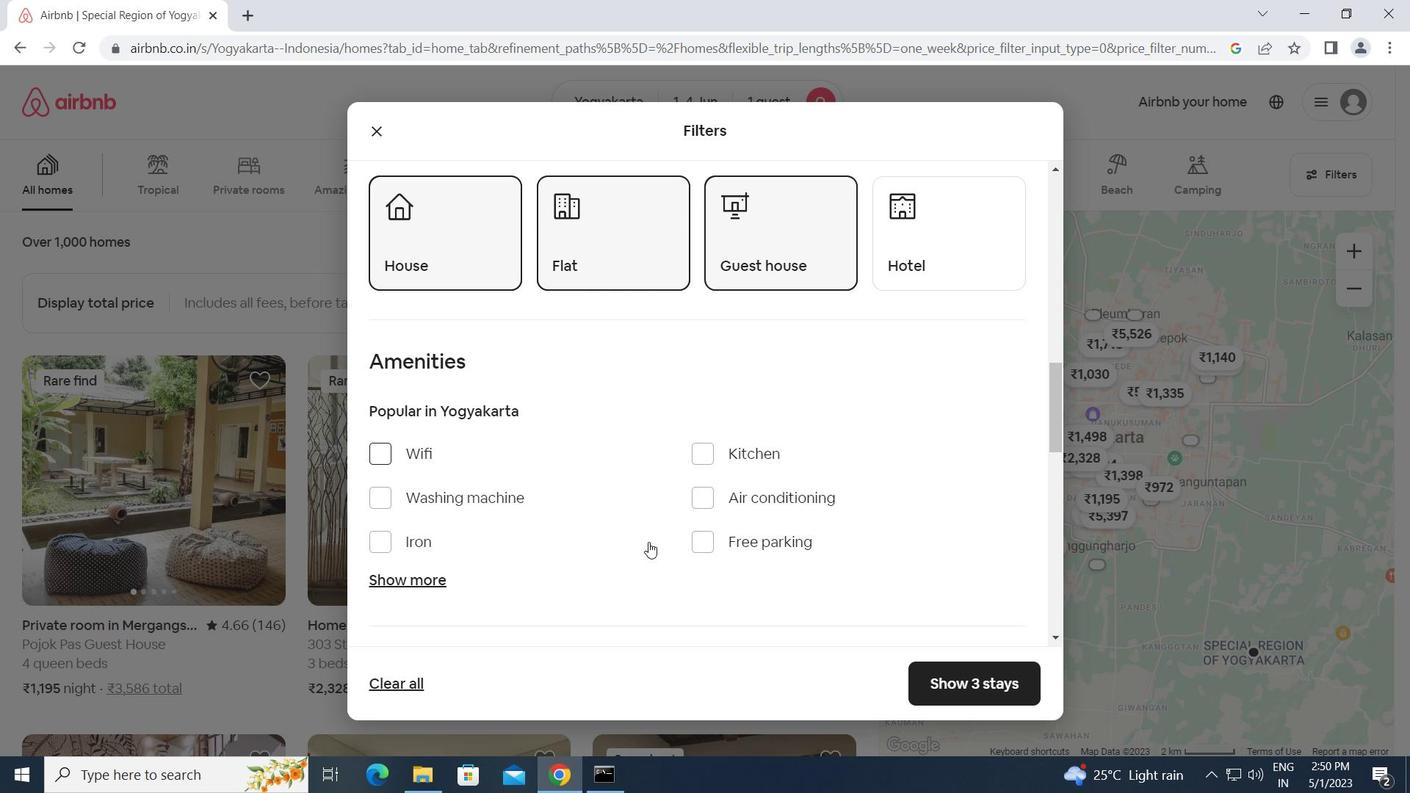 
Action: Mouse scrolled (649, 543) with delta (0, 0)
Screenshot: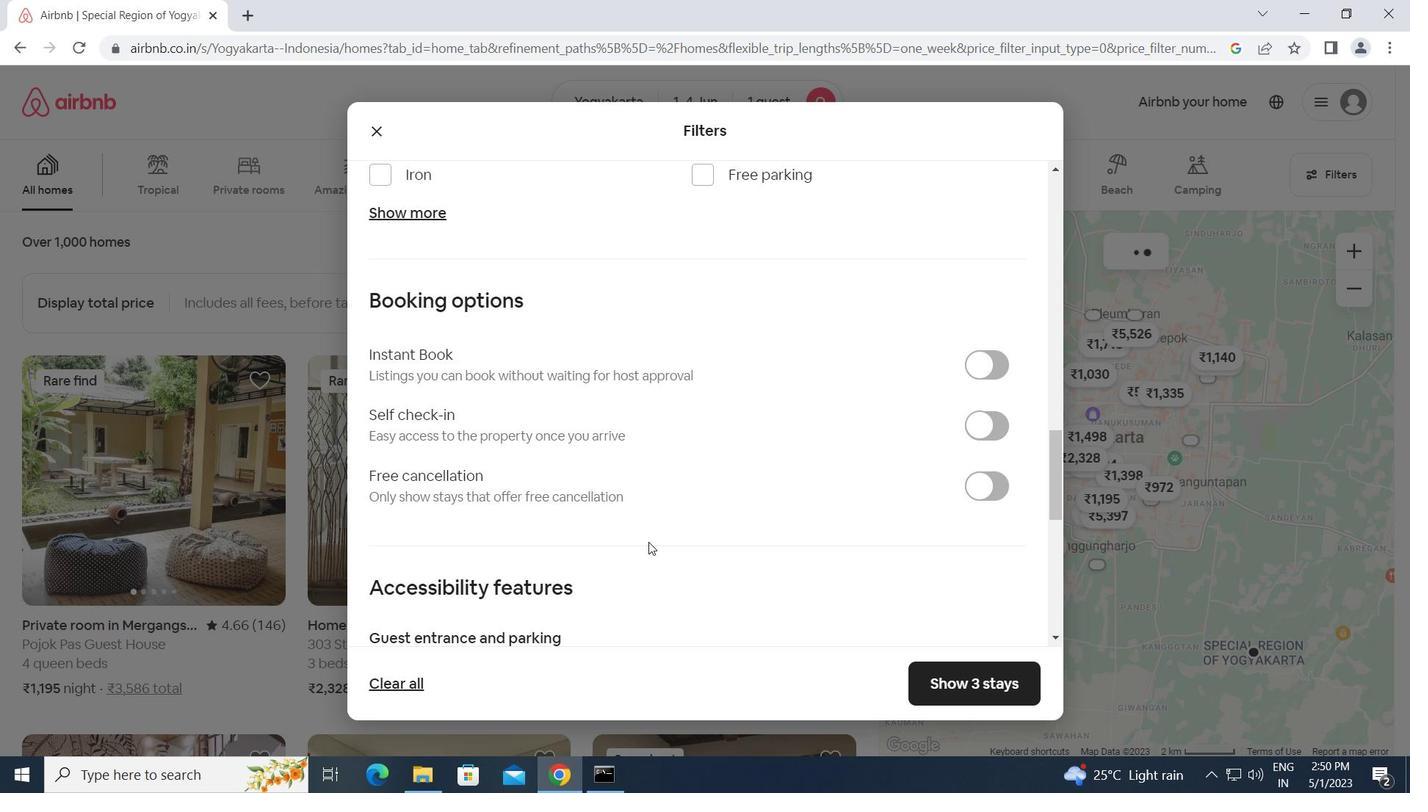 
Action: Mouse scrolled (649, 543) with delta (0, 0)
Screenshot: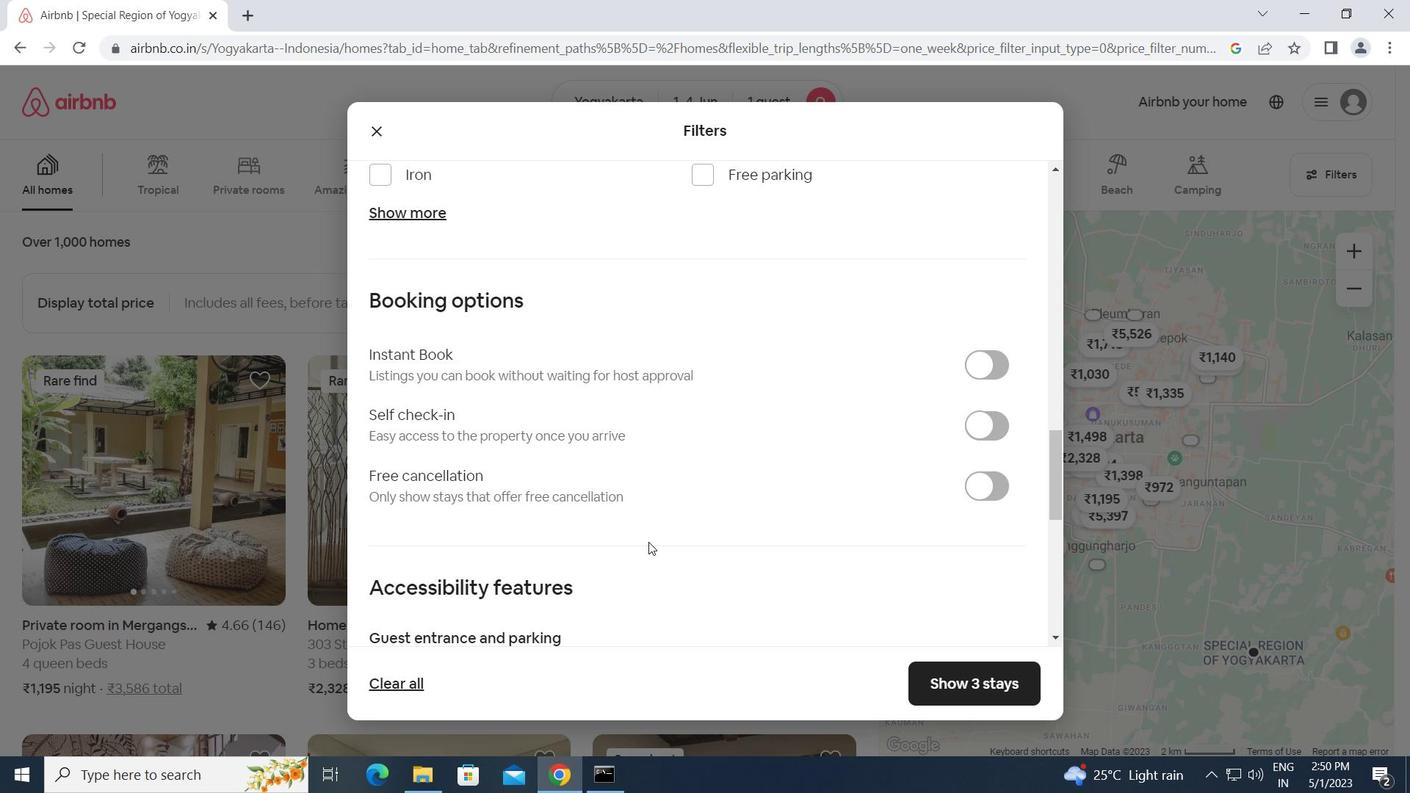 
Action: Mouse scrolled (649, 543) with delta (0, 0)
Screenshot: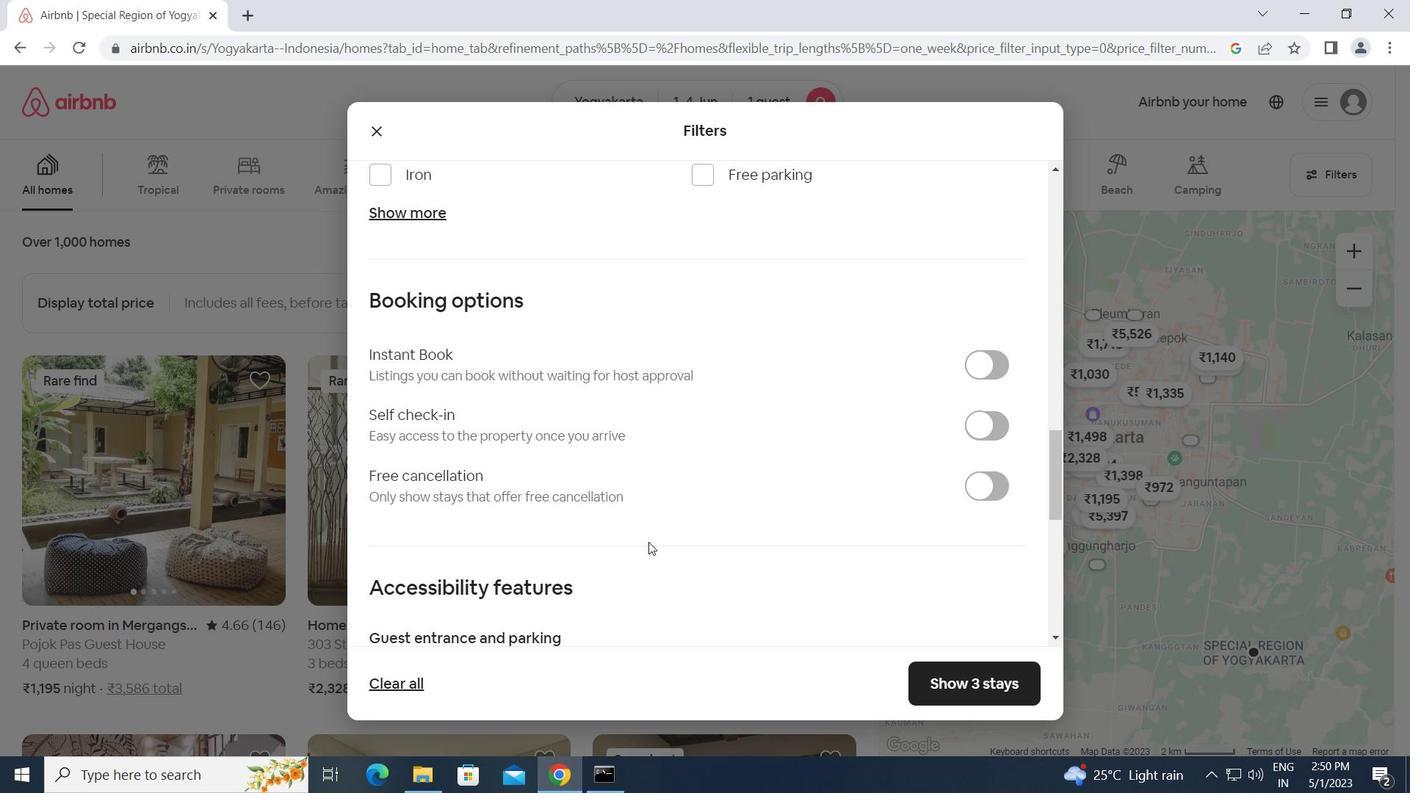 
Action: Mouse scrolled (649, 543) with delta (0, 0)
Screenshot: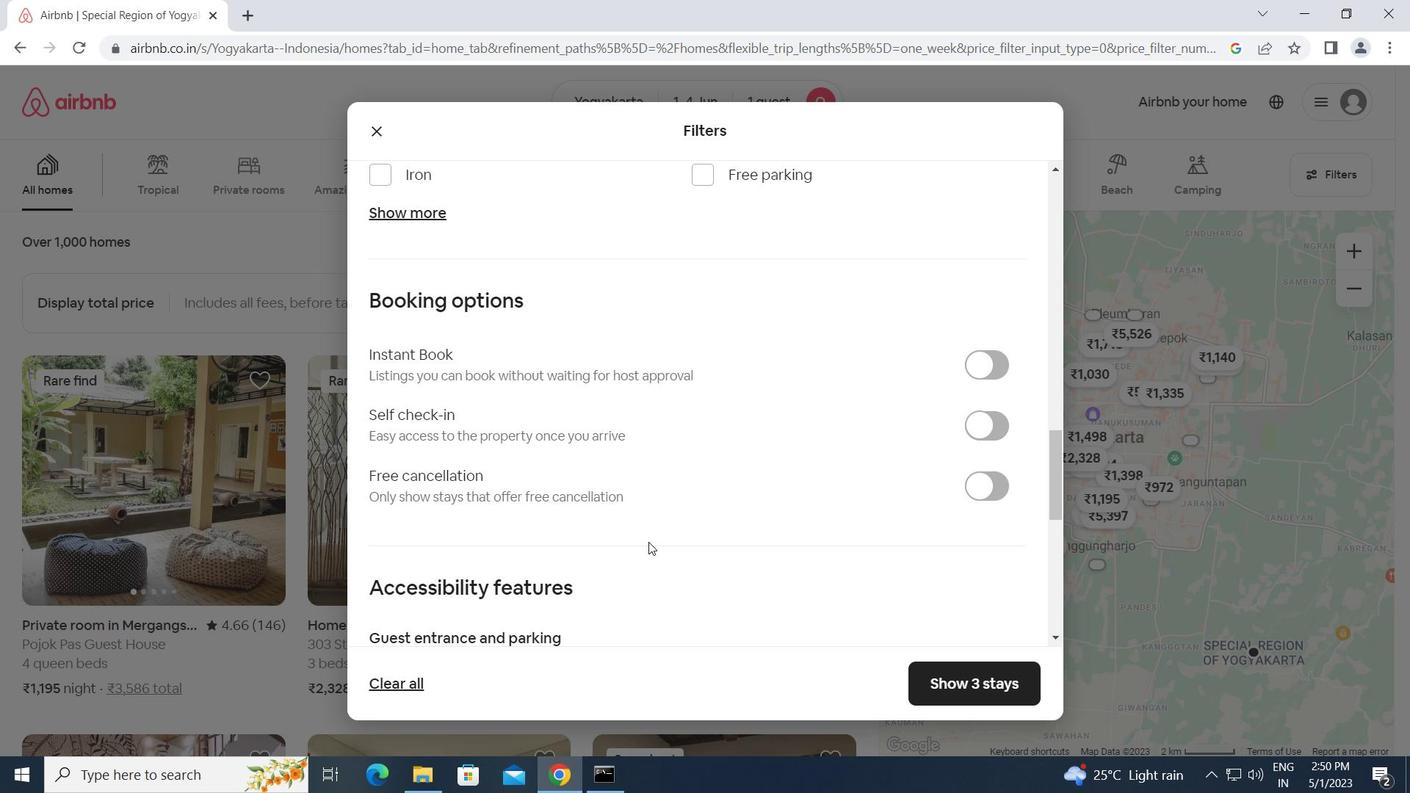 
Action: Mouse scrolled (649, 542) with delta (0, 0)
Screenshot: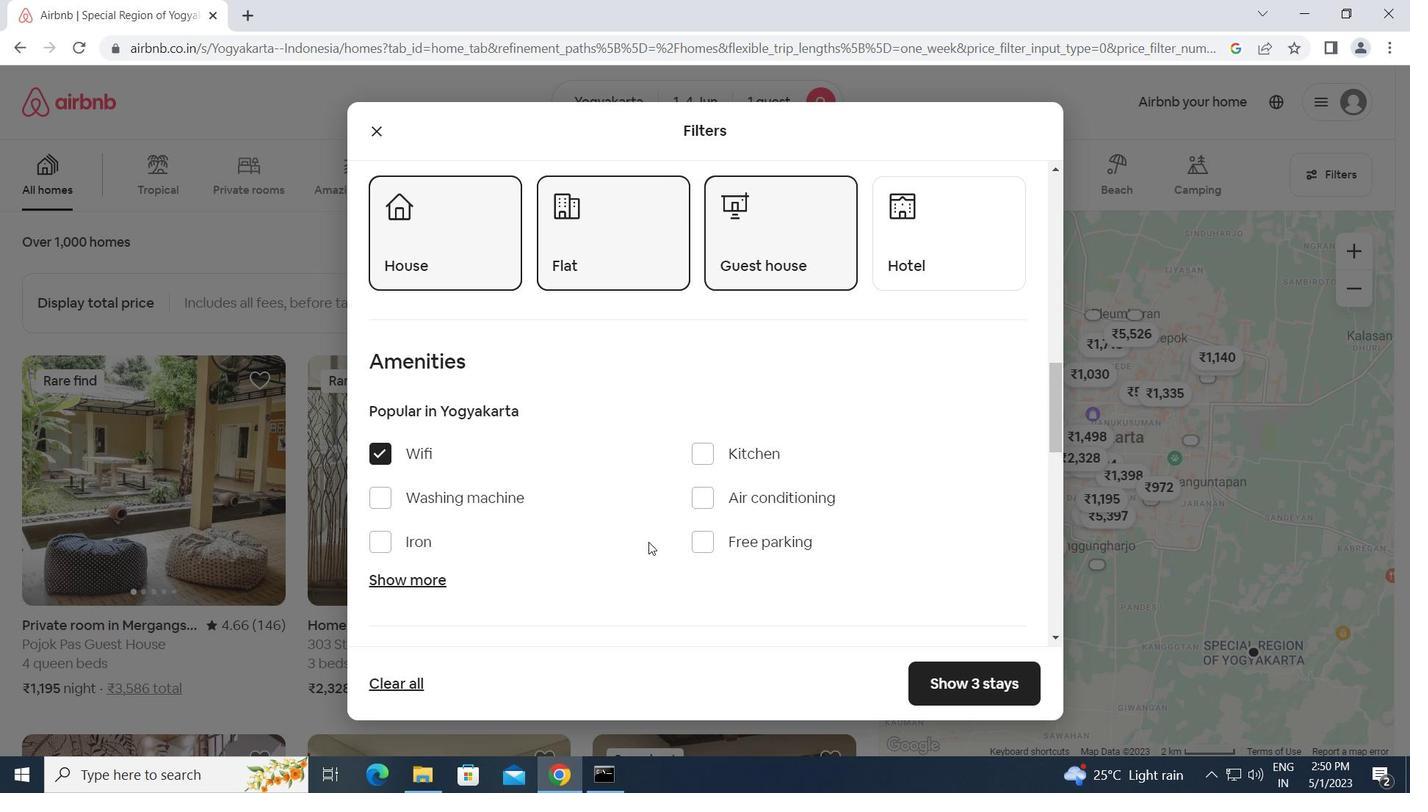 
Action: Mouse scrolled (649, 542) with delta (0, 0)
Screenshot: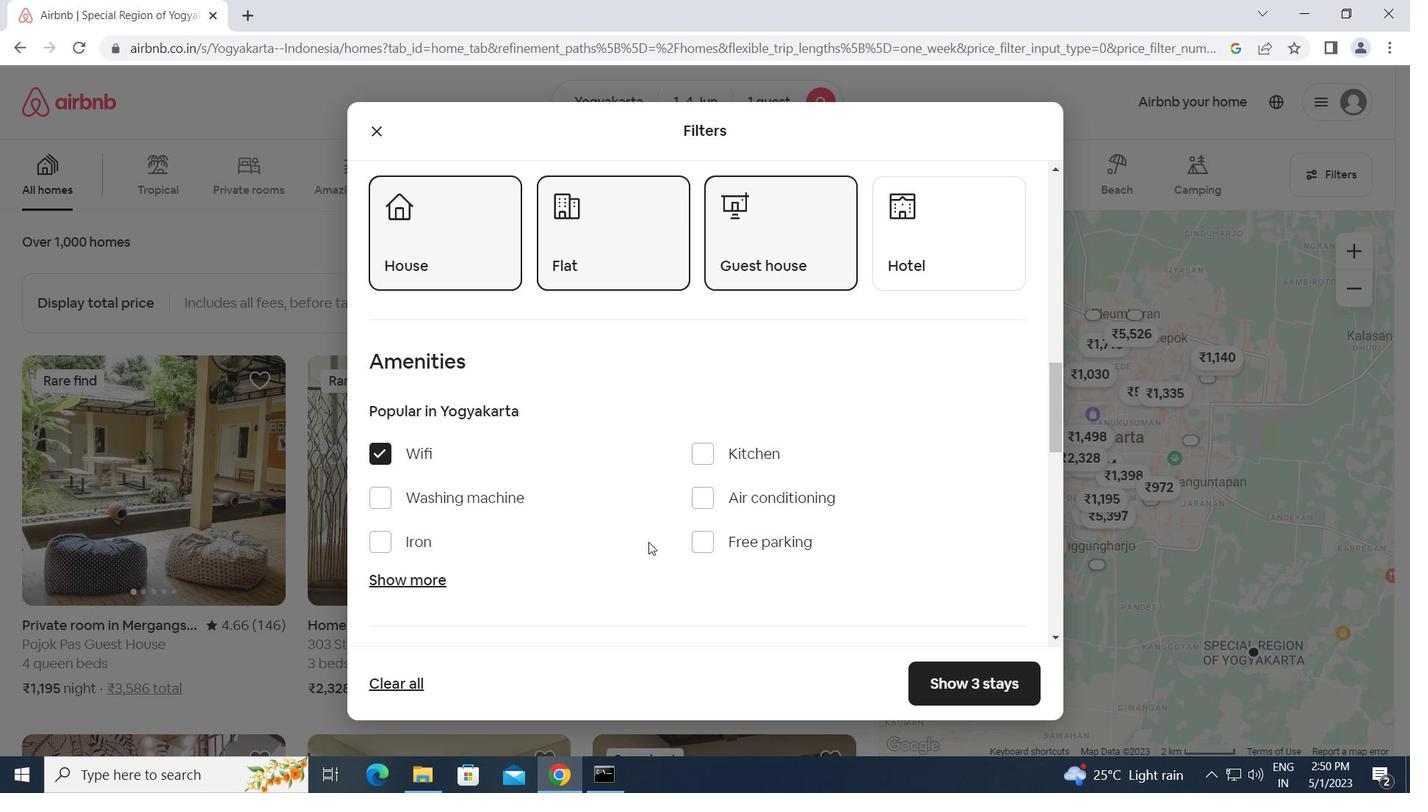 
Action: Mouse scrolled (649, 542) with delta (0, 0)
Screenshot: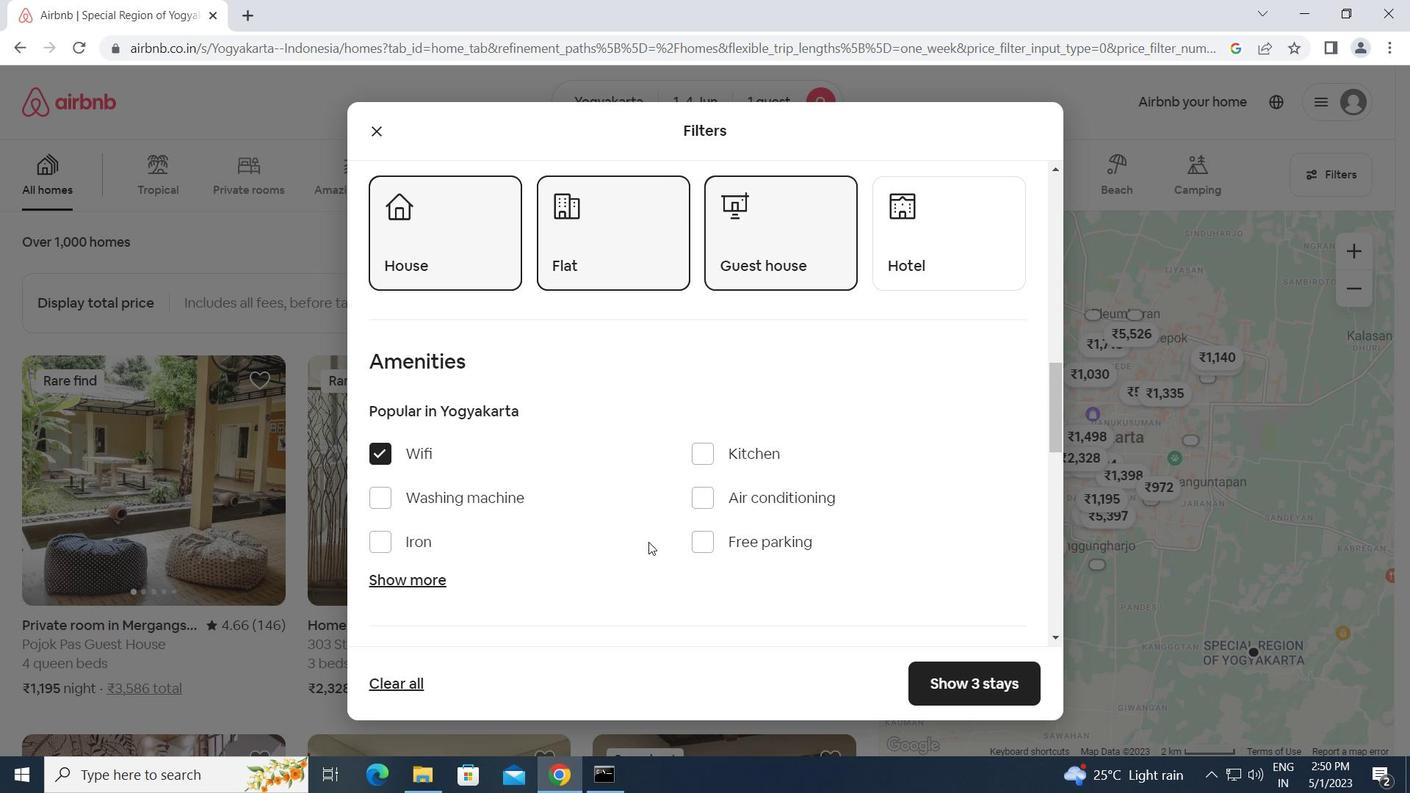 
Action: Mouse scrolled (649, 542) with delta (0, 0)
Screenshot: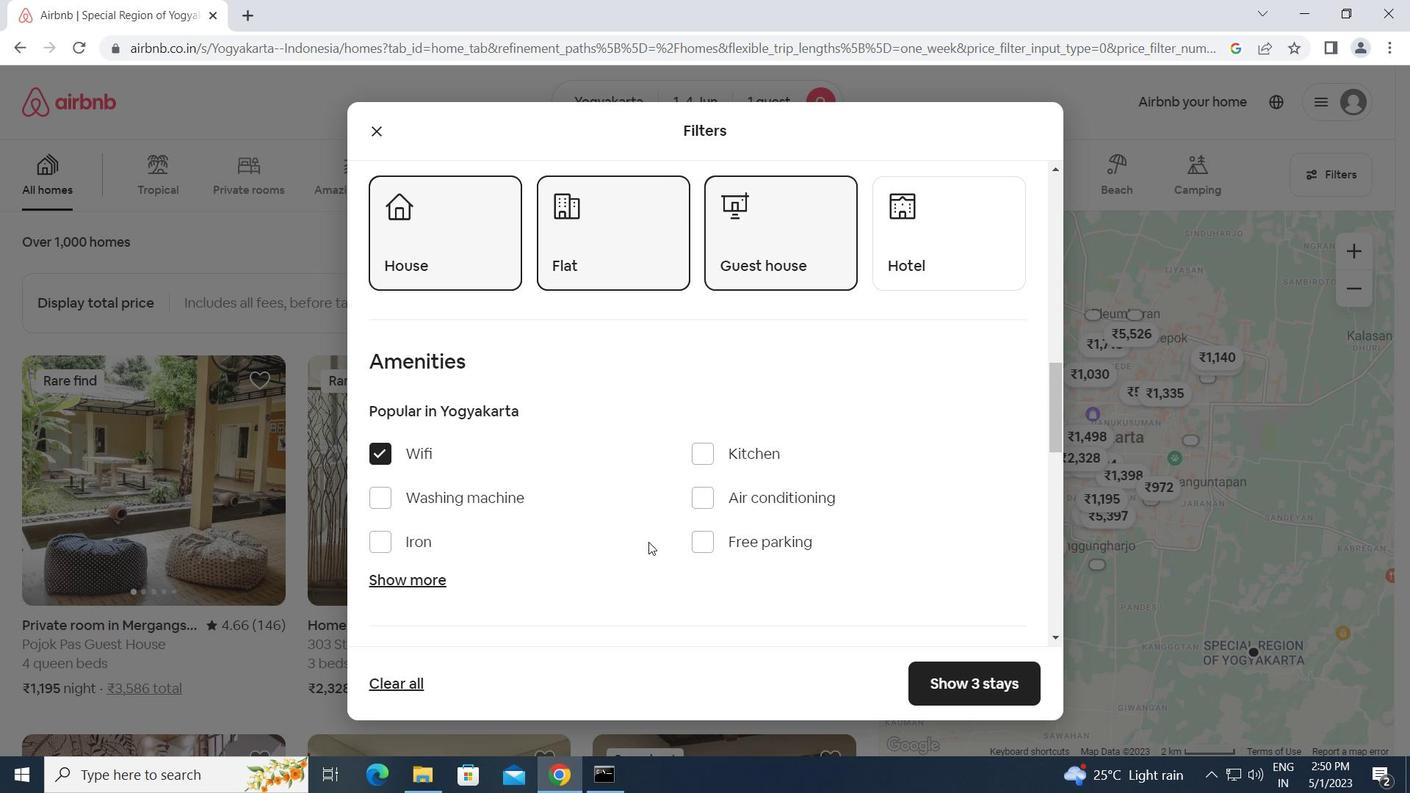 
Action: Mouse moved to (977, 420)
Screenshot: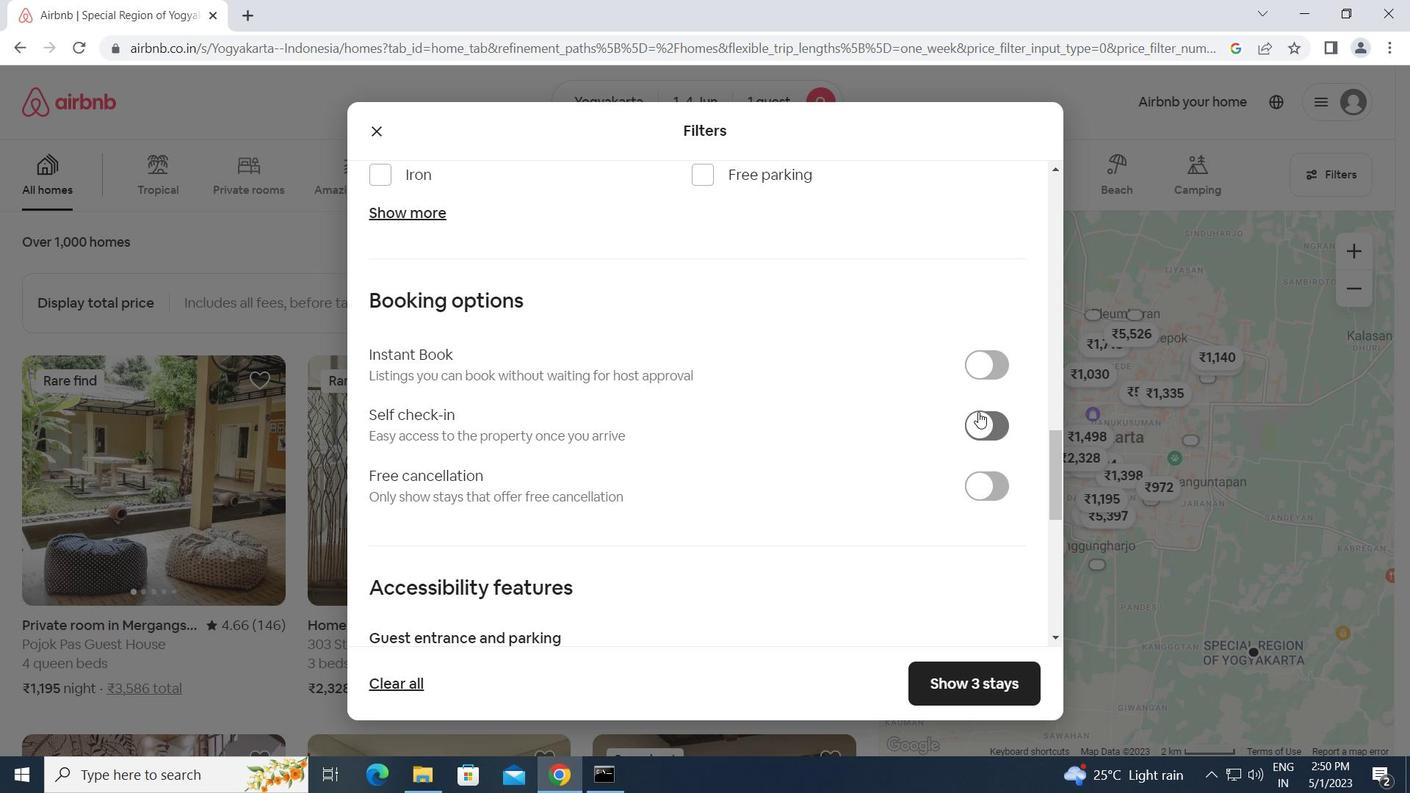 
Action: Mouse pressed left at (977, 420)
Screenshot: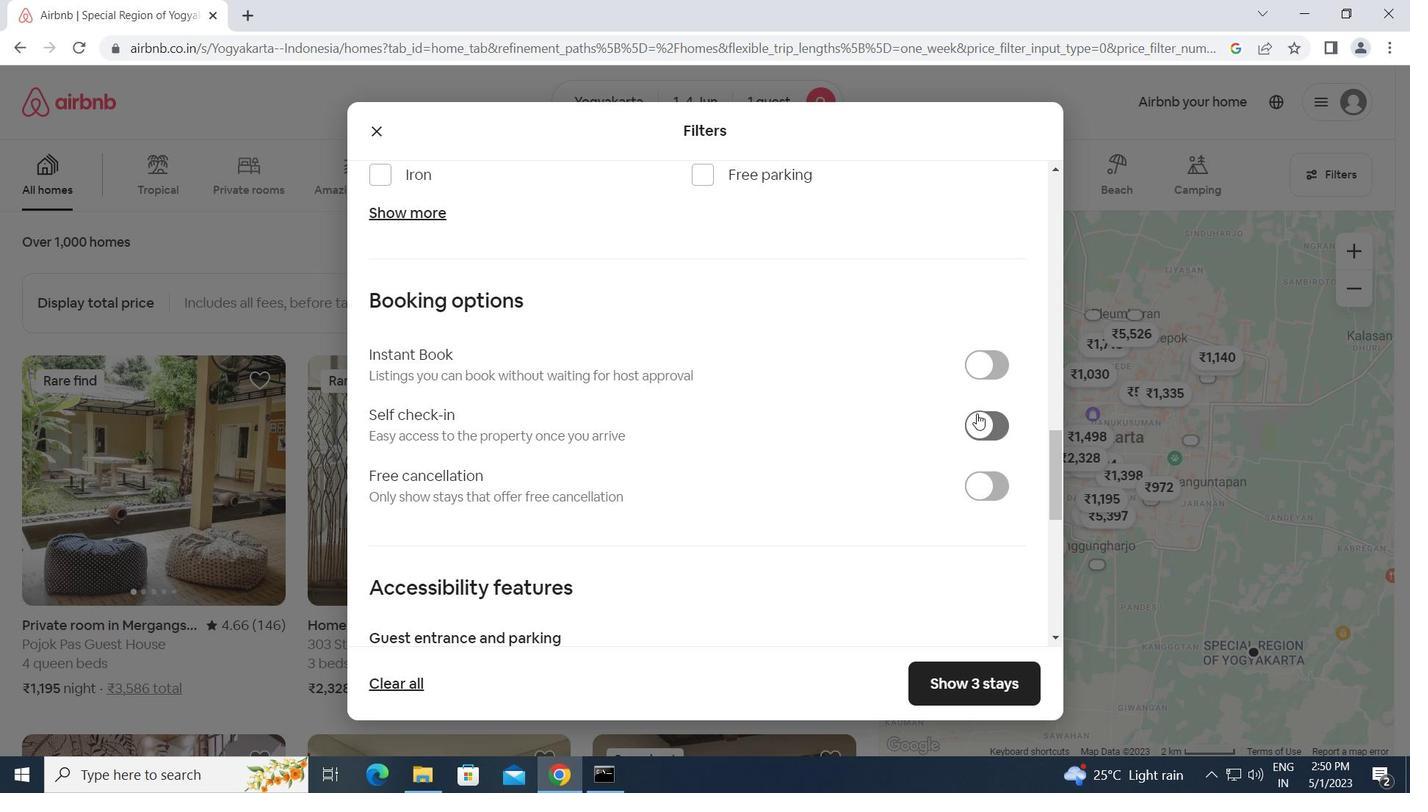 
Action: Mouse moved to (633, 526)
Screenshot: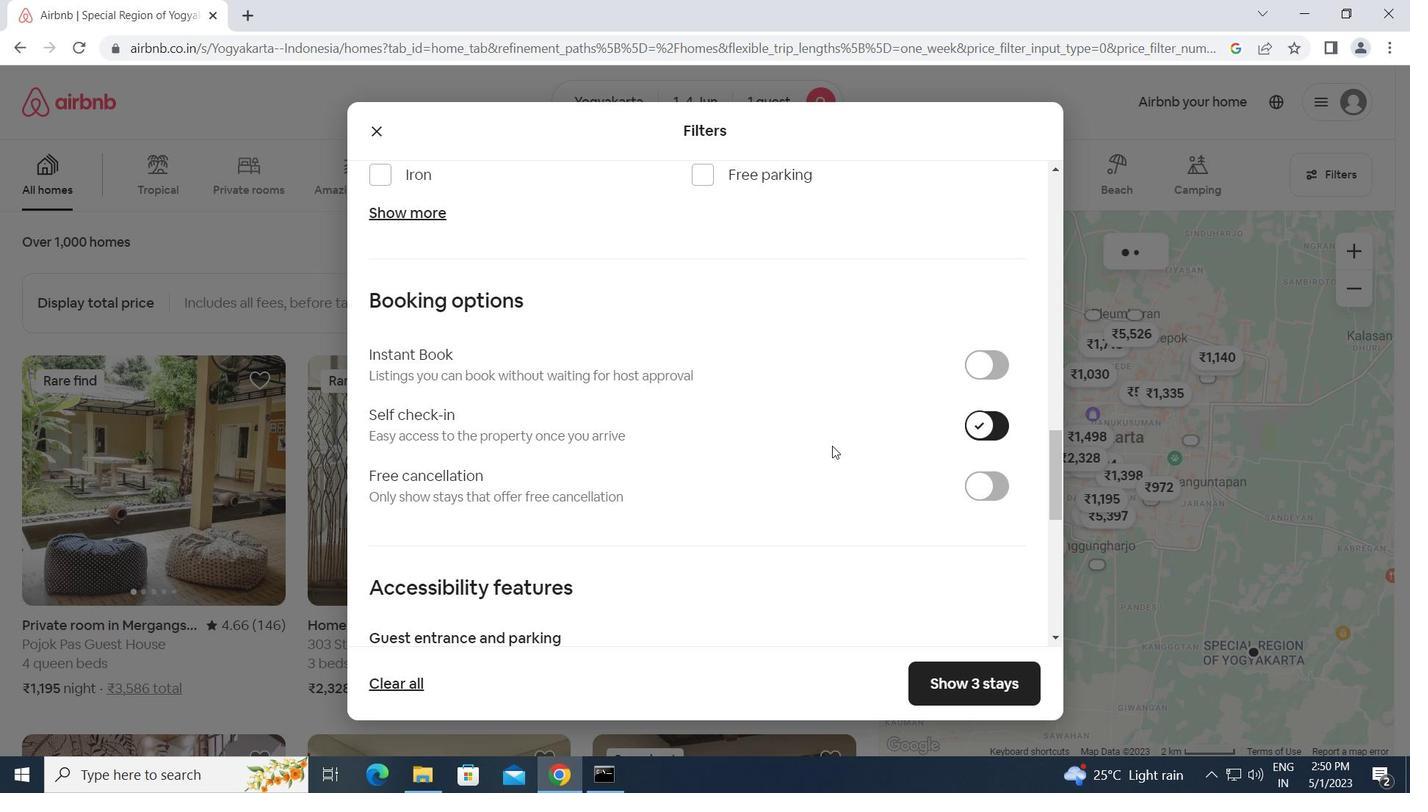 
Action: Mouse scrolled (633, 526) with delta (0, 0)
Screenshot: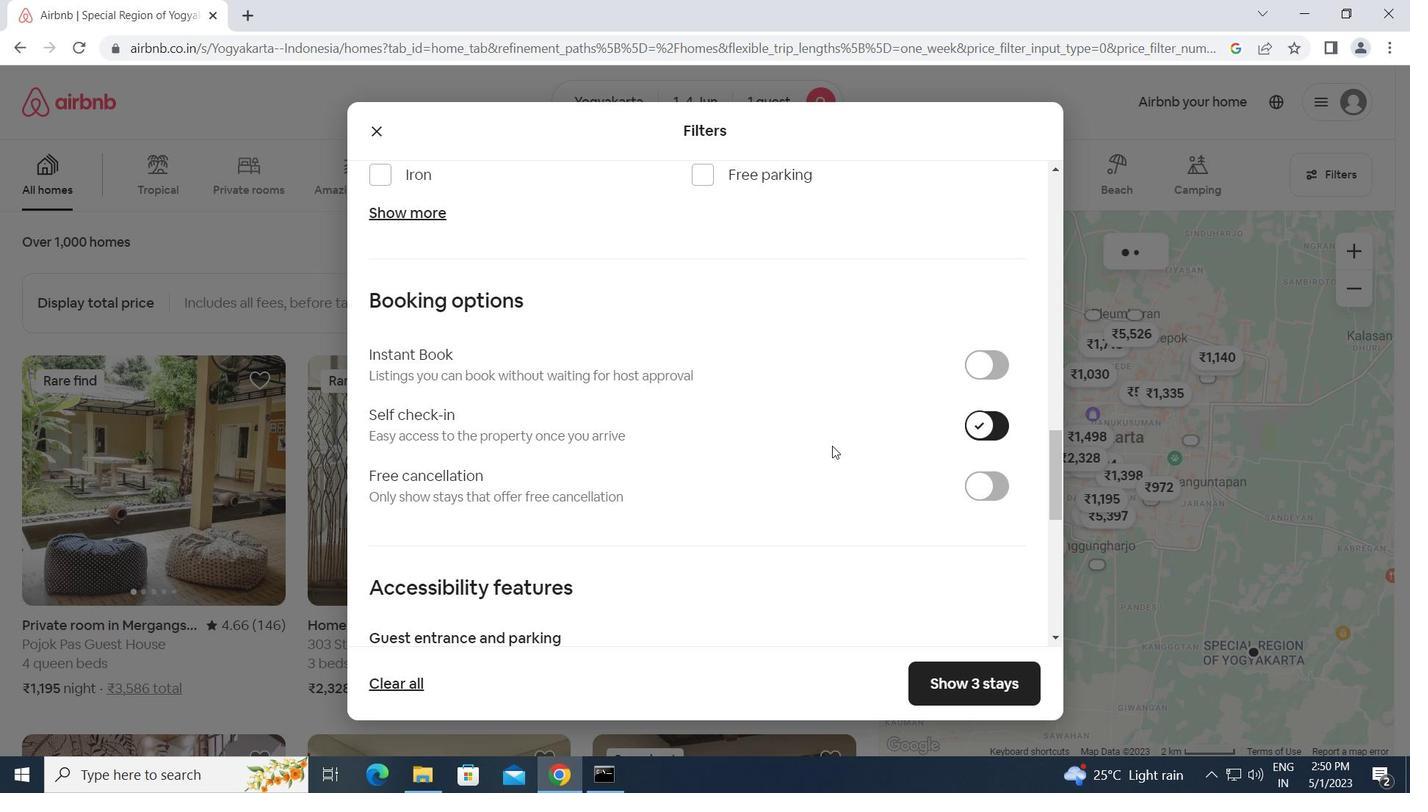 
Action: Mouse moved to (629, 533)
Screenshot: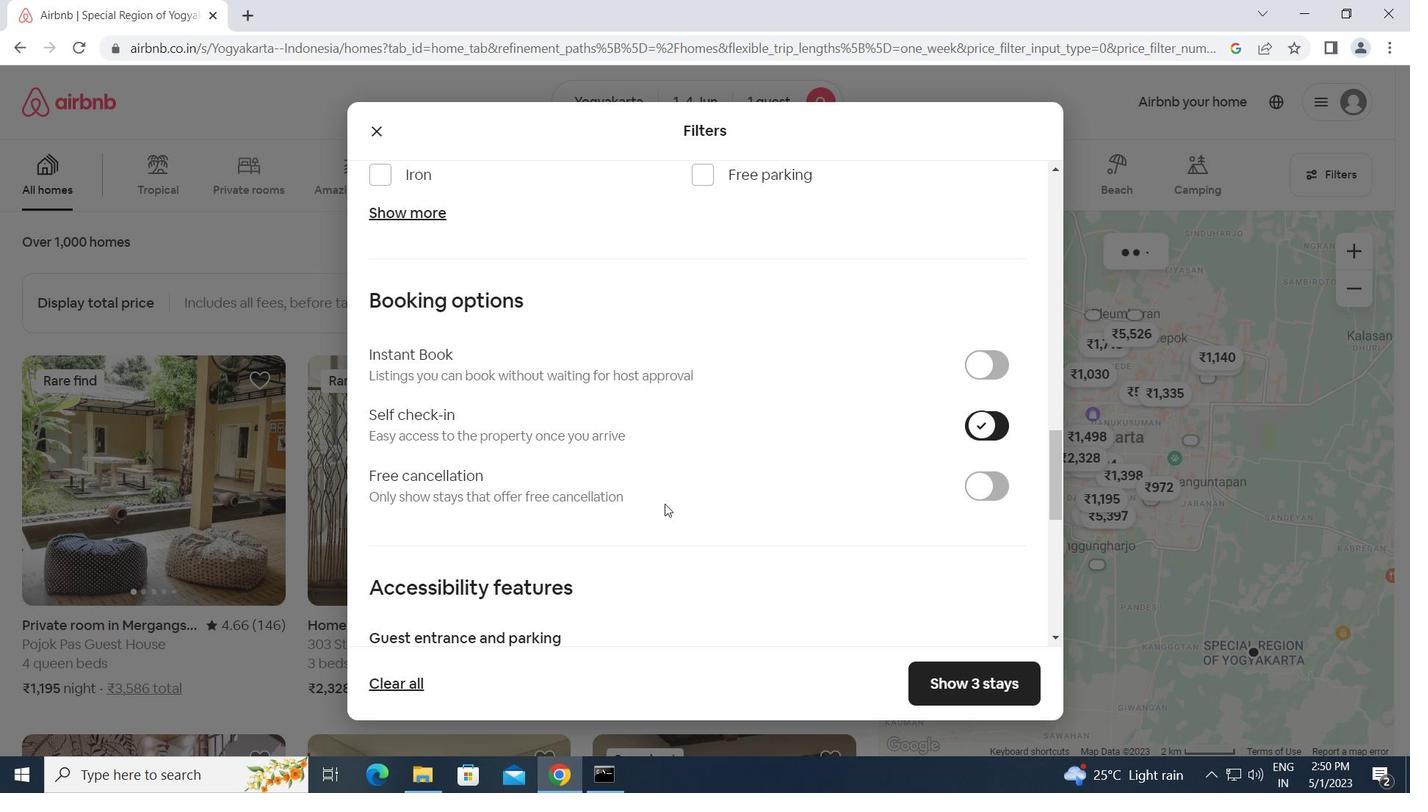 
Action: Mouse scrolled (629, 532) with delta (0, 0)
Screenshot: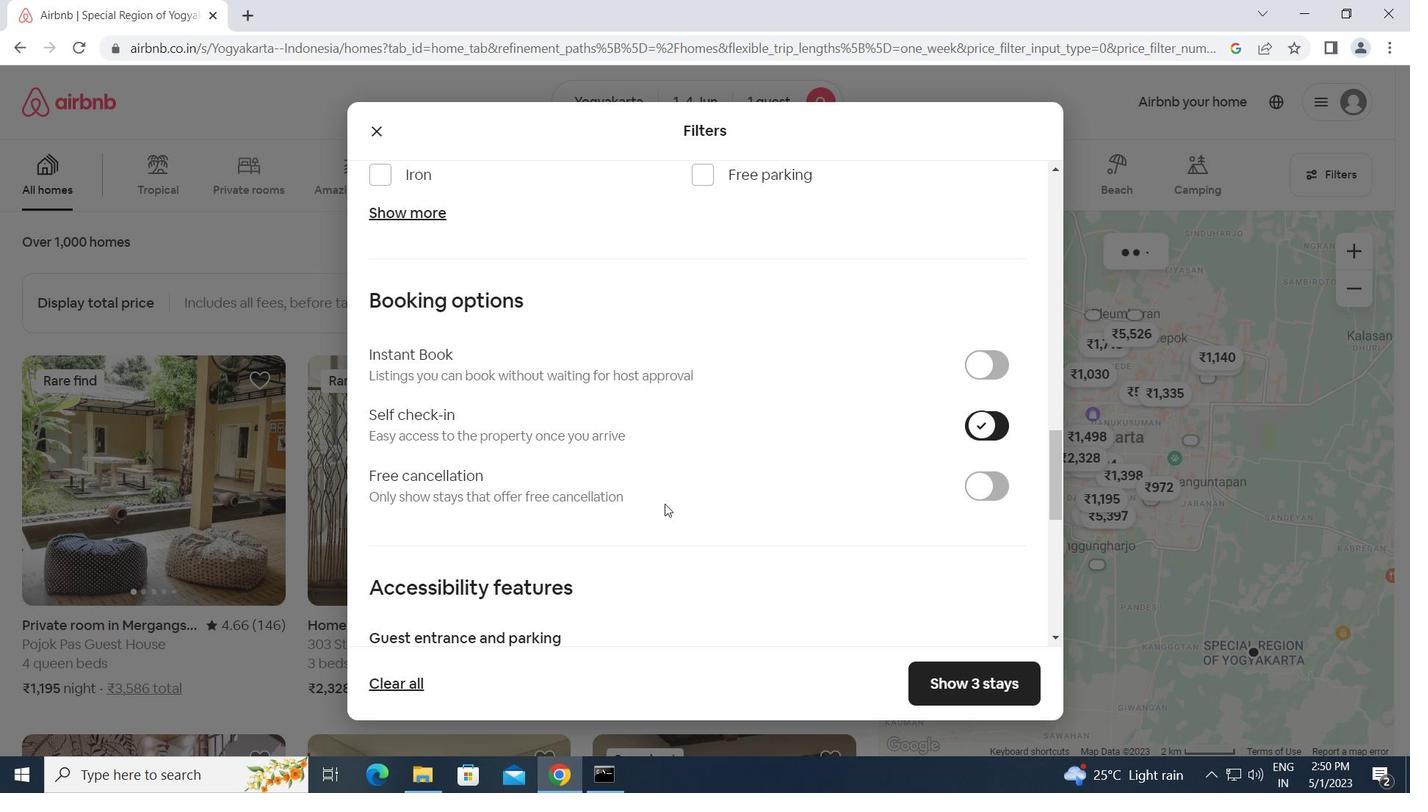 
Action: Mouse moved to (627, 535)
Screenshot: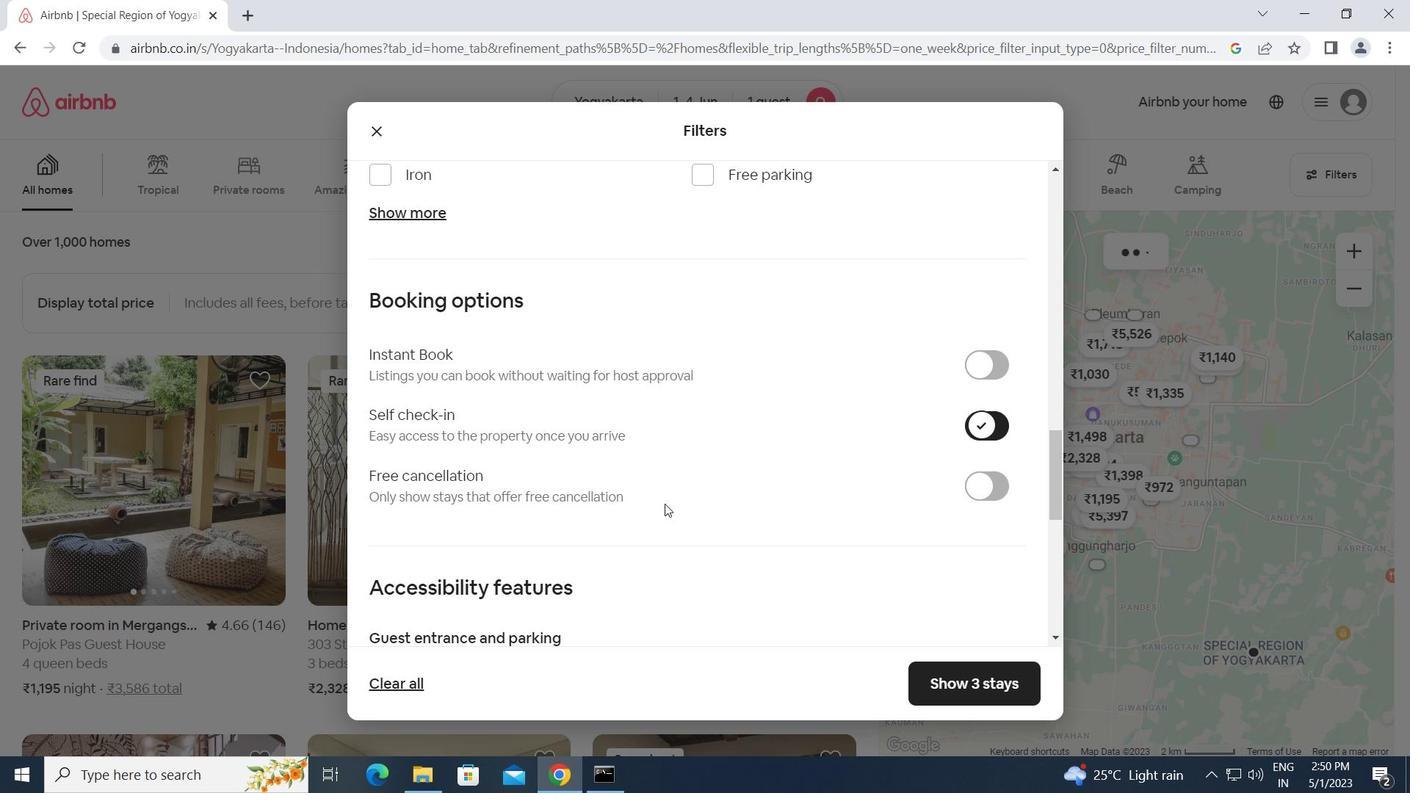 
Action: Mouse scrolled (627, 534) with delta (0, 0)
Screenshot: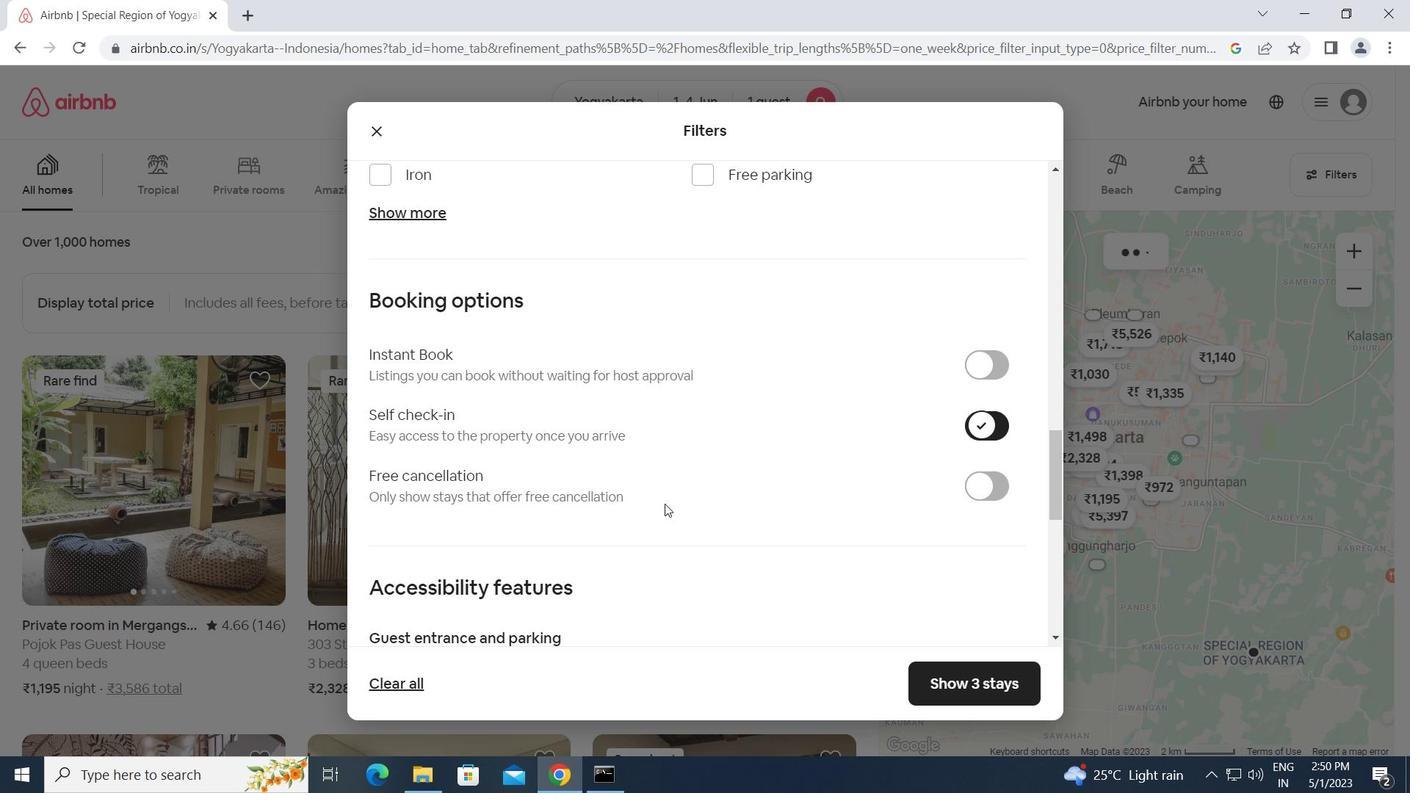 
Action: Mouse scrolled (627, 534) with delta (0, 0)
Screenshot: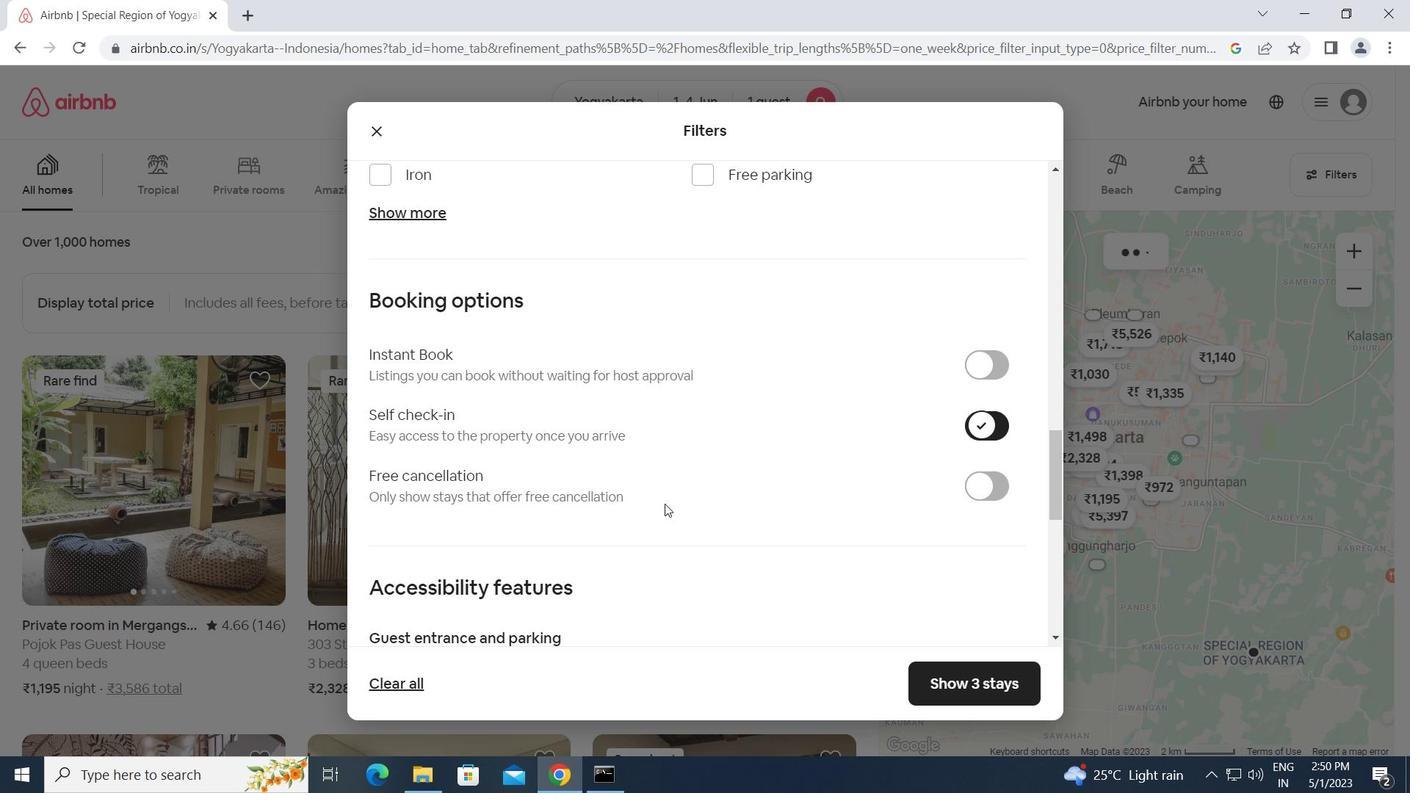 
Action: Mouse scrolled (627, 534) with delta (0, 0)
Screenshot: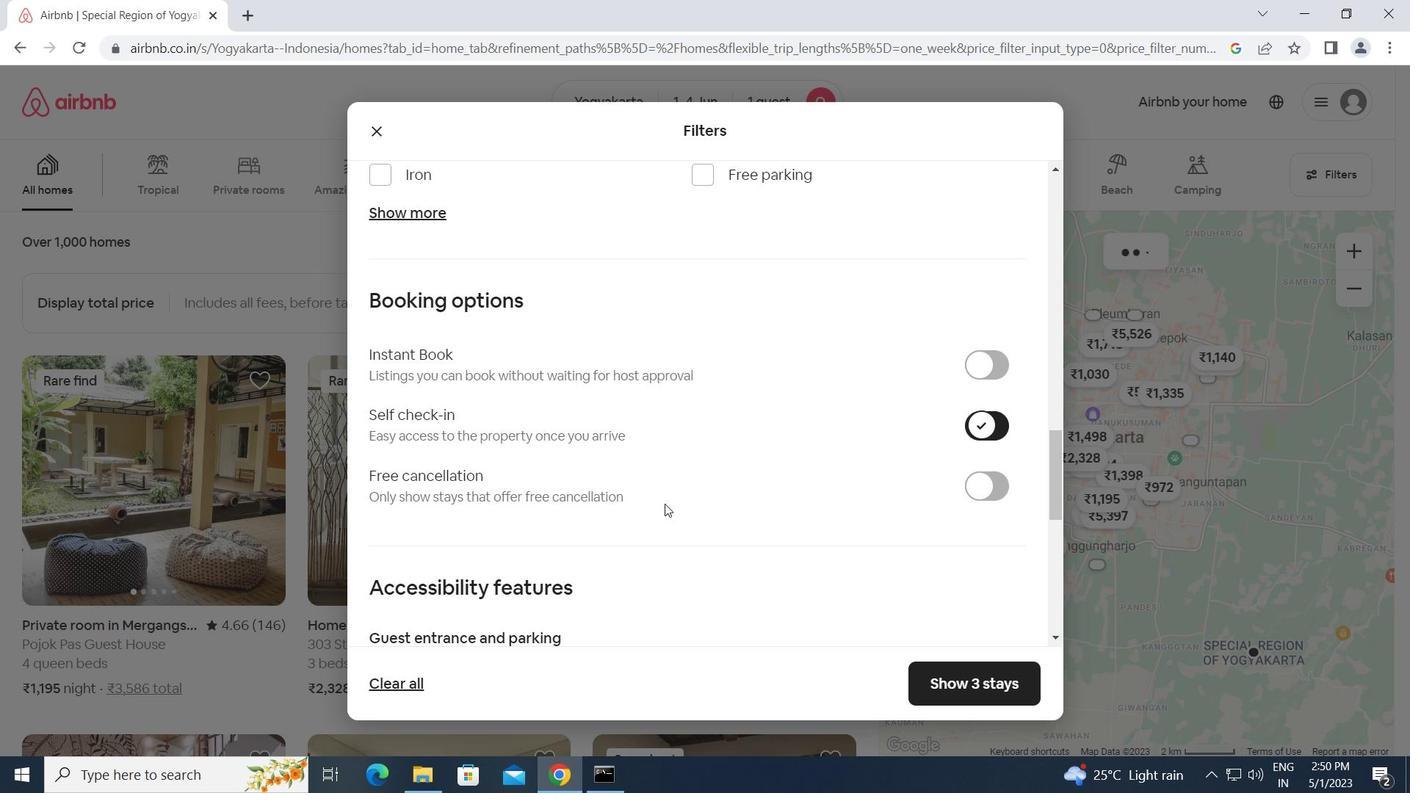 
Action: Mouse moved to (627, 536)
Screenshot: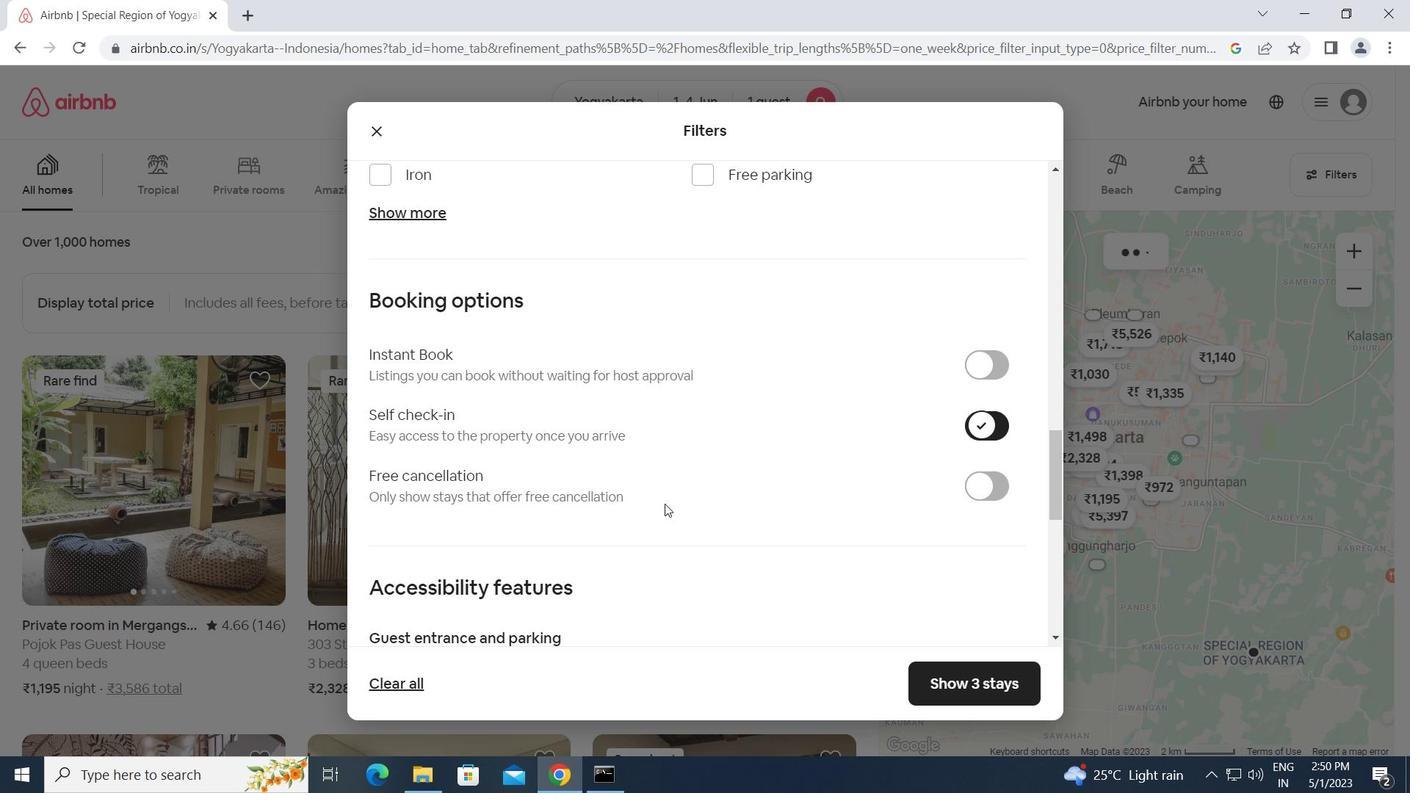 
Action: Mouse scrolled (627, 535) with delta (0, 0)
Screenshot: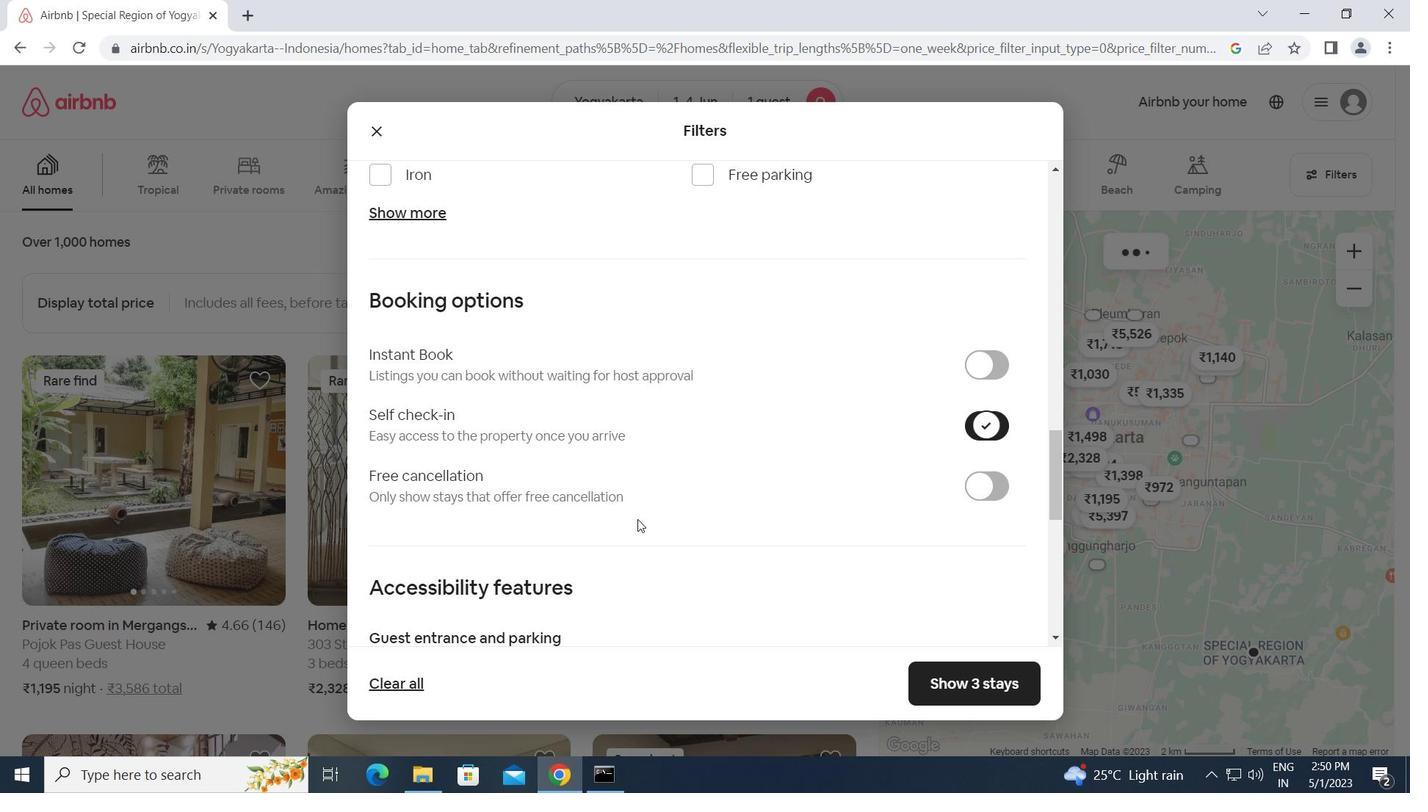 
Action: Mouse scrolled (627, 535) with delta (0, 0)
Screenshot: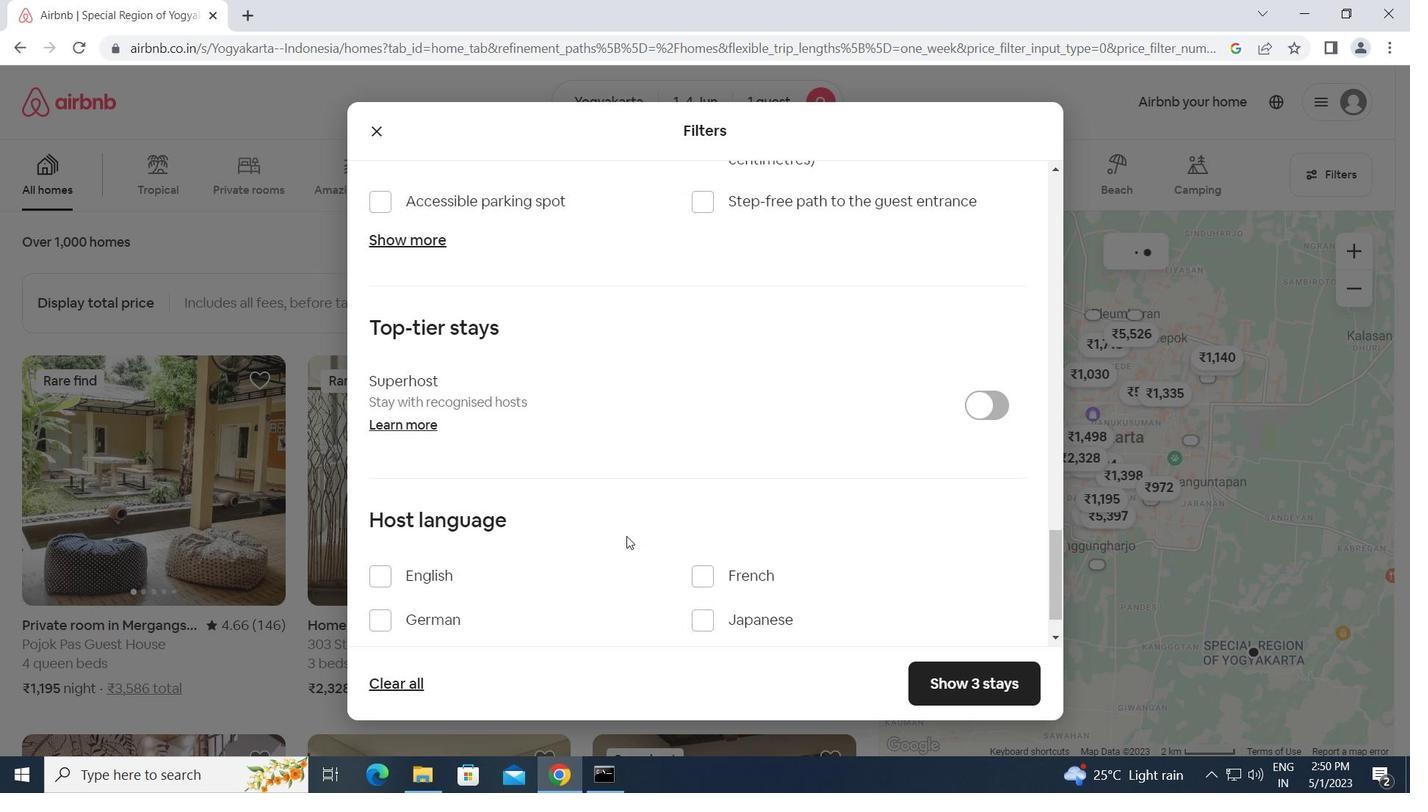 
Action: Mouse scrolled (627, 535) with delta (0, 0)
Screenshot: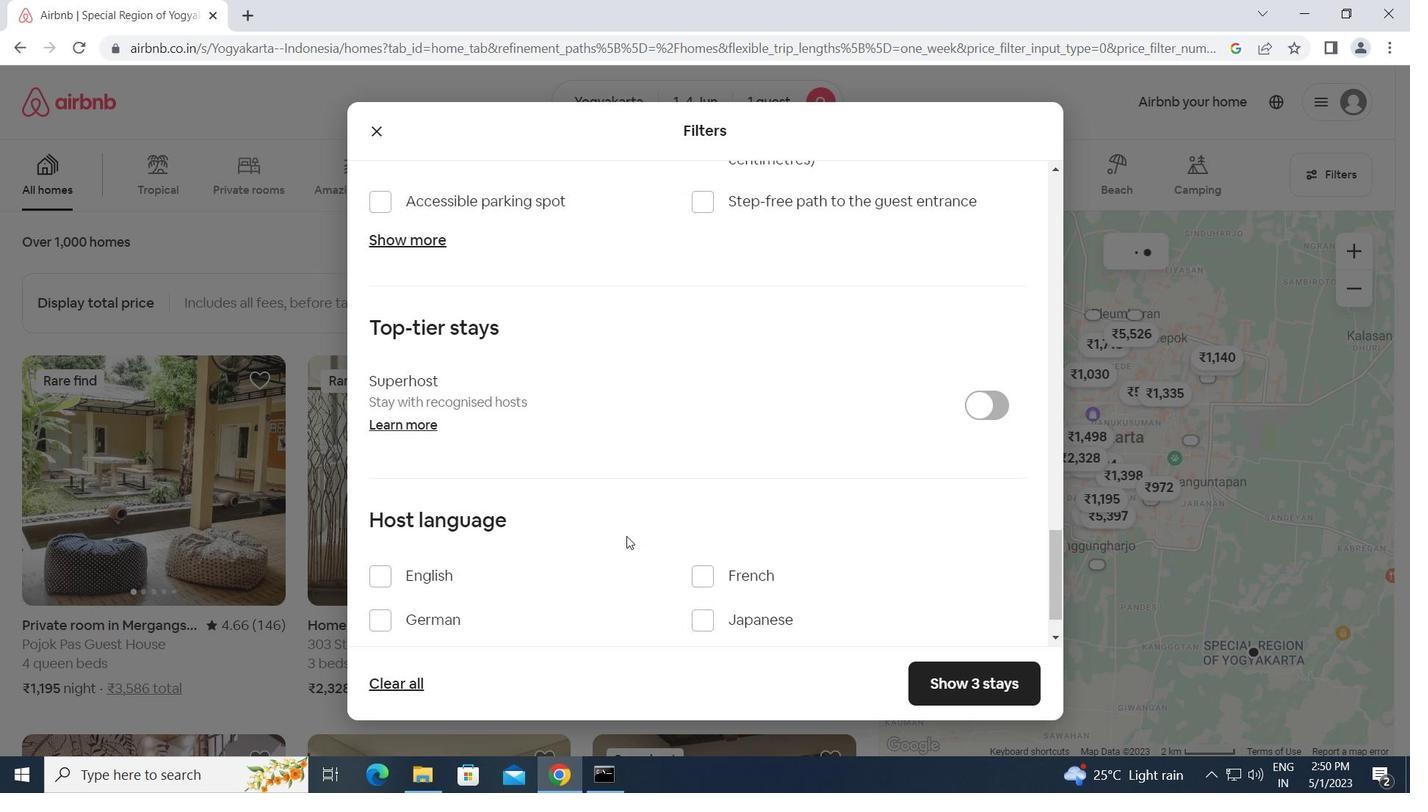 
Action: Mouse moved to (626, 536)
Screenshot: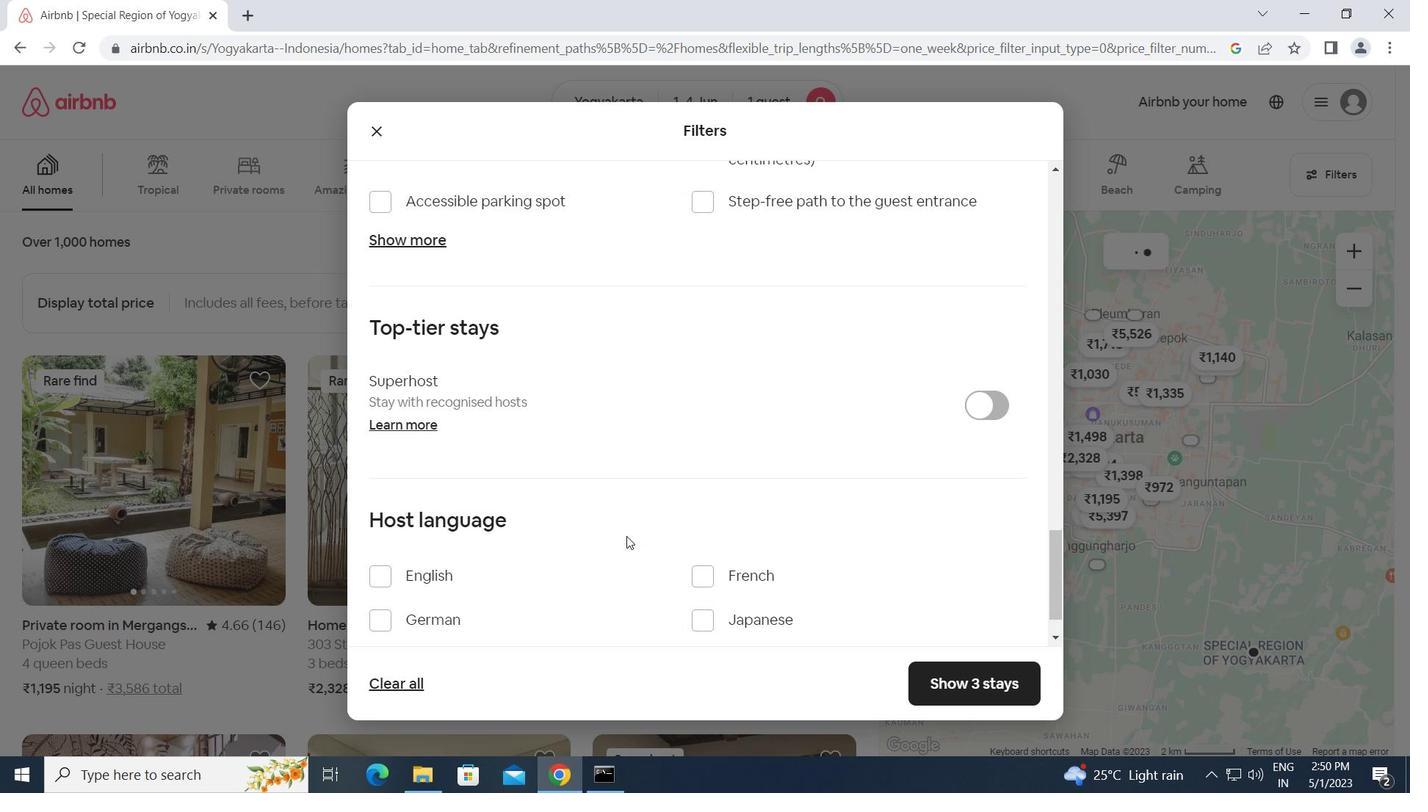 
Action: Mouse scrolled (626, 535) with delta (0, 0)
Screenshot: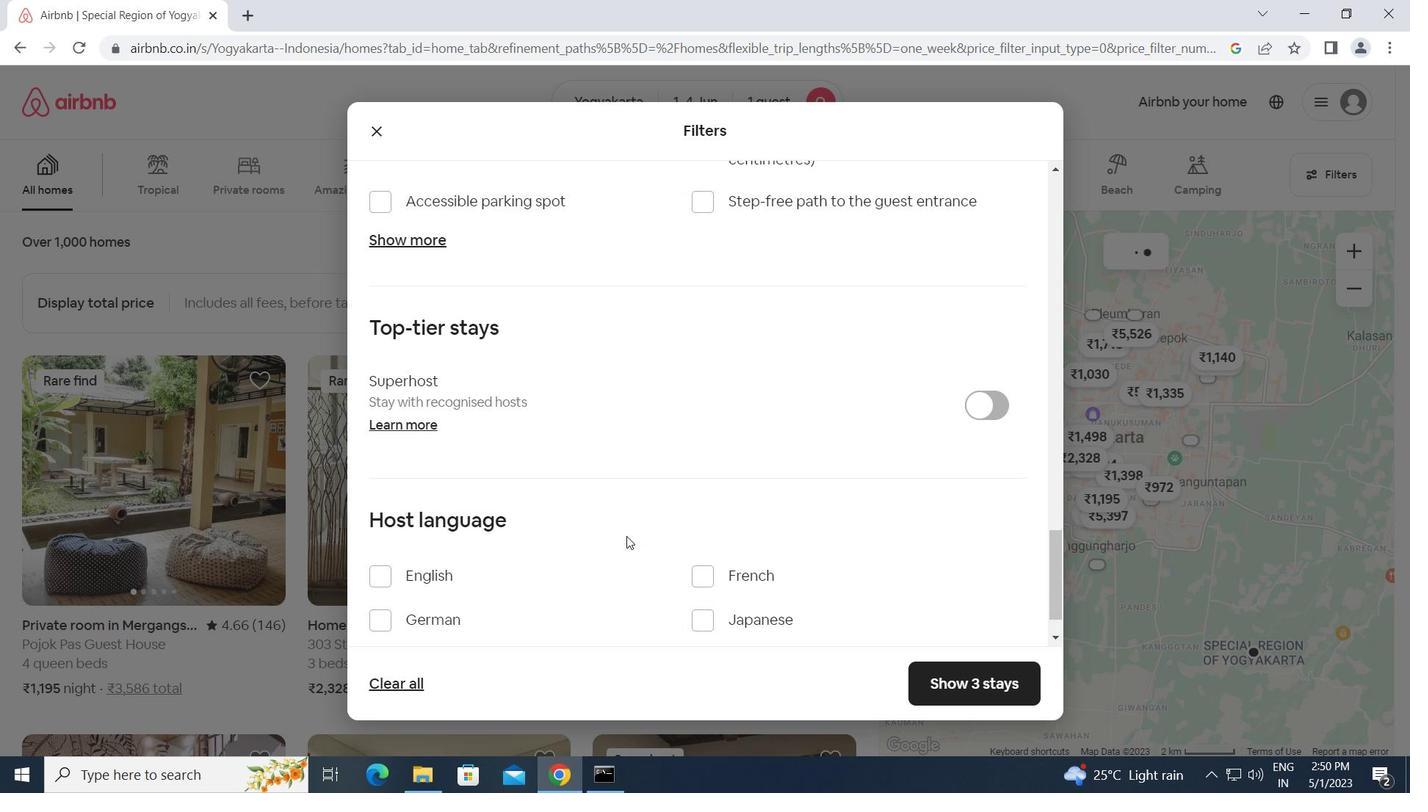 
Action: Mouse scrolled (626, 535) with delta (0, 0)
Screenshot: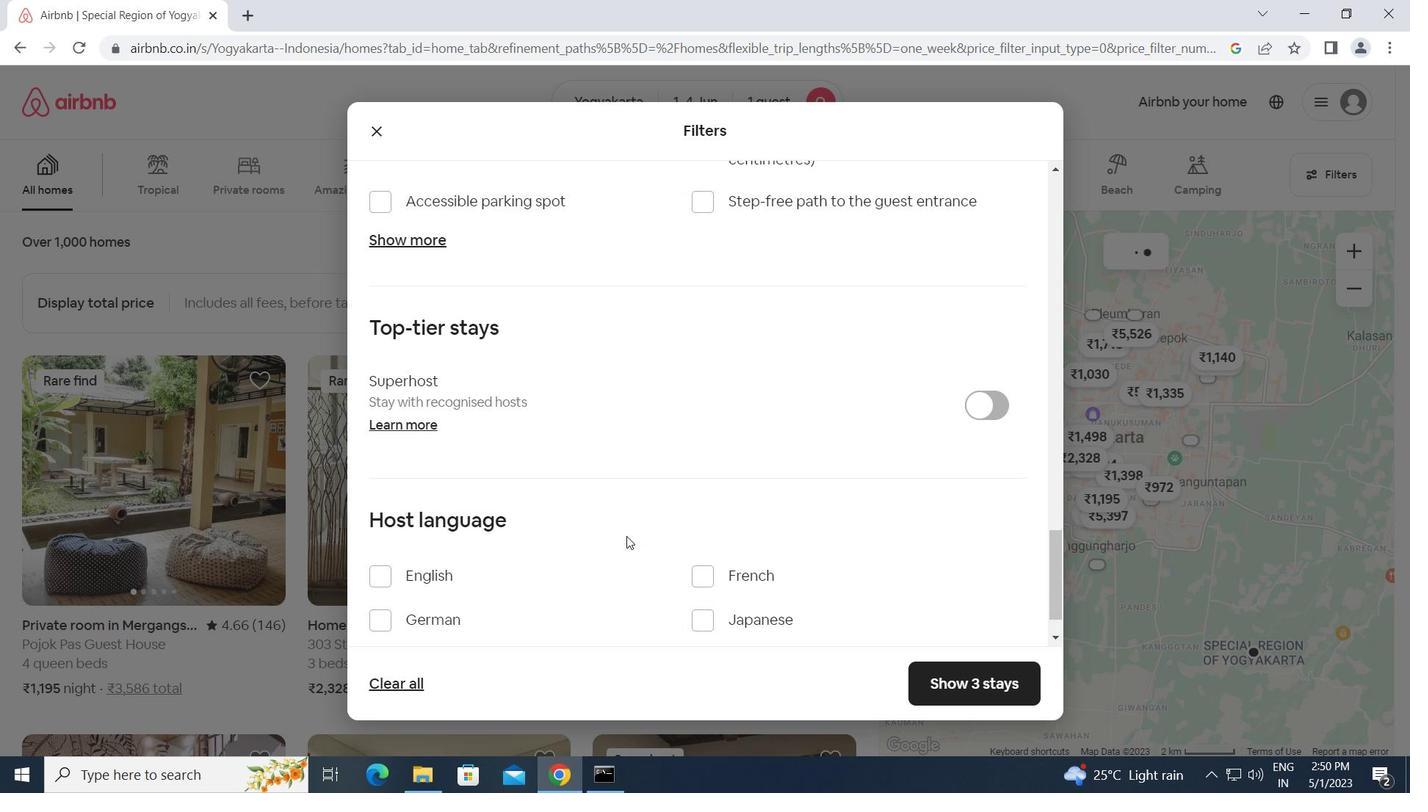 
Action: Mouse scrolled (626, 535) with delta (0, 0)
Screenshot: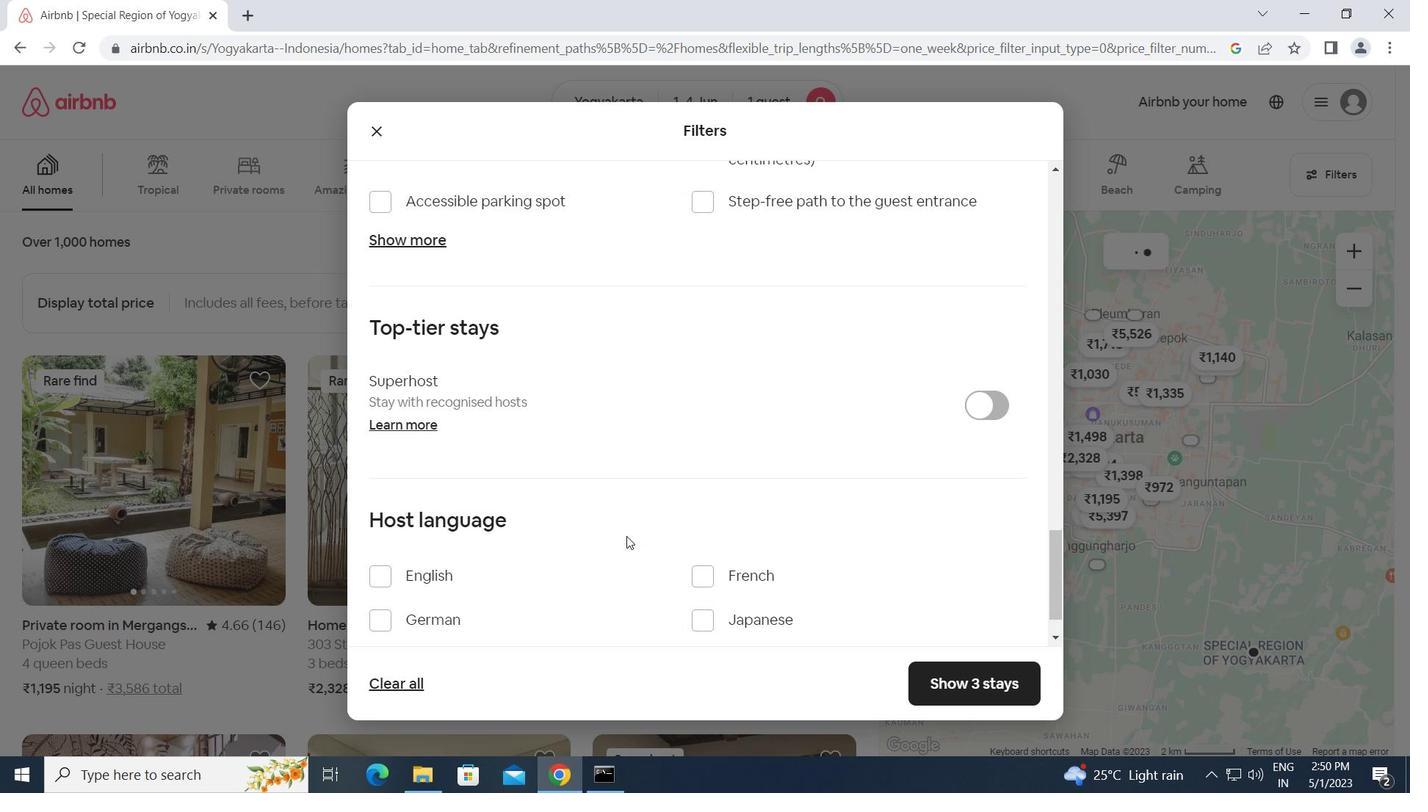 
Action: Mouse scrolled (626, 535) with delta (0, 0)
Screenshot: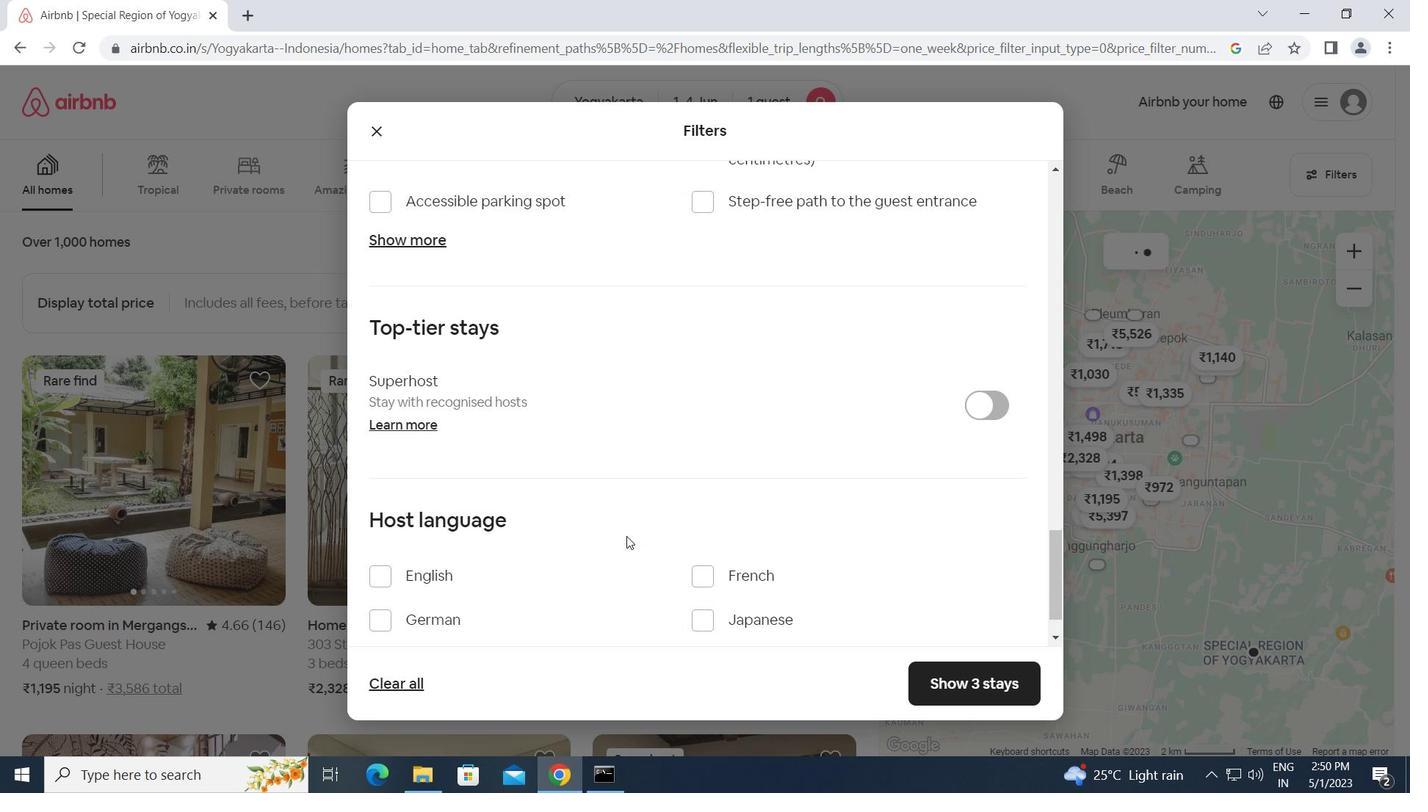 
Action: Mouse moved to (625, 537)
Screenshot: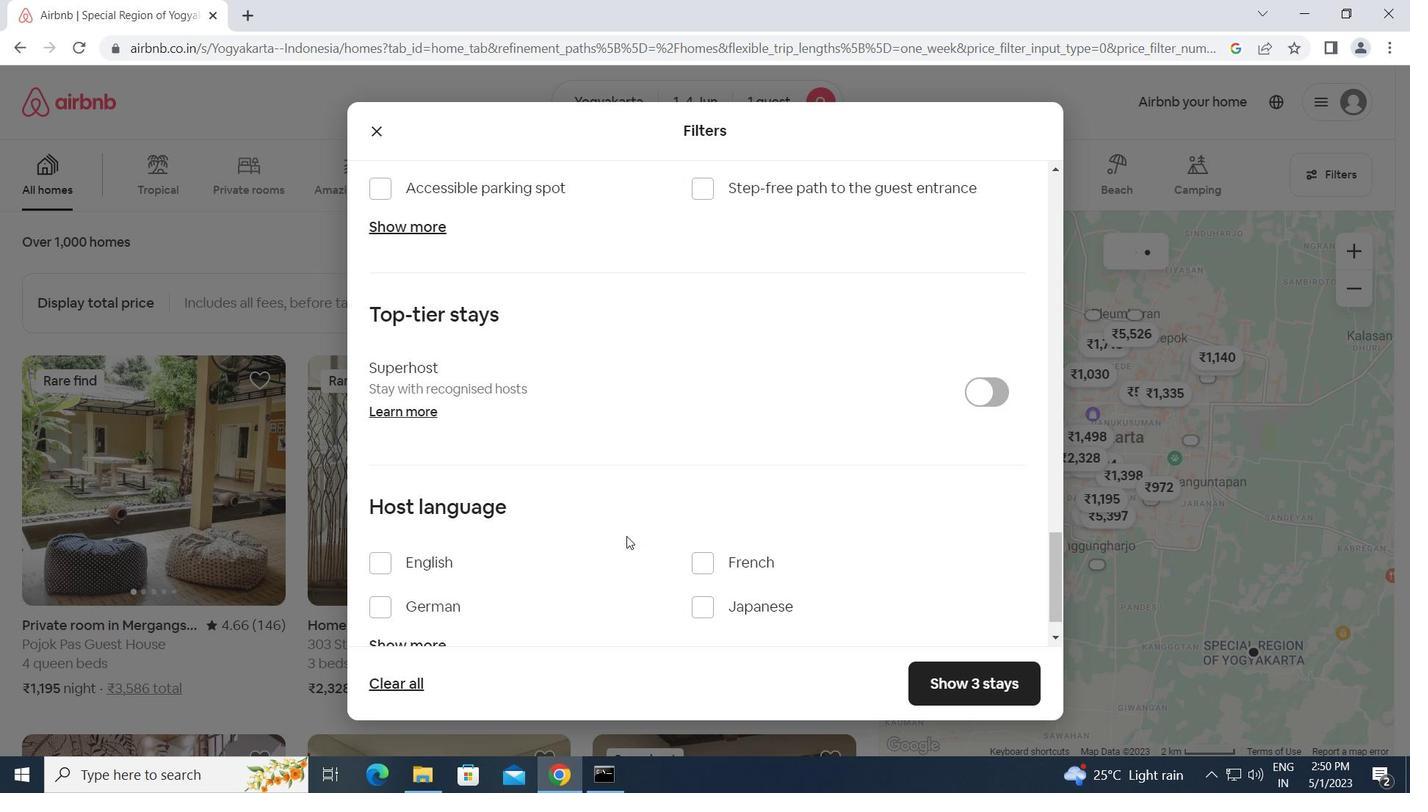 
Action: Mouse scrolled (625, 536) with delta (0, 0)
Screenshot: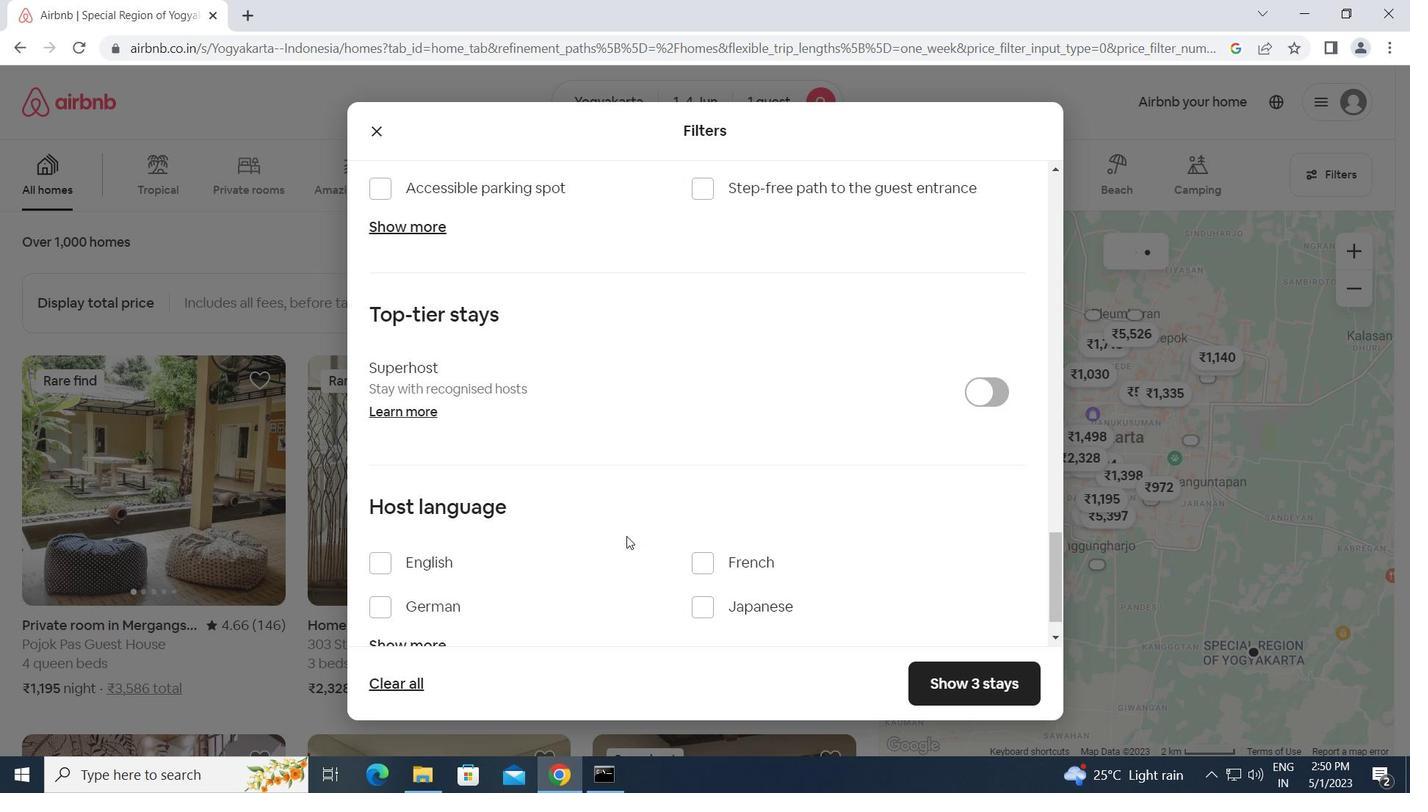 
Action: Mouse moved to (384, 519)
Screenshot: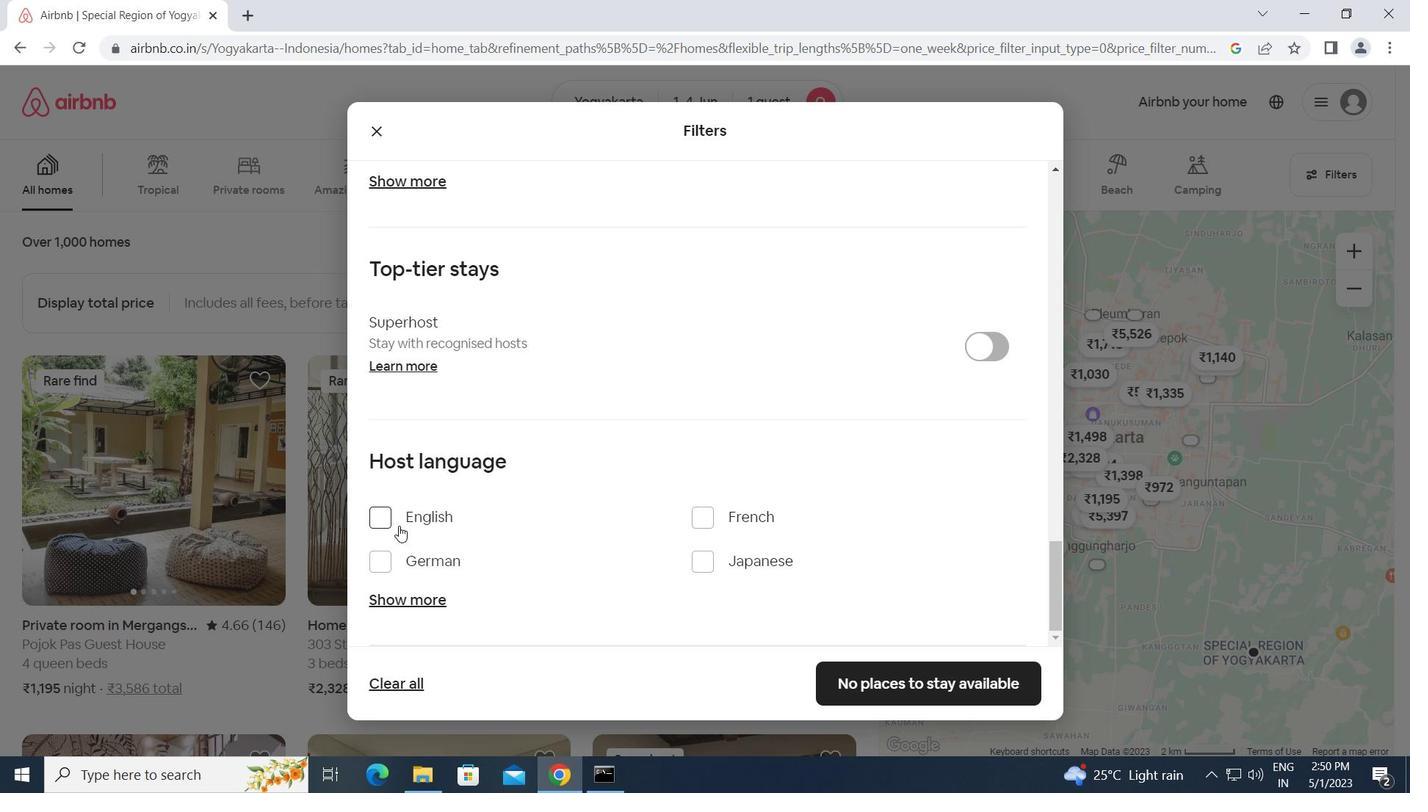 
Action: Mouse pressed left at (384, 519)
Screenshot: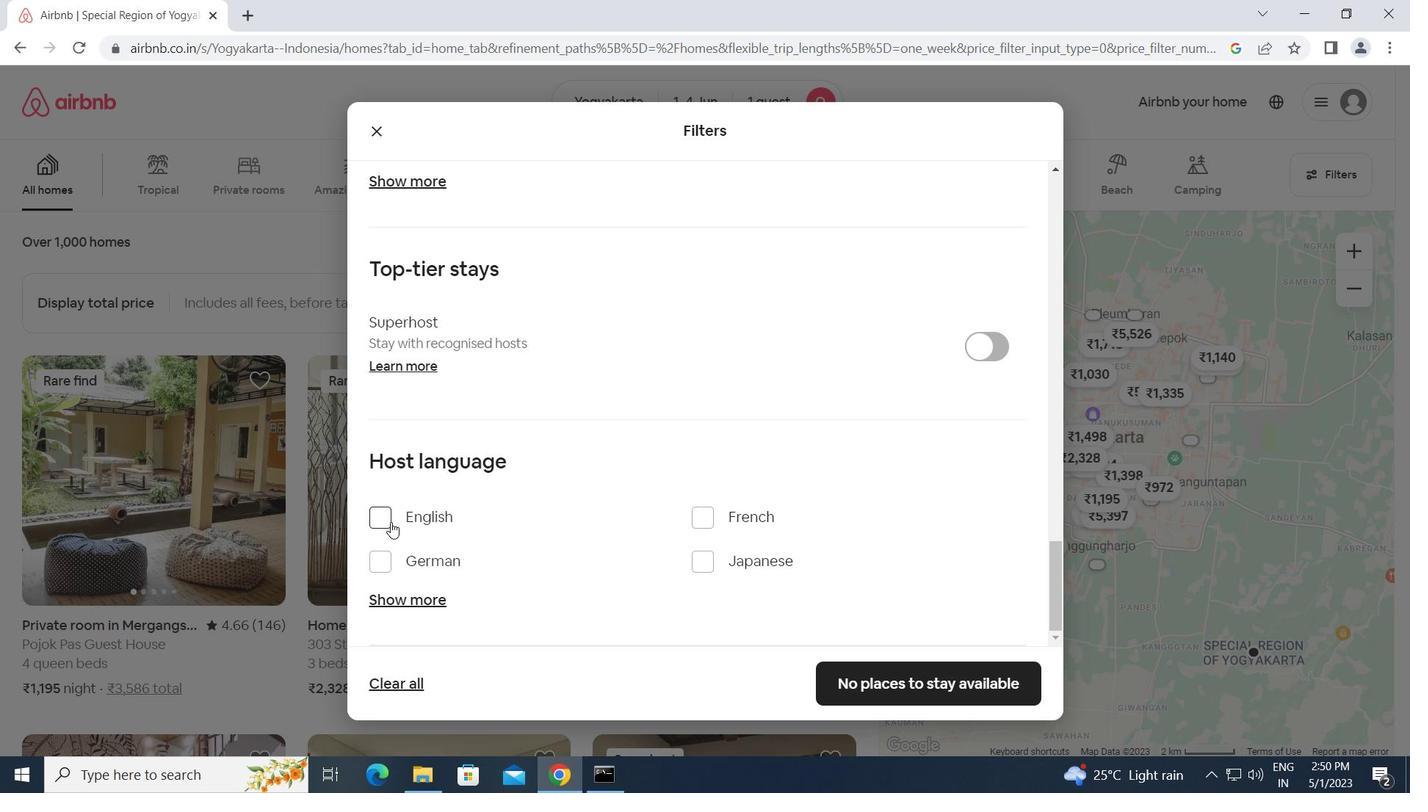 
Action: Mouse moved to (927, 678)
Screenshot: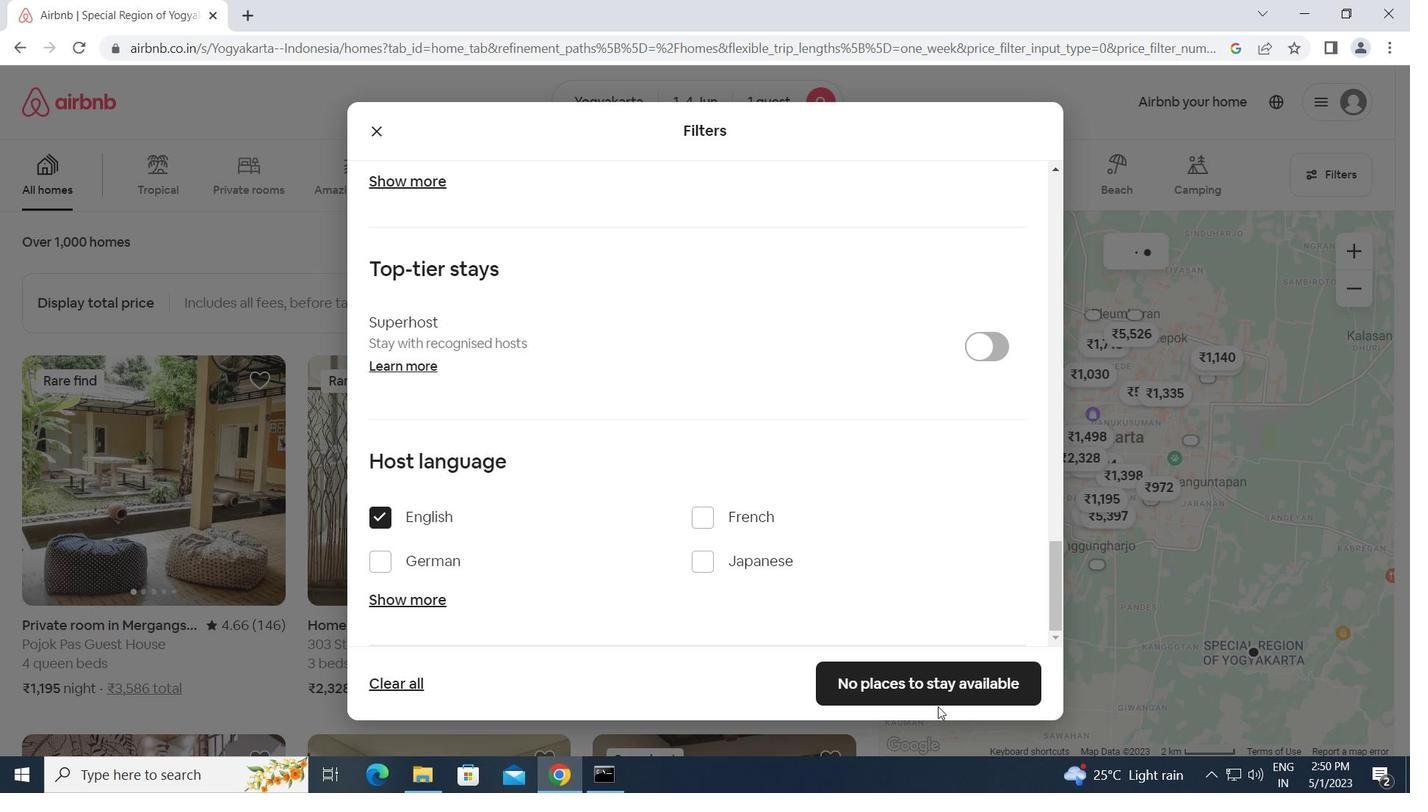 
Action: Mouse pressed left at (927, 678)
Screenshot: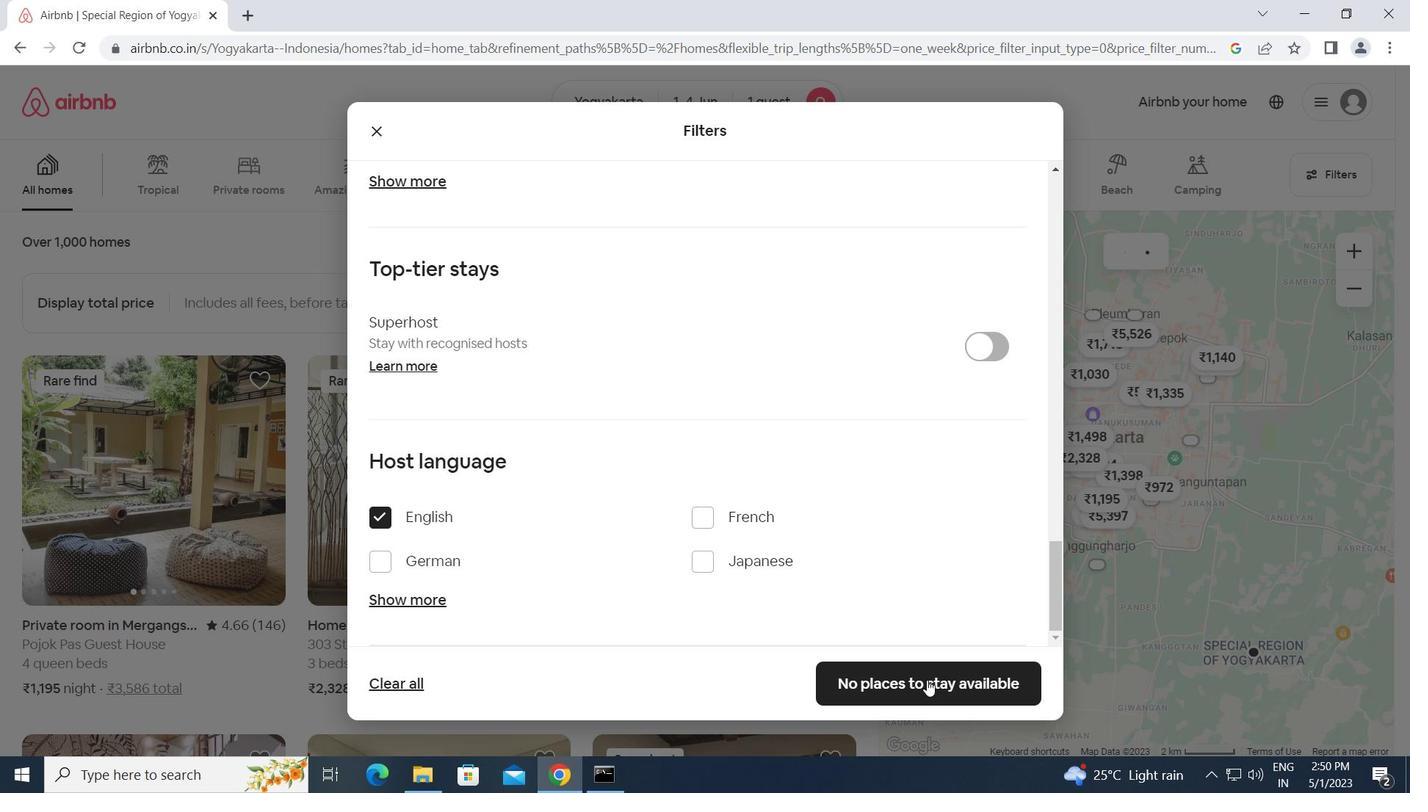 
